 Task: Open Card Board Meeting Performance Review in Board Customer Service Feedback Loop Implementation and Management to Workspace Information Technology Consulting and add a team member Softage.1@softage.net, a label Orange, a checklist Nutrition, an attachment from your computer, a color Orange and finally, add a card description 'Research and develop new product features' and a comment 'This task requires us to be proactive and take ownership of our work, ensuring that we are making progress towards our goals.'. Add a start date 'Jan 09, 1900' with a due date 'Jan 16, 1900'
Action: Mouse moved to (80, 345)
Screenshot: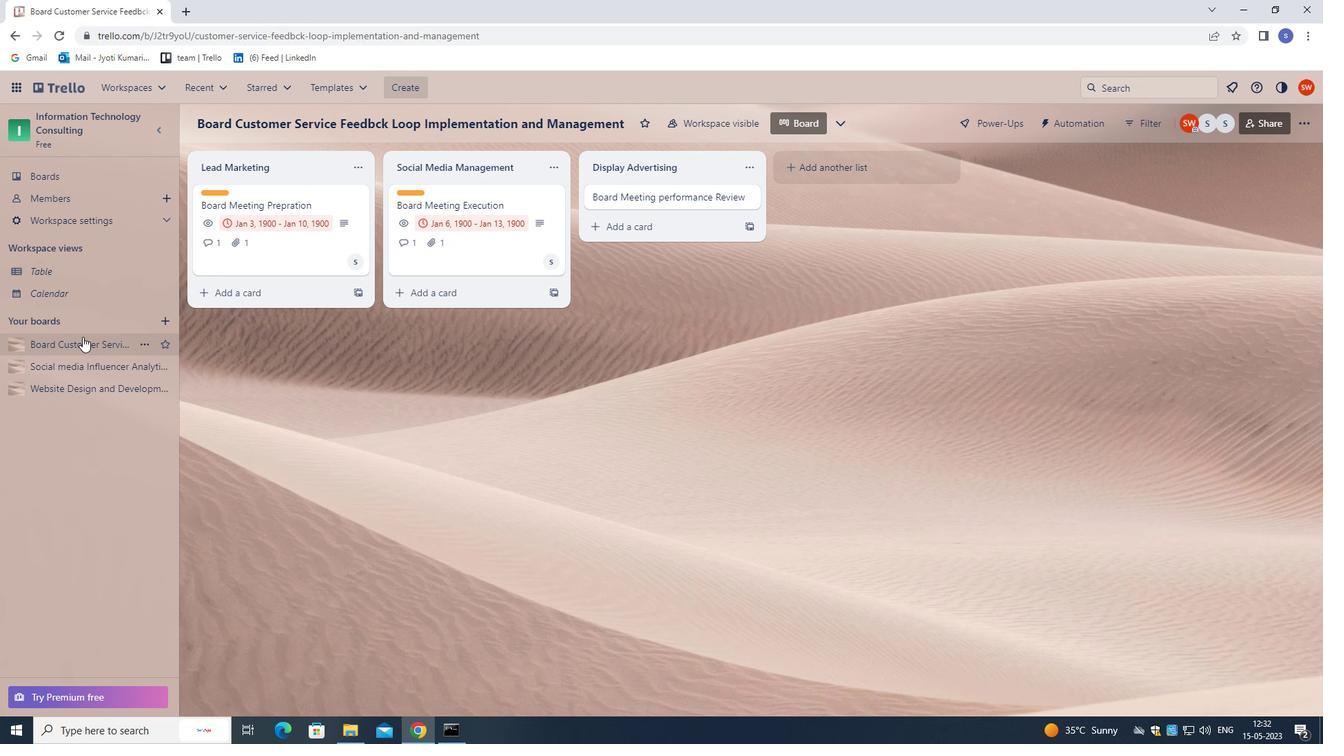 
Action: Mouse pressed left at (80, 345)
Screenshot: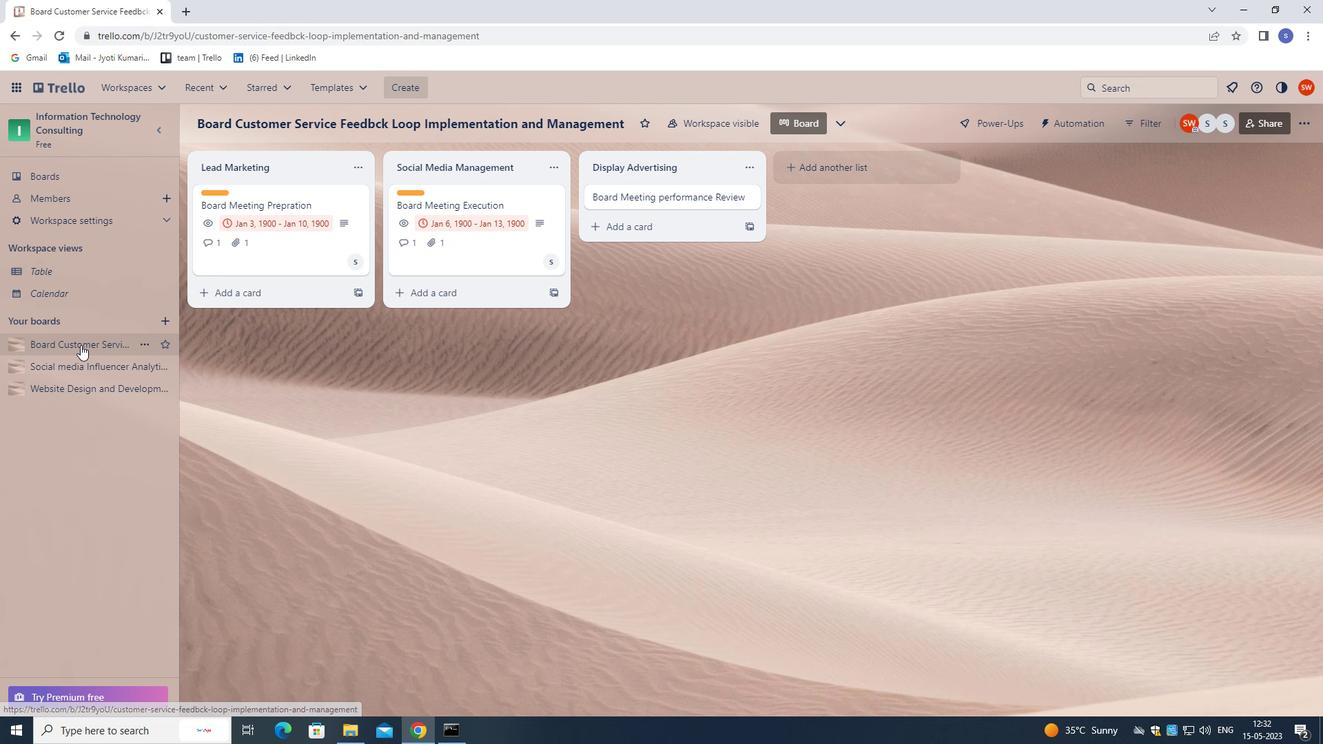 
Action: Mouse moved to (643, 197)
Screenshot: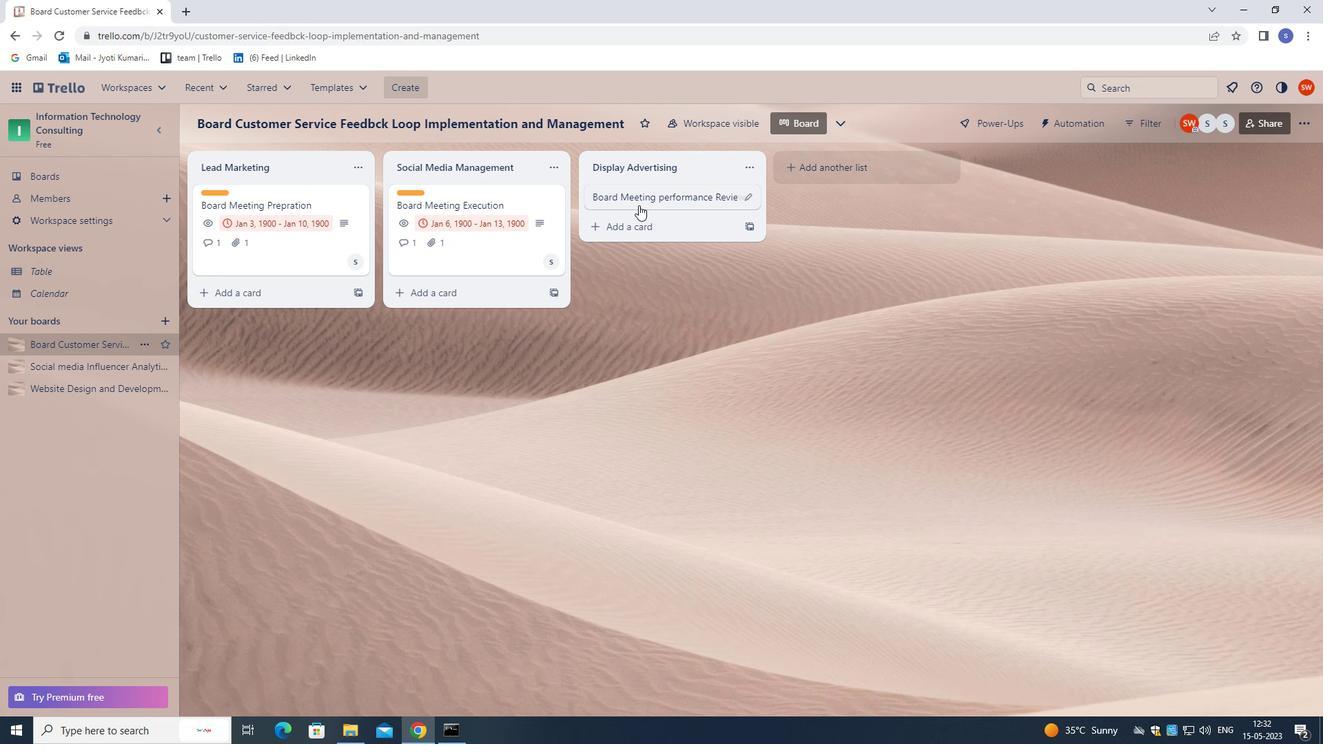 
Action: Mouse pressed left at (643, 197)
Screenshot: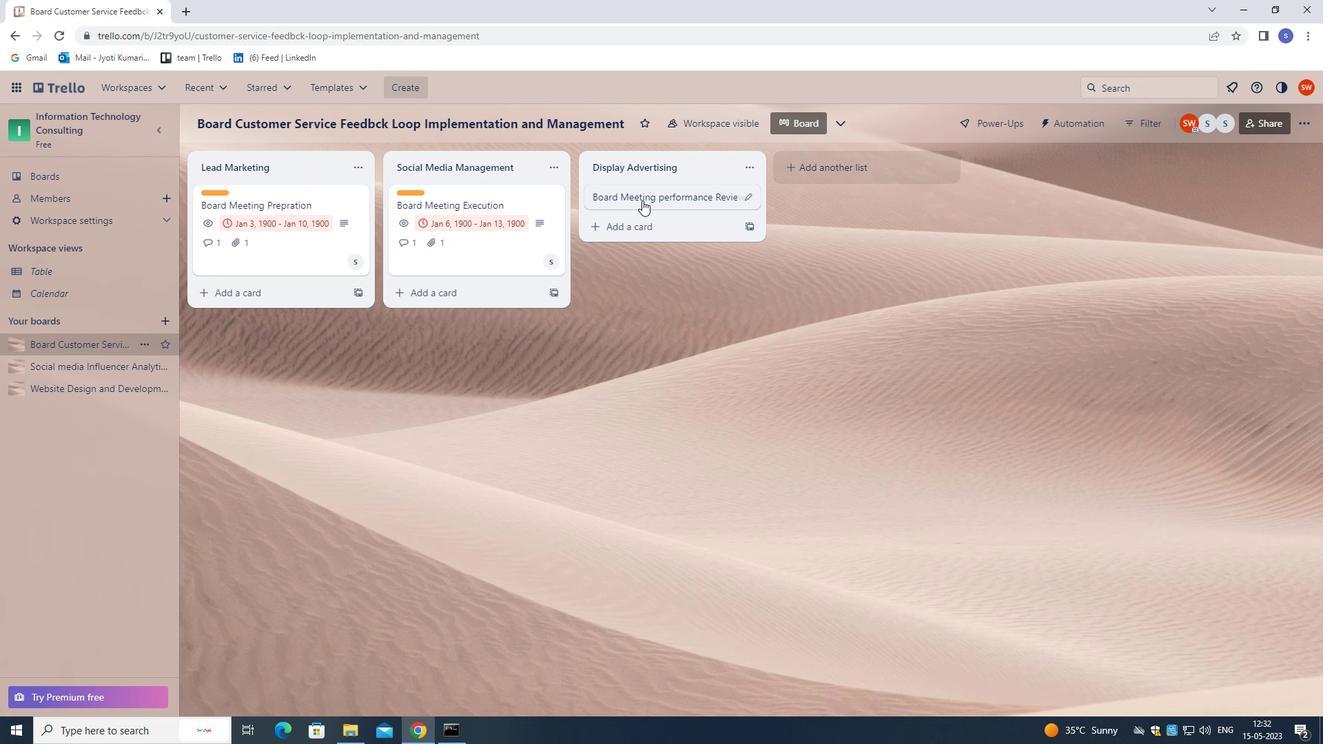 
Action: Mouse moved to (831, 242)
Screenshot: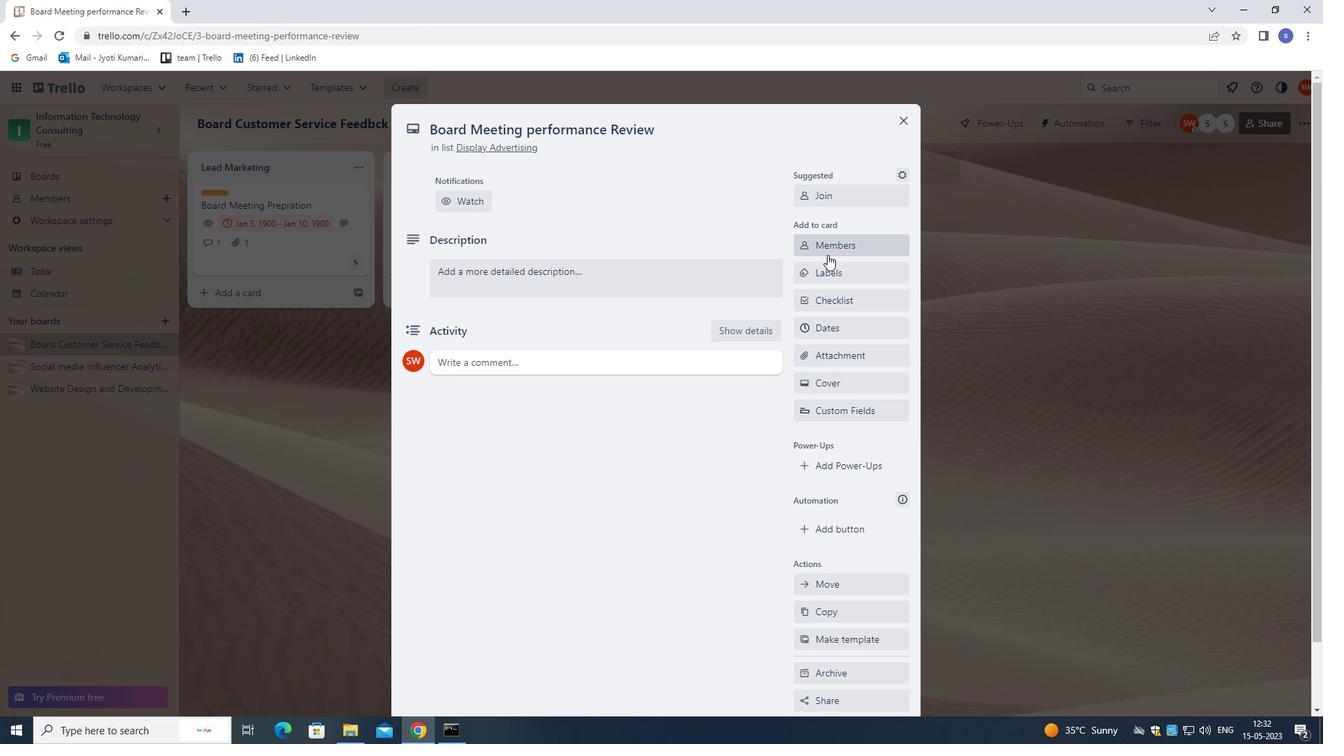 
Action: Mouse pressed left at (831, 242)
Screenshot: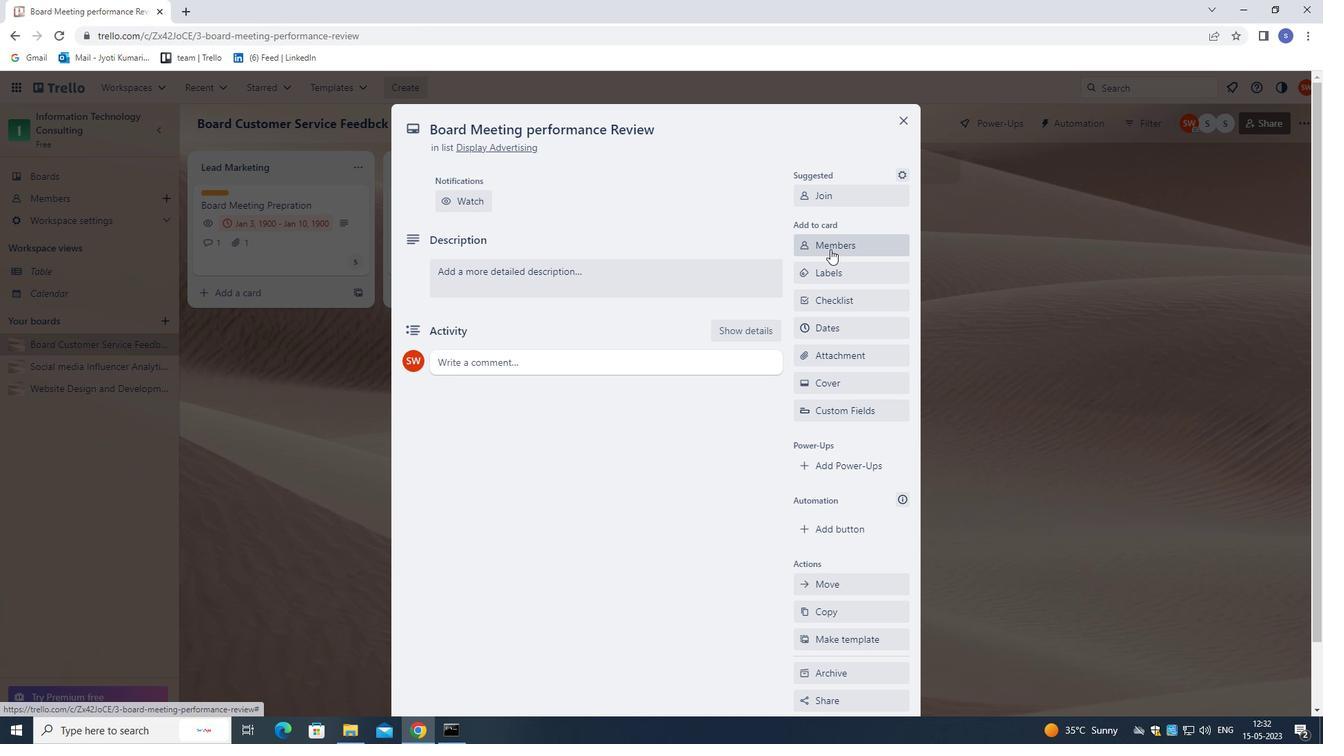 
Action: Mouse moved to (575, 372)
Screenshot: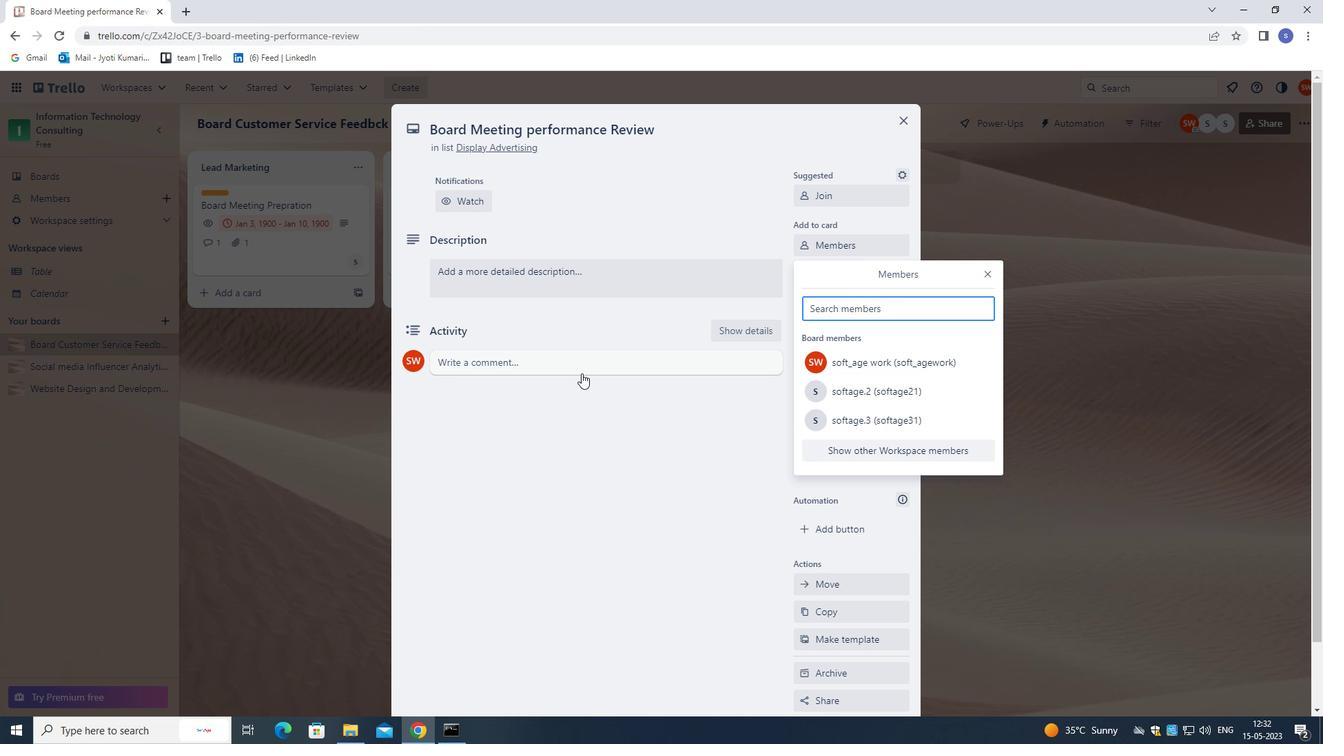 
Action: Key pressed softage.
Screenshot: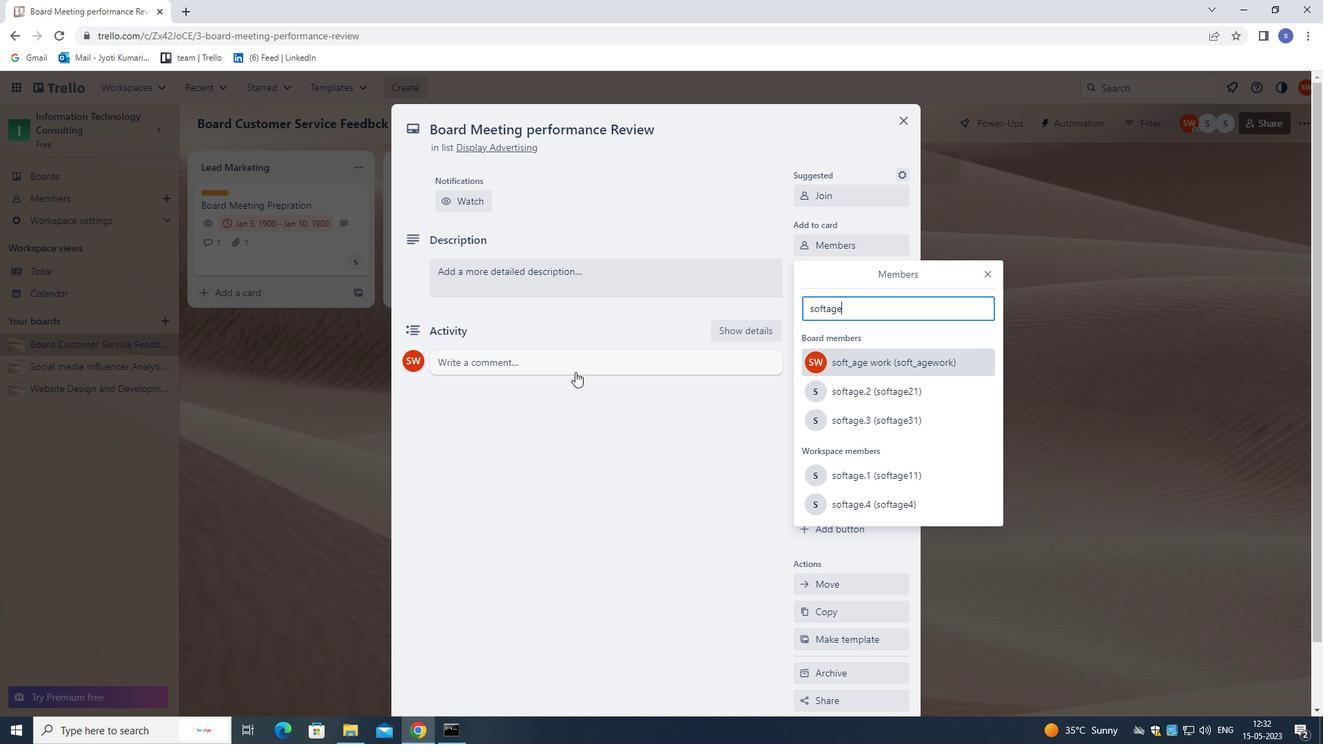 
Action: Mouse moved to (575, 371)
Screenshot: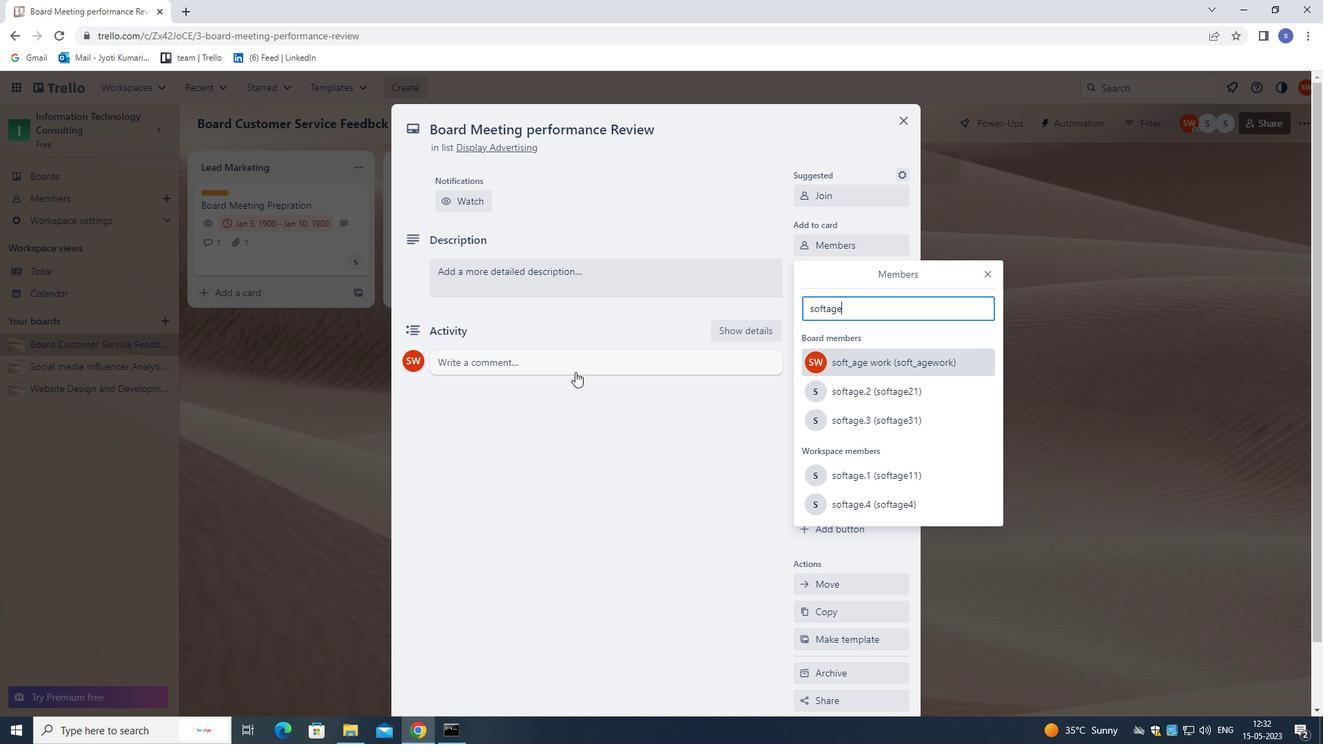
Action: Key pressed 1<Key.shift>@SOFTAGE.NET
Screenshot: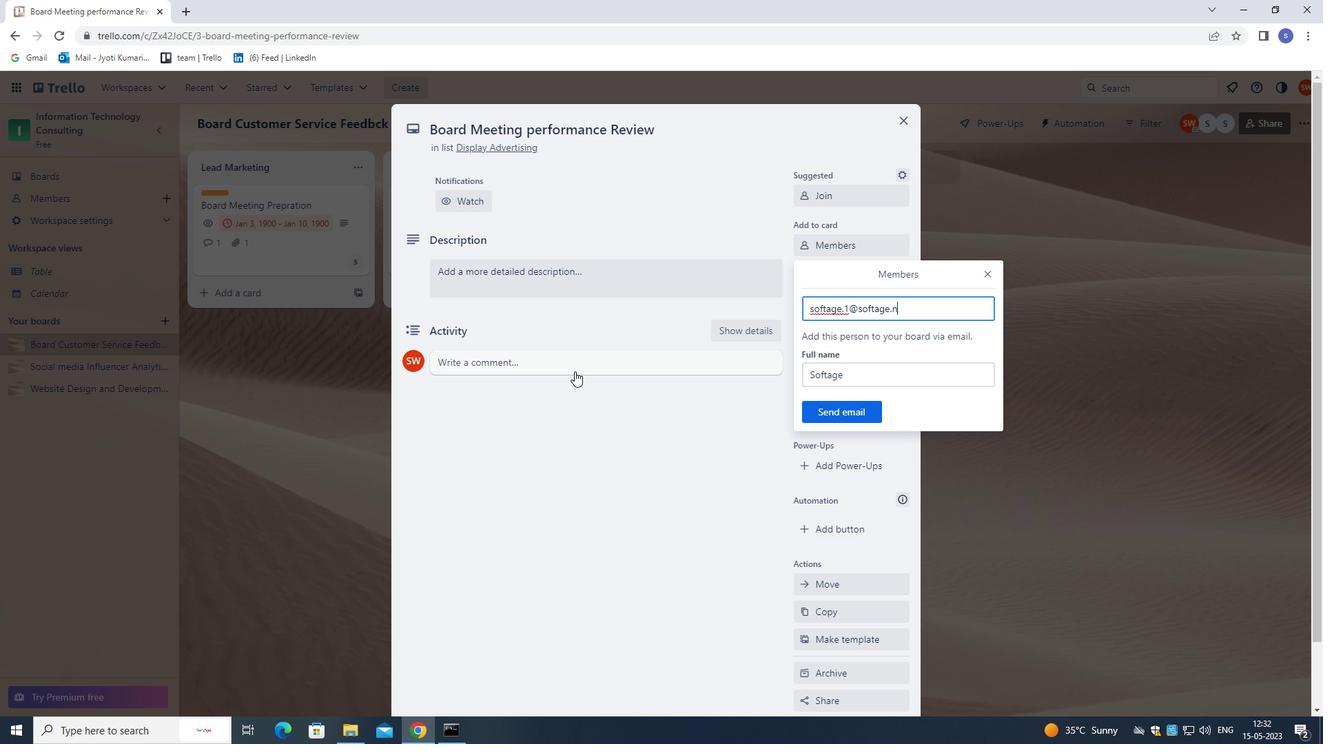 
Action: Mouse moved to (818, 407)
Screenshot: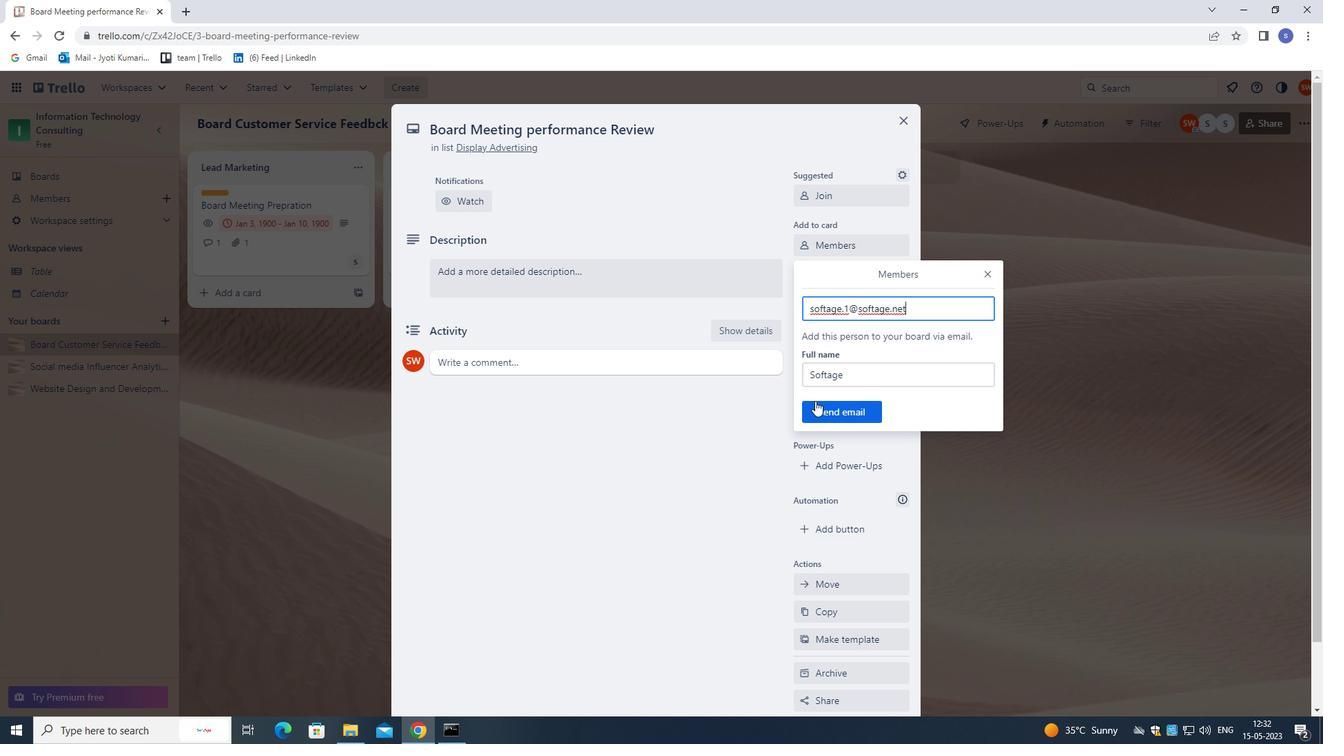 
Action: Mouse pressed left at (818, 407)
Screenshot: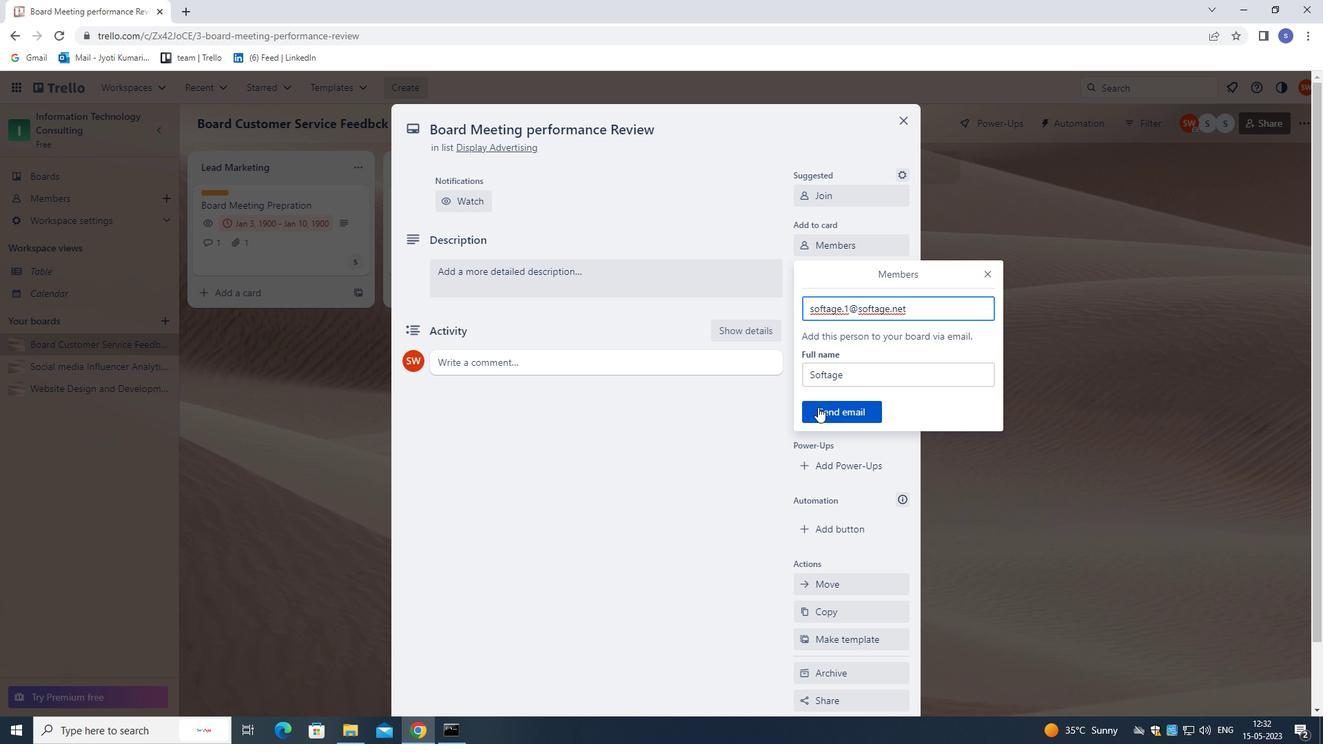 
Action: Mouse moved to (821, 279)
Screenshot: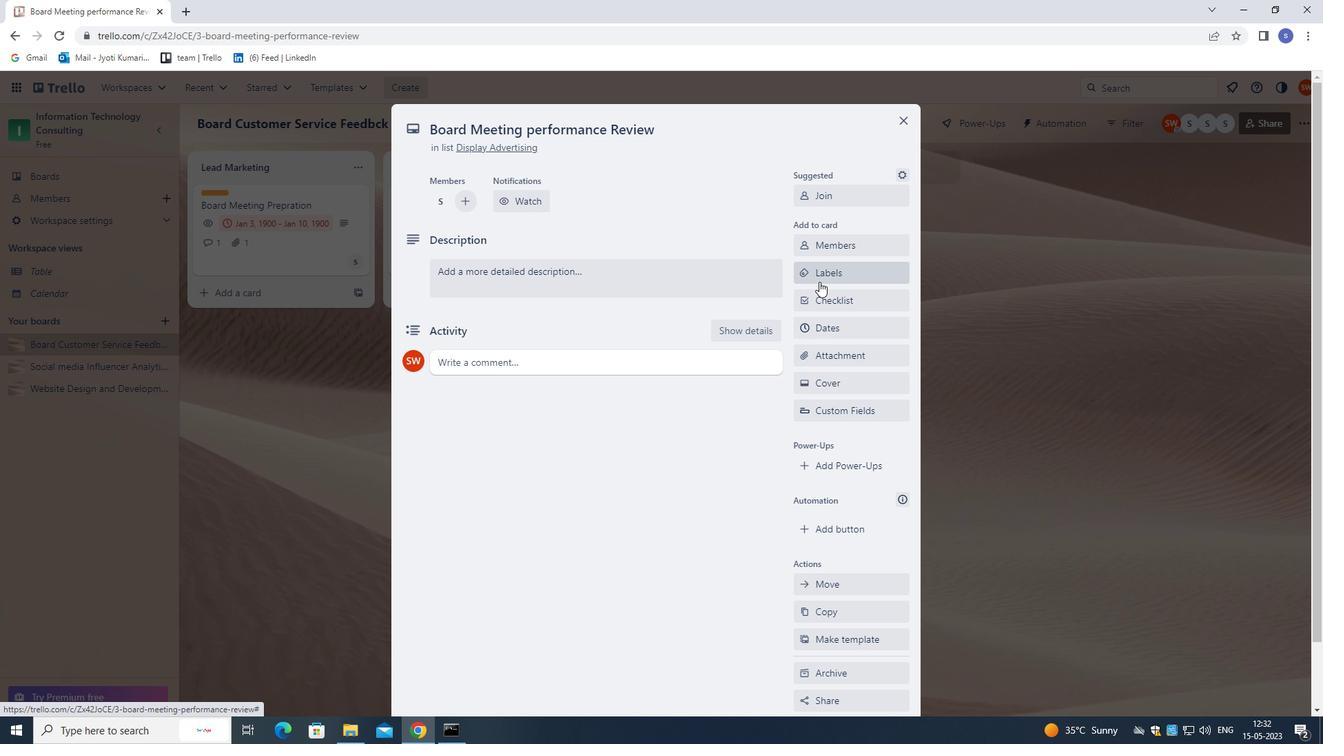 
Action: Mouse pressed left at (821, 279)
Screenshot: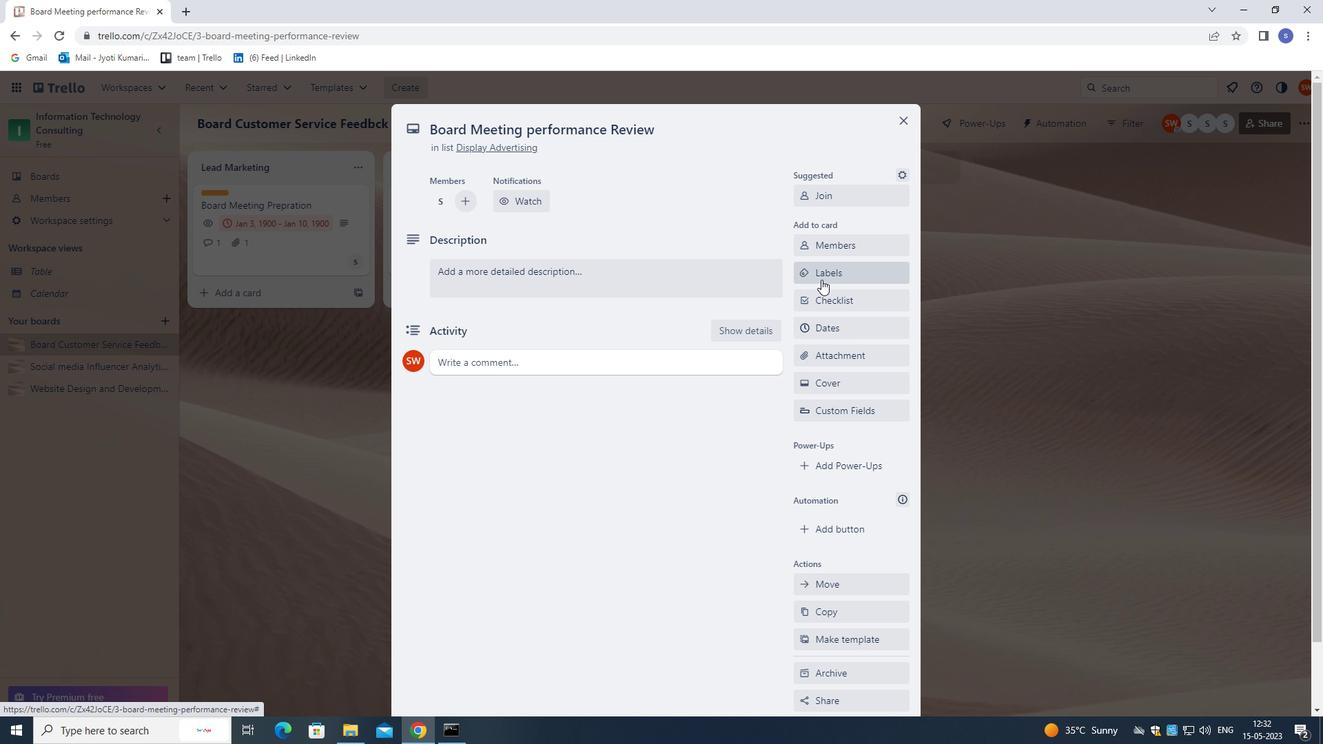 
Action: Key pressed O
Screenshot: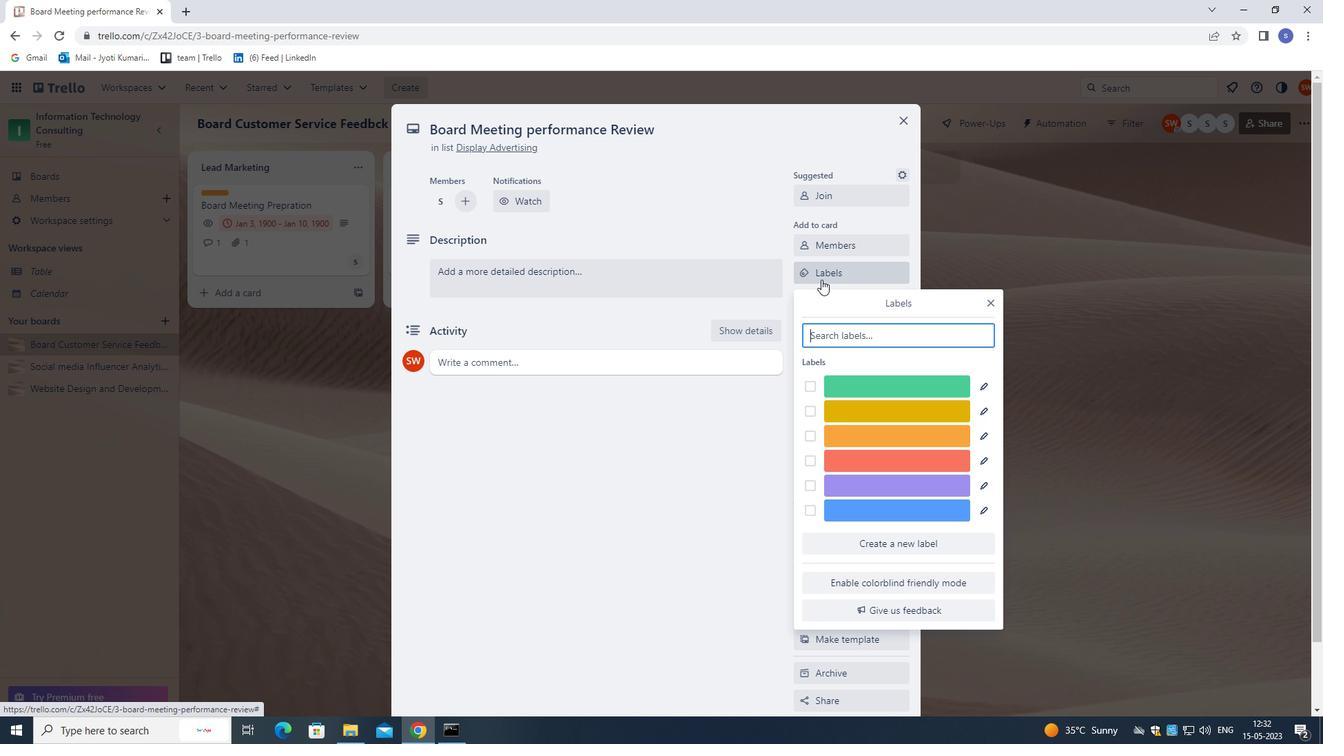 
Action: Mouse moved to (885, 381)
Screenshot: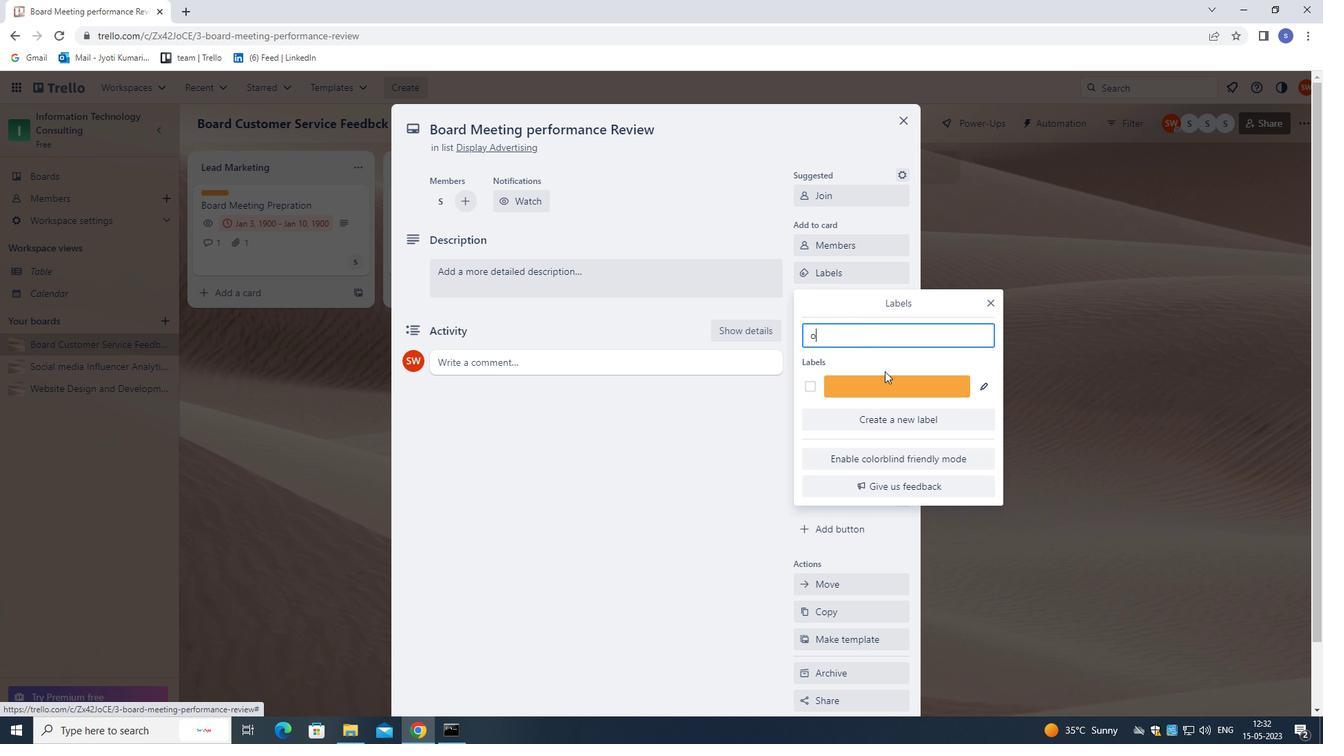 
Action: Mouse pressed left at (885, 381)
Screenshot: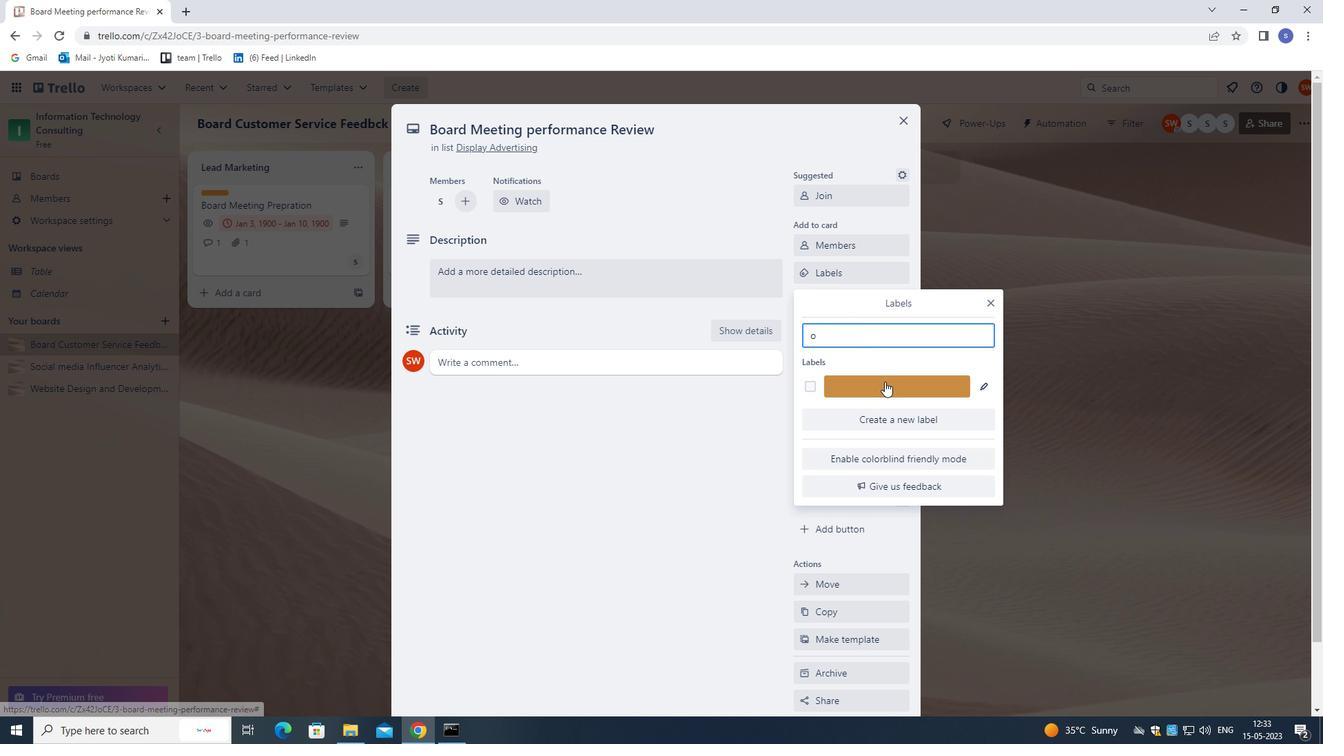 
Action: Mouse moved to (992, 301)
Screenshot: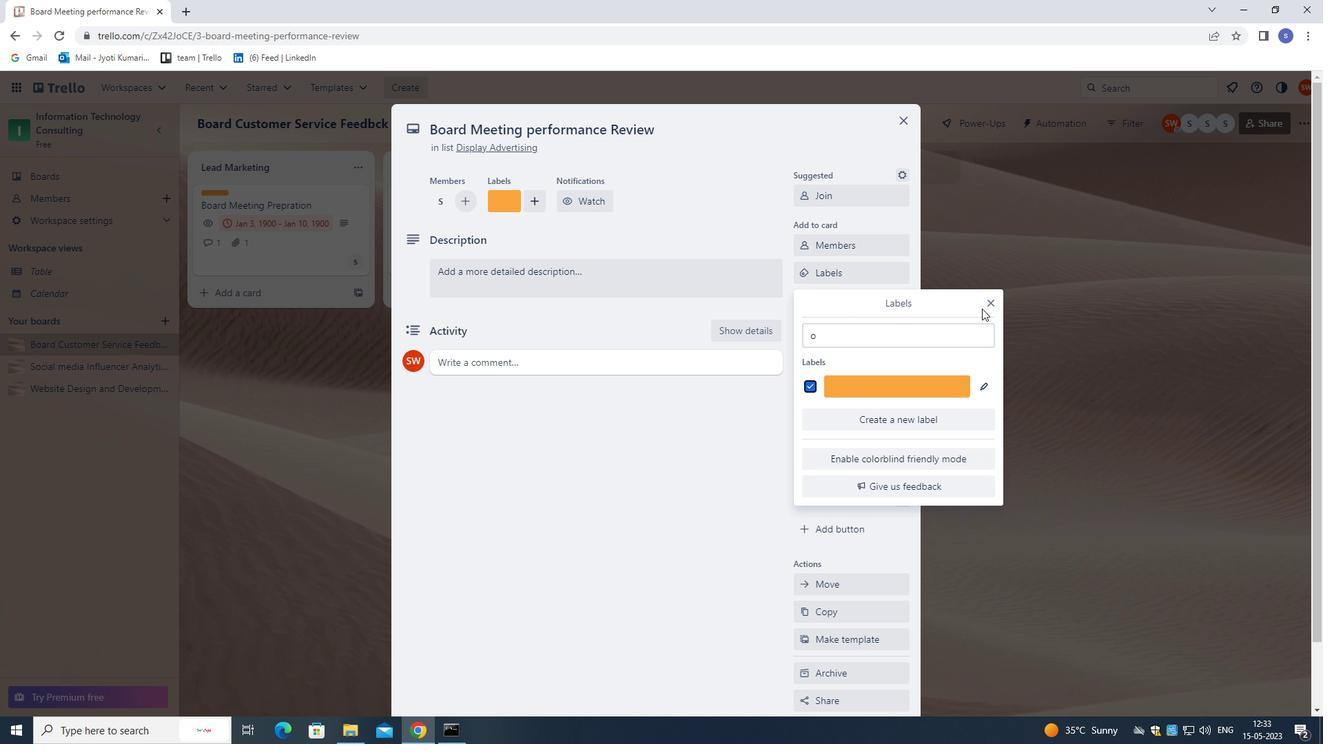 
Action: Mouse pressed left at (992, 301)
Screenshot: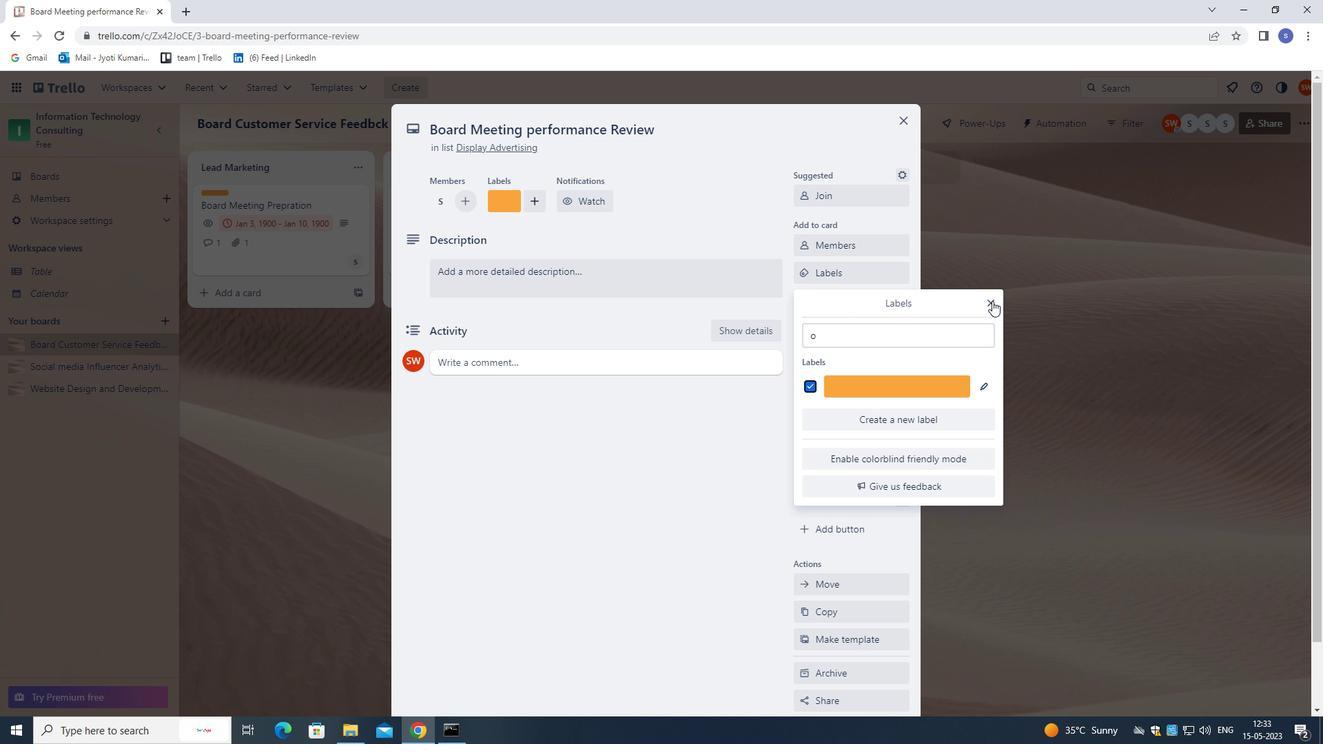 
Action: Mouse moved to (880, 306)
Screenshot: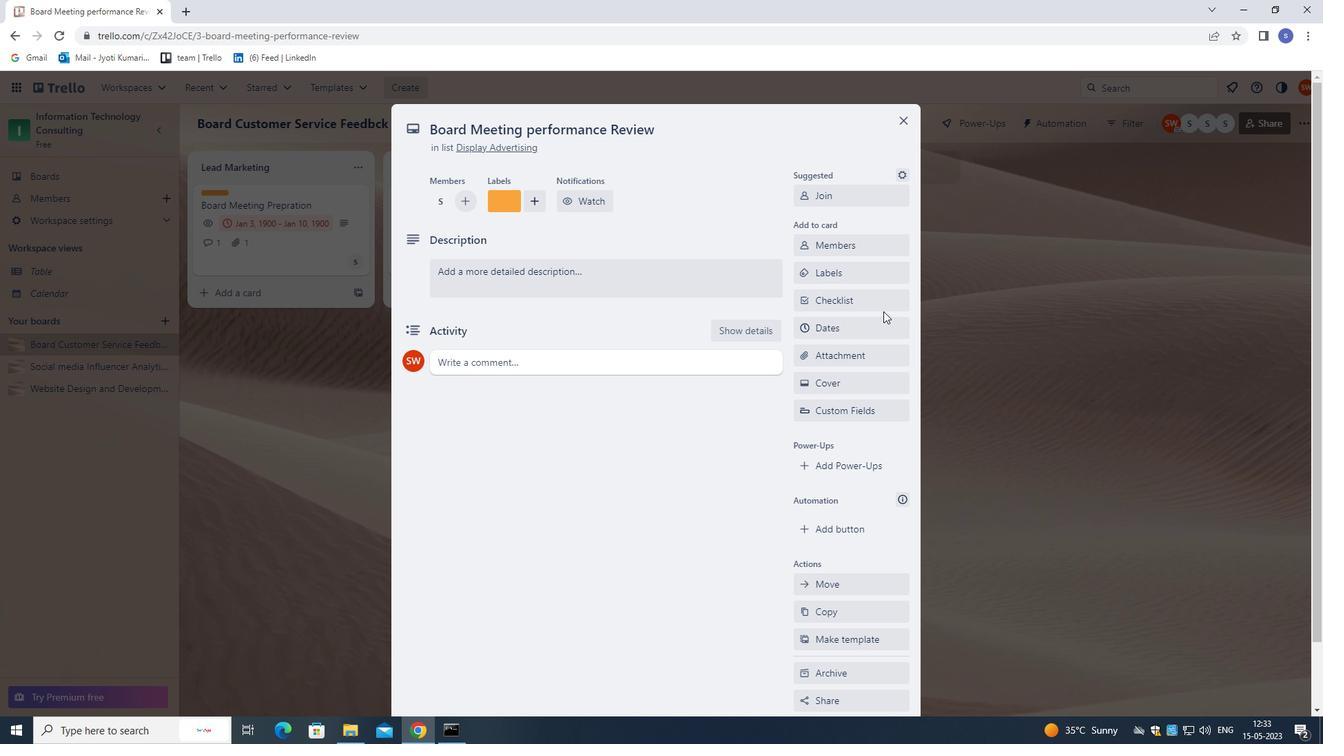 
Action: Mouse pressed left at (880, 306)
Screenshot: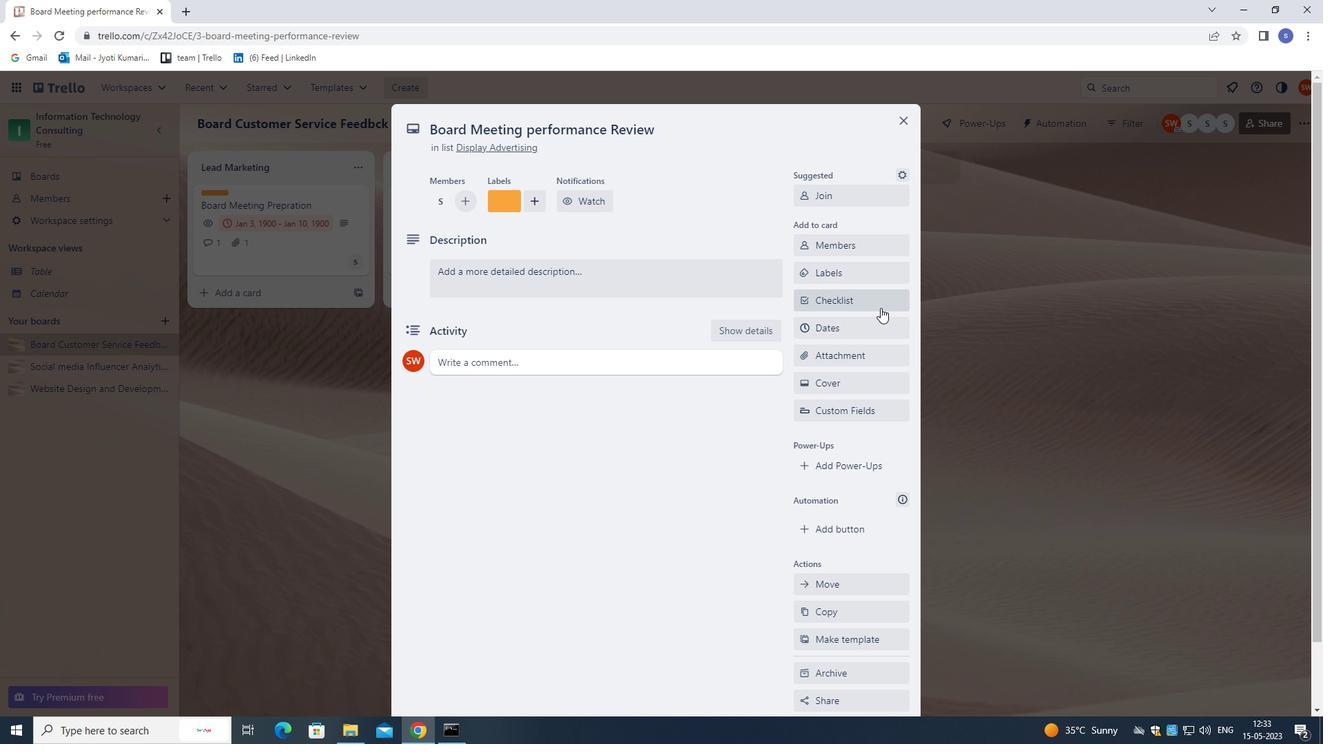 
Action: Mouse moved to (706, 368)
Screenshot: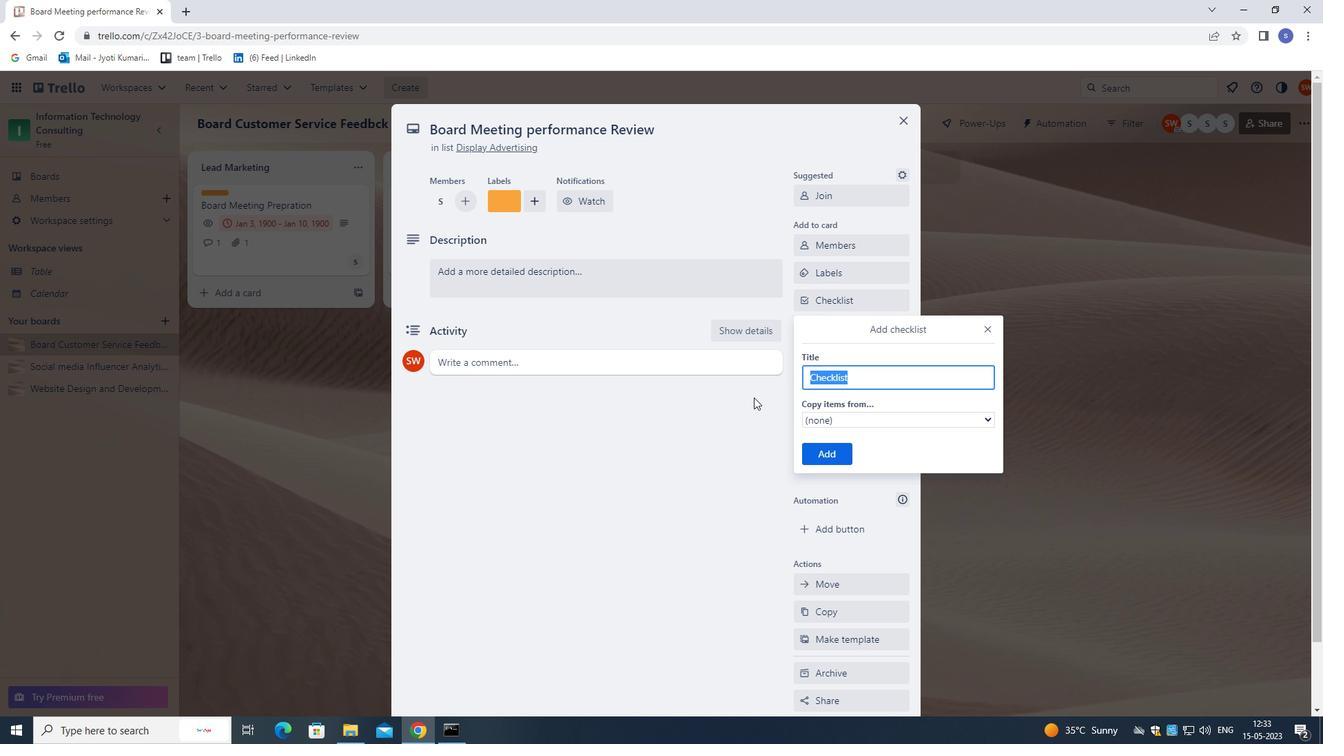 
Action: Key pressed <Key.shift>NUTRITION
Screenshot: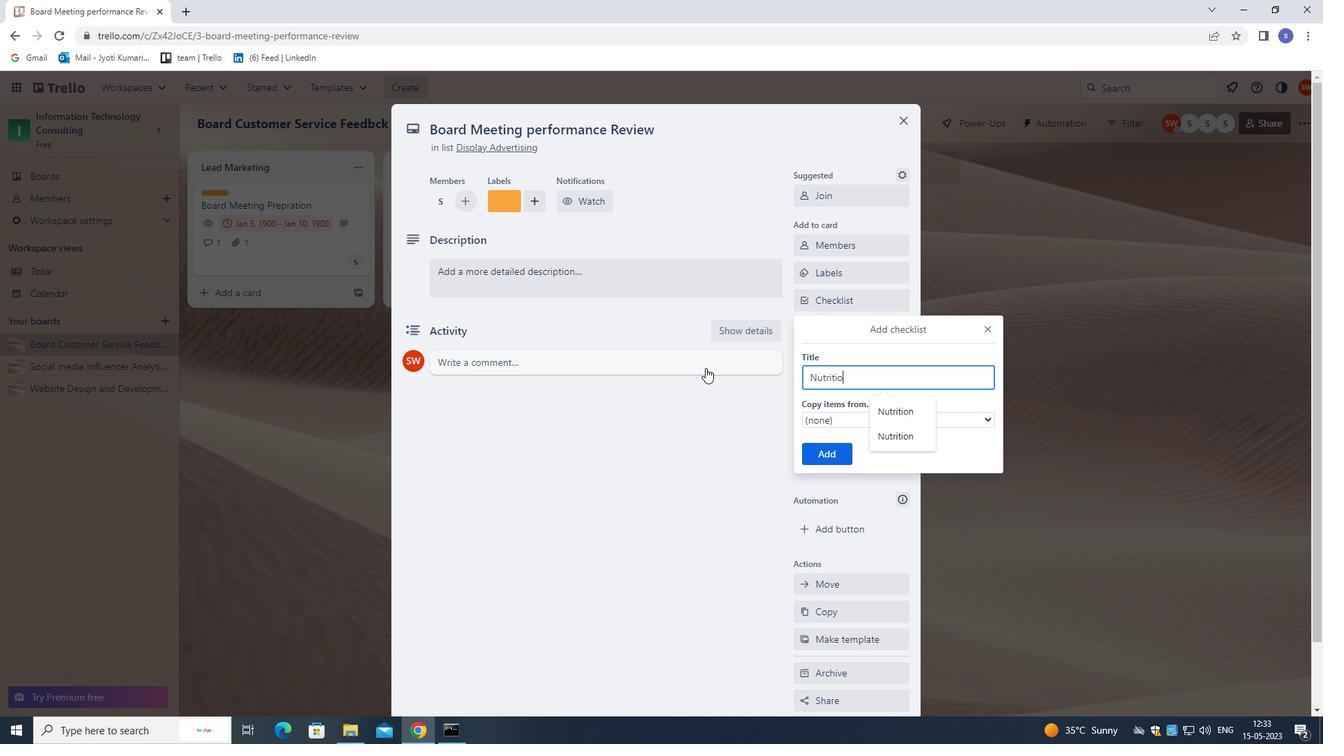 
Action: Mouse moved to (820, 450)
Screenshot: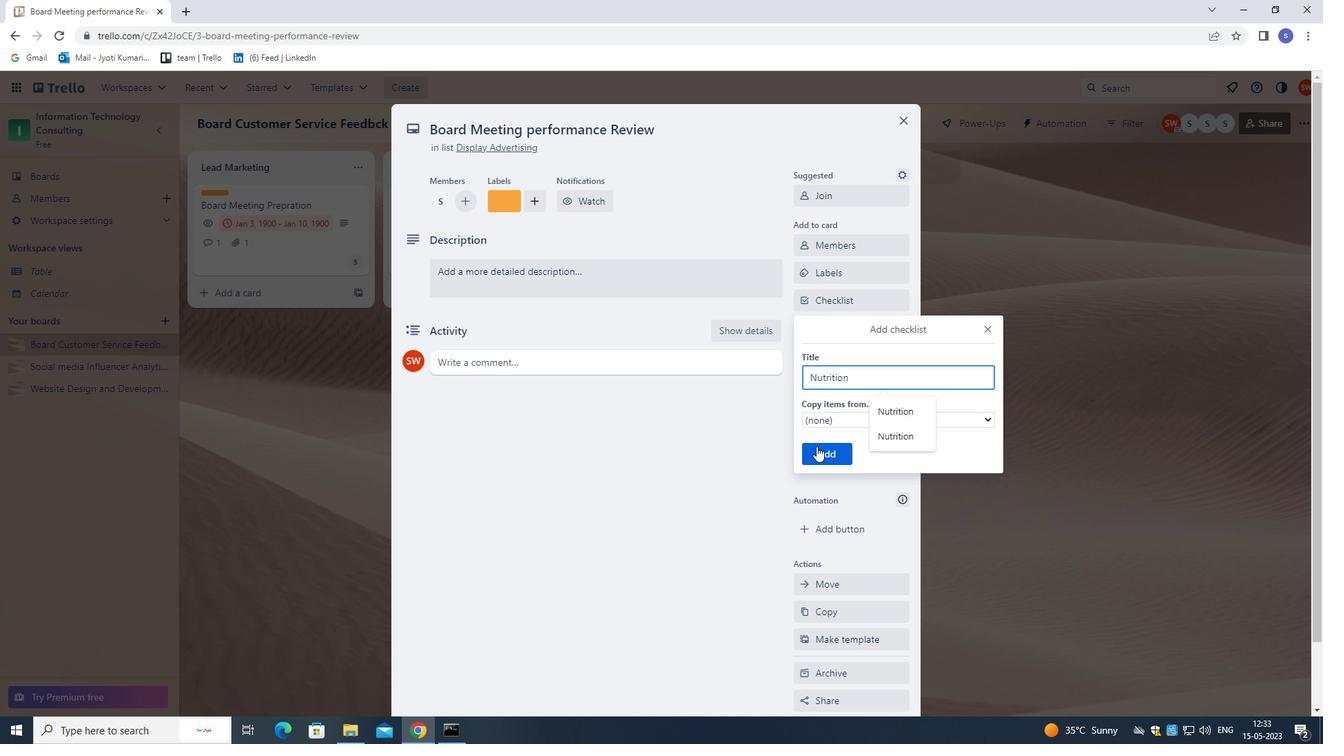 
Action: Mouse pressed left at (820, 450)
Screenshot: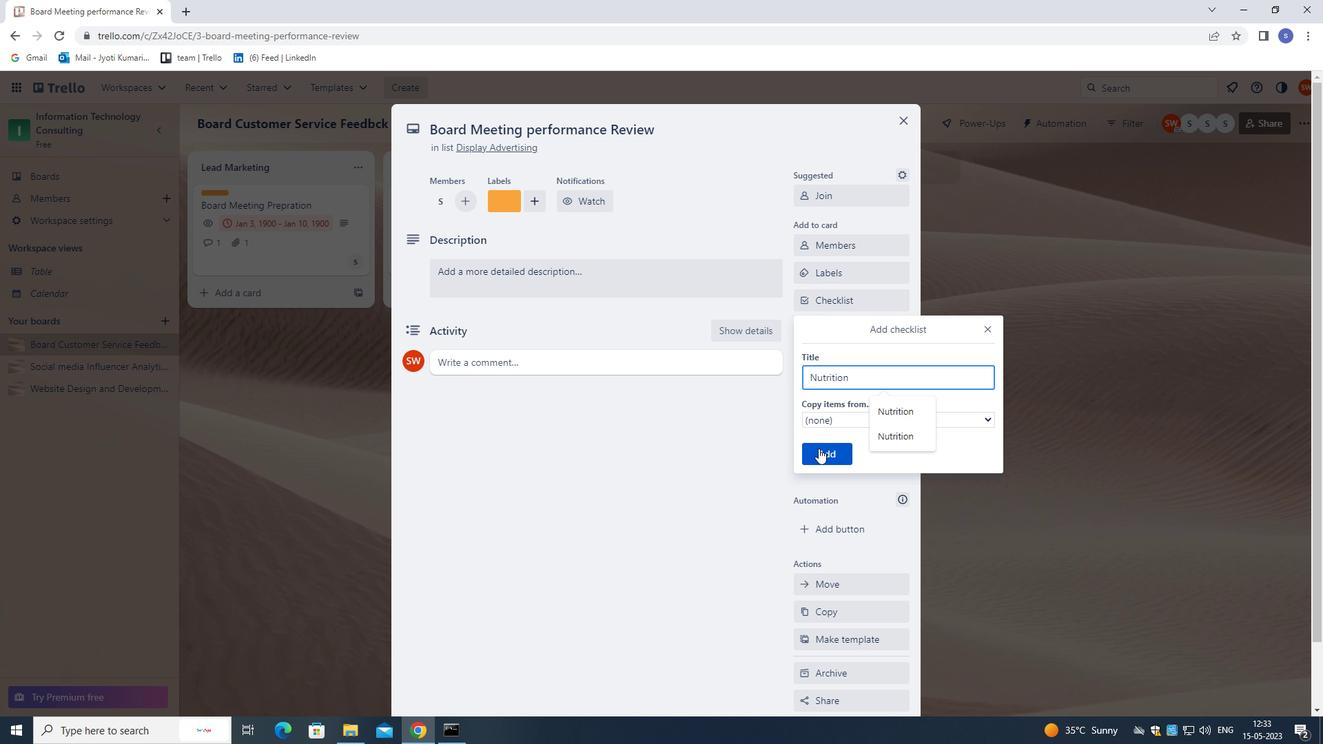 
Action: Mouse moved to (843, 331)
Screenshot: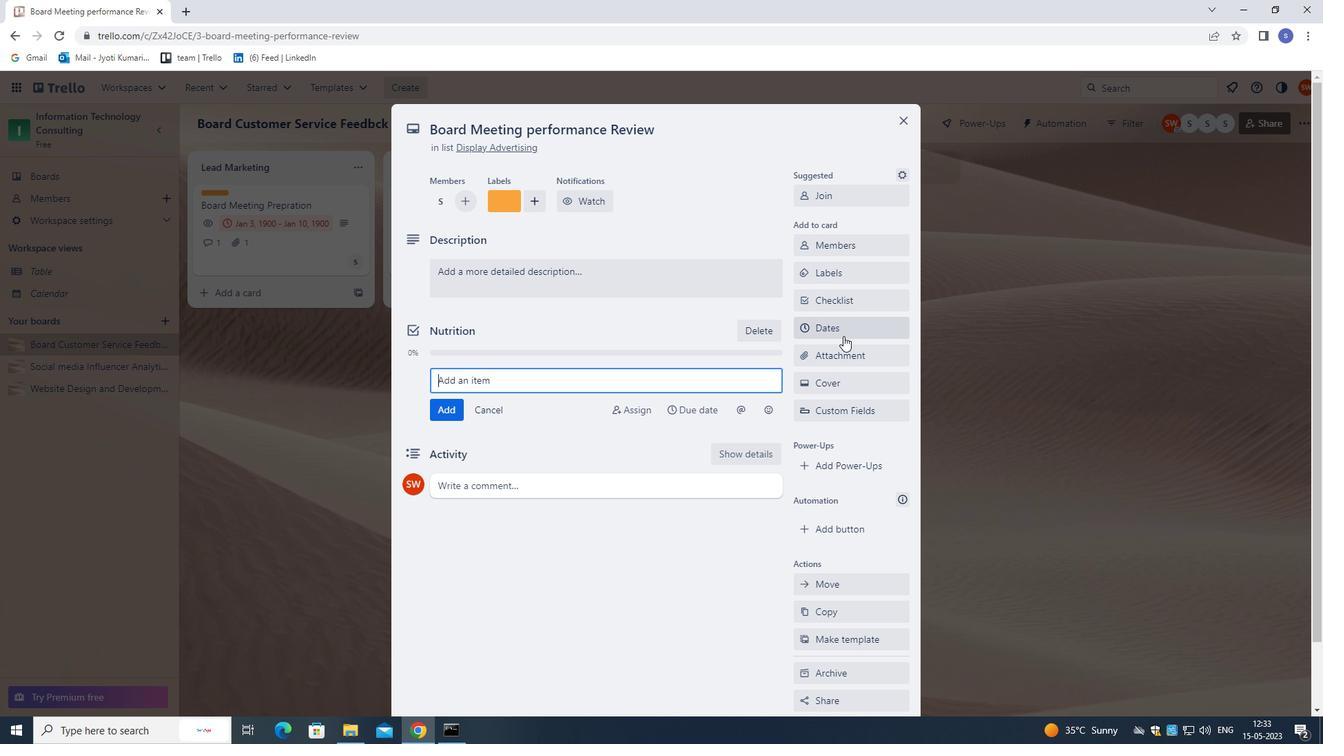 
Action: Mouse pressed left at (843, 331)
Screenshot: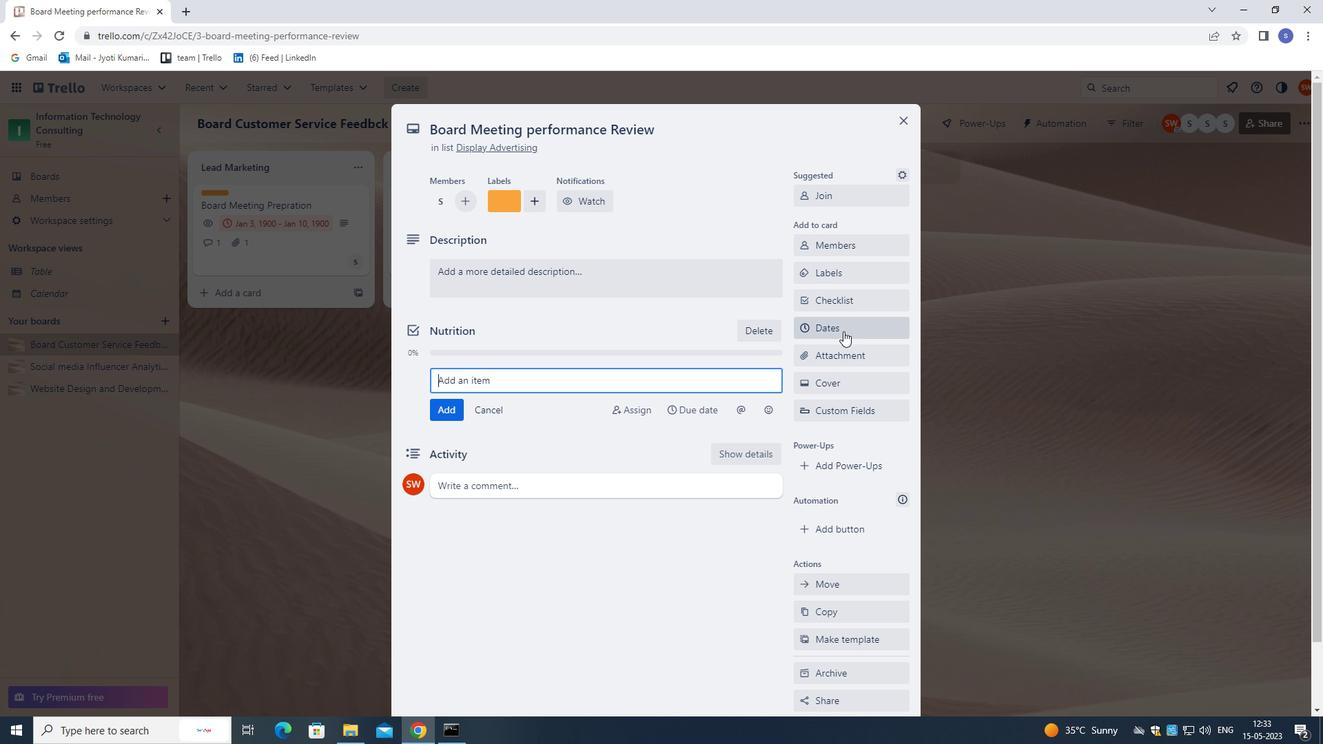 
Action: Mouse moved to (810, 370)
Screenshot: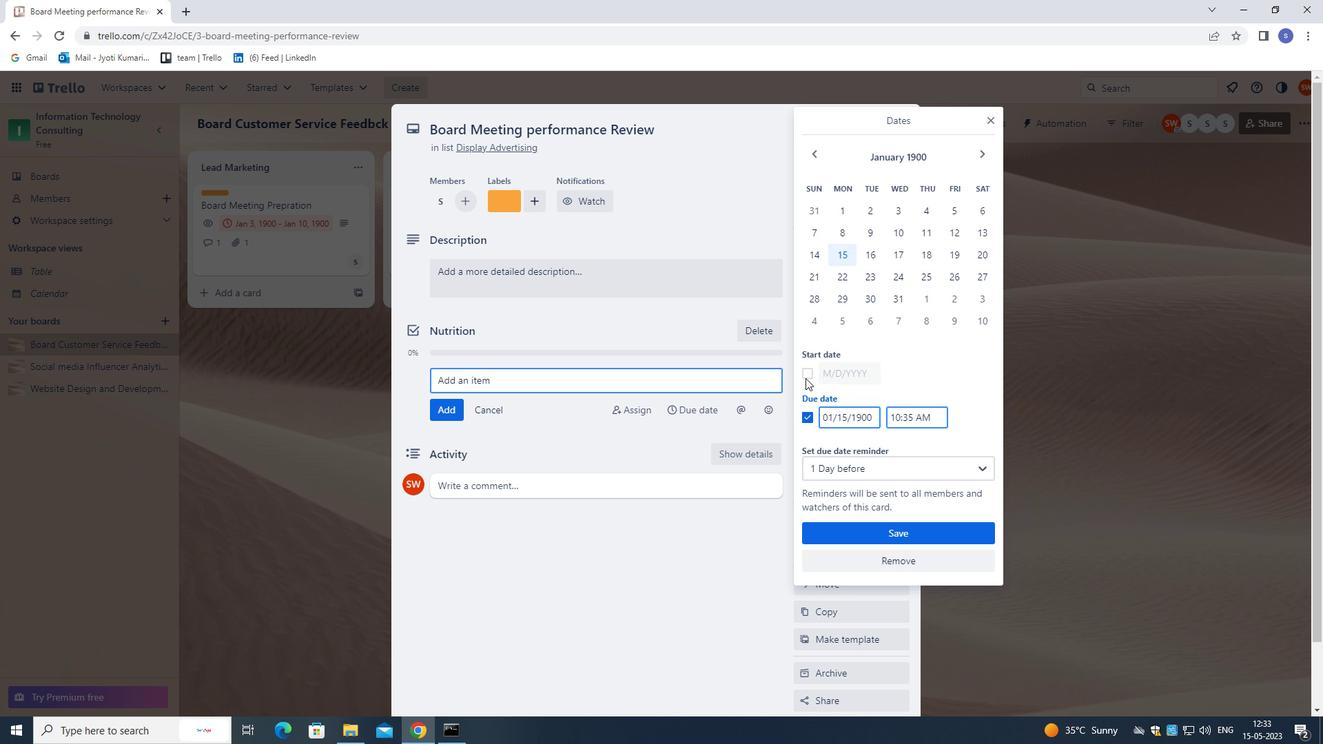 
Action: Mouse pressed left at (810, 370)
Screenshot: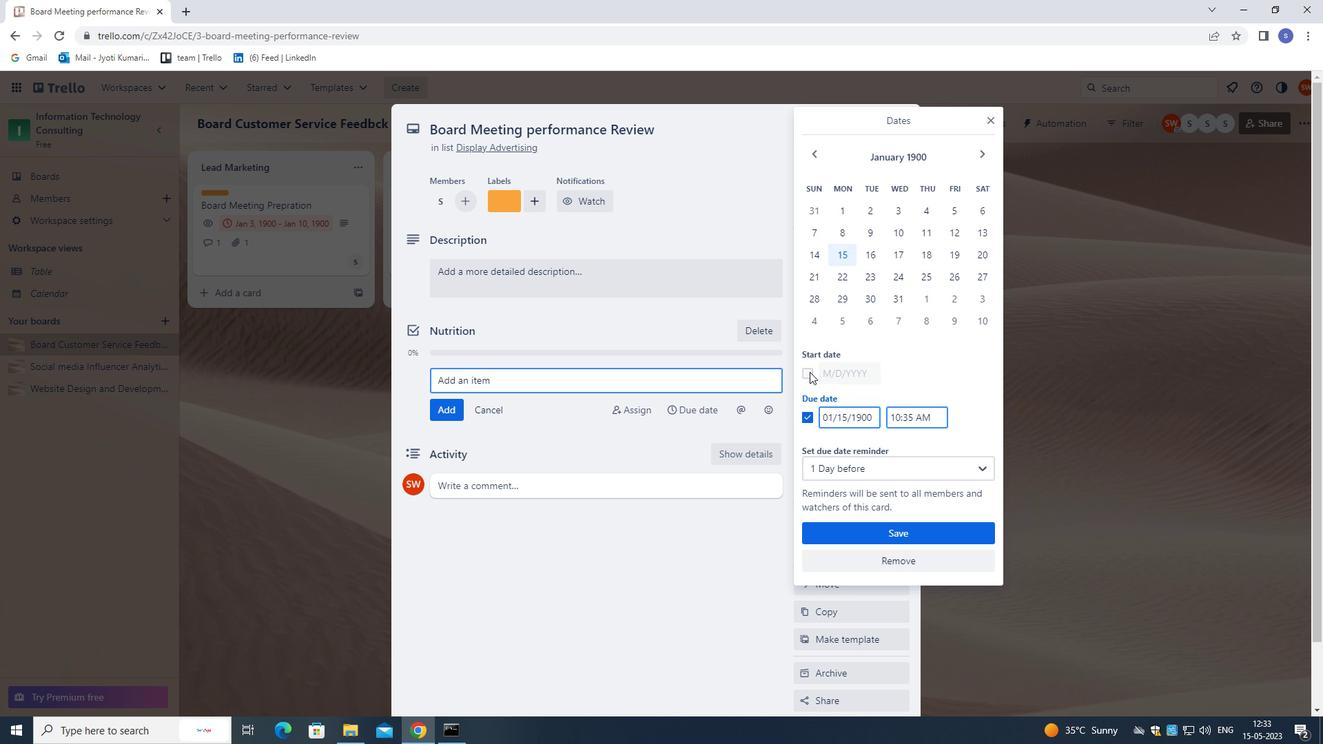 
Action: Mouse moved to (877, 231)
Screenshot: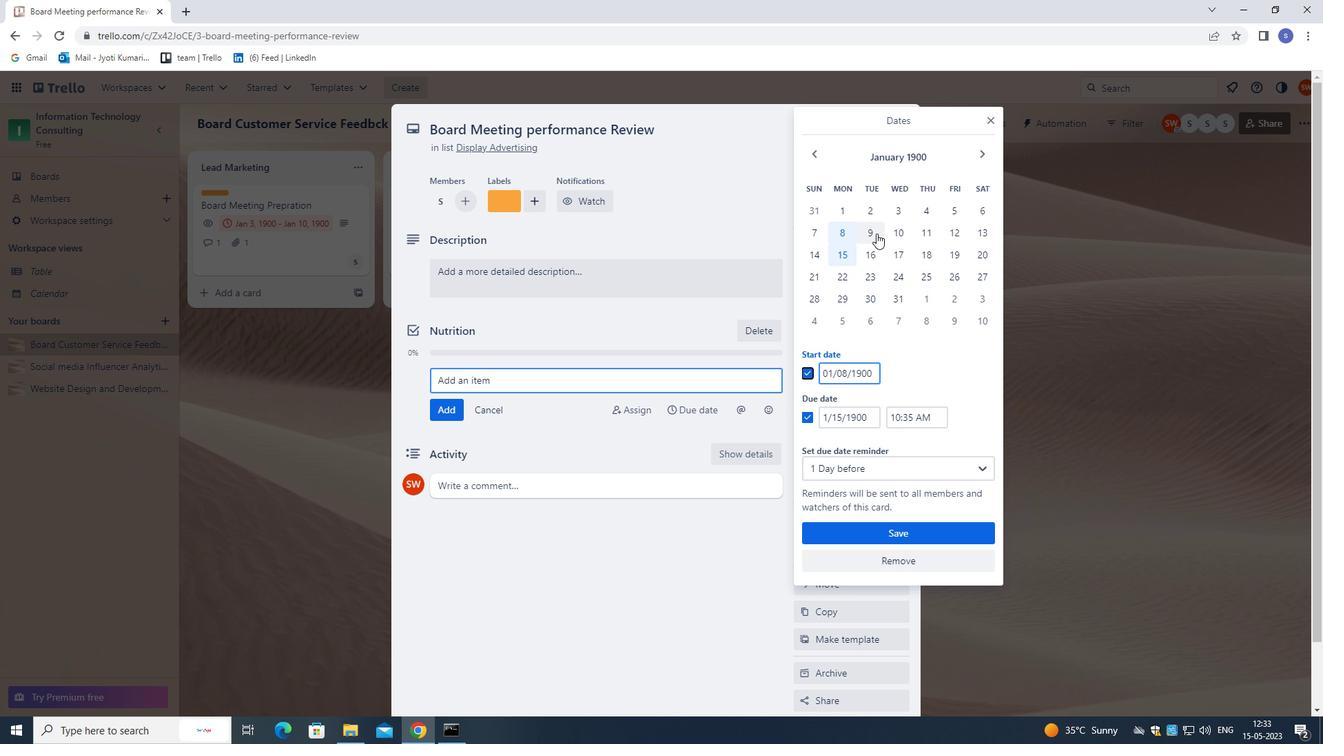 
Action: Mouse pressed left at (877, 231)
Screenshot: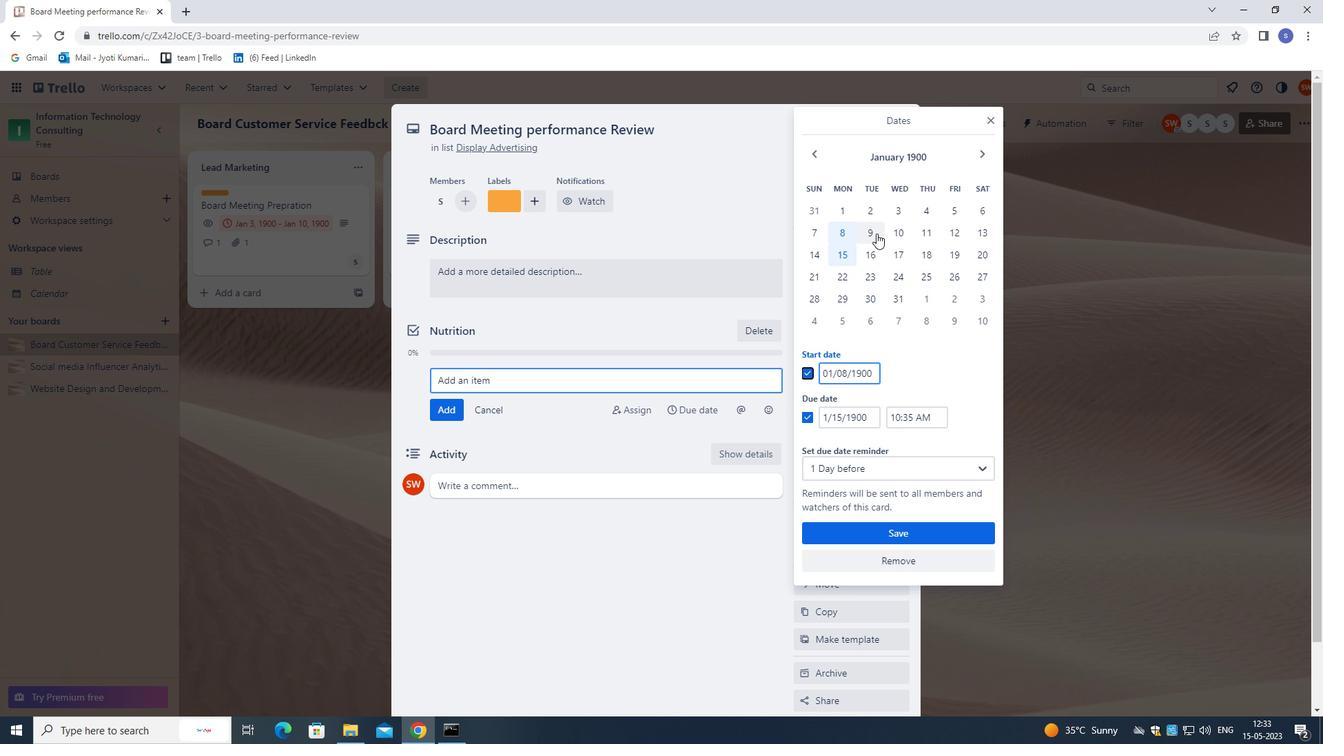 
Action: Mouse moved to (877, 246)
Screenshot: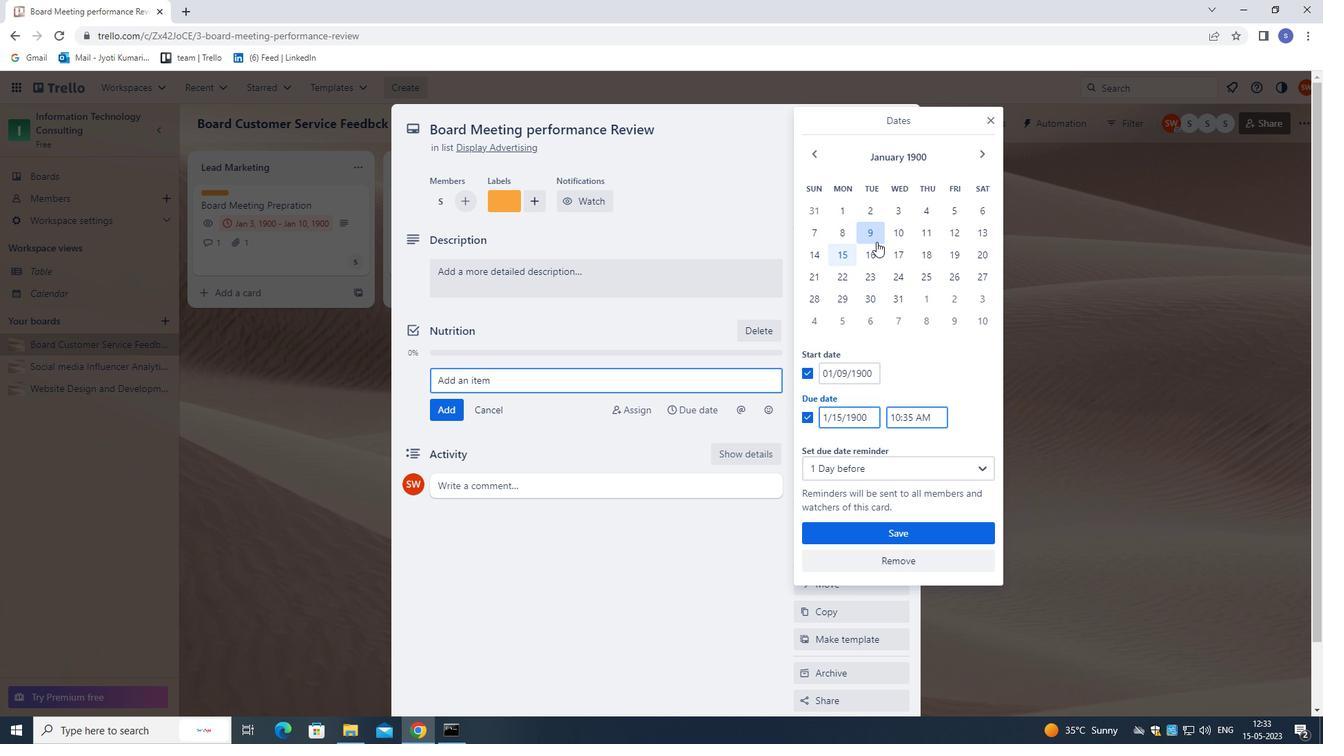 
Action: Mouse pressed left at (877, 246)
Screenshot: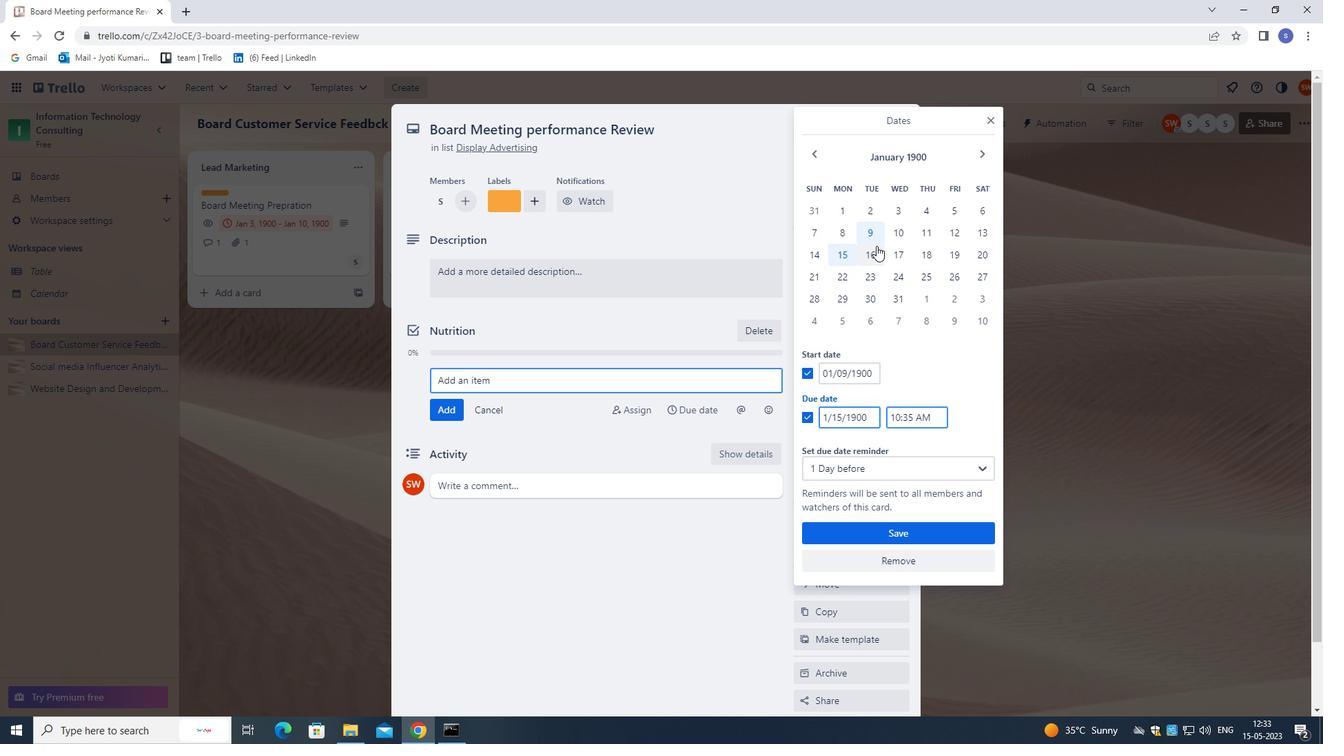 
Action: Mouse moved to (873, 532)
Screenshot: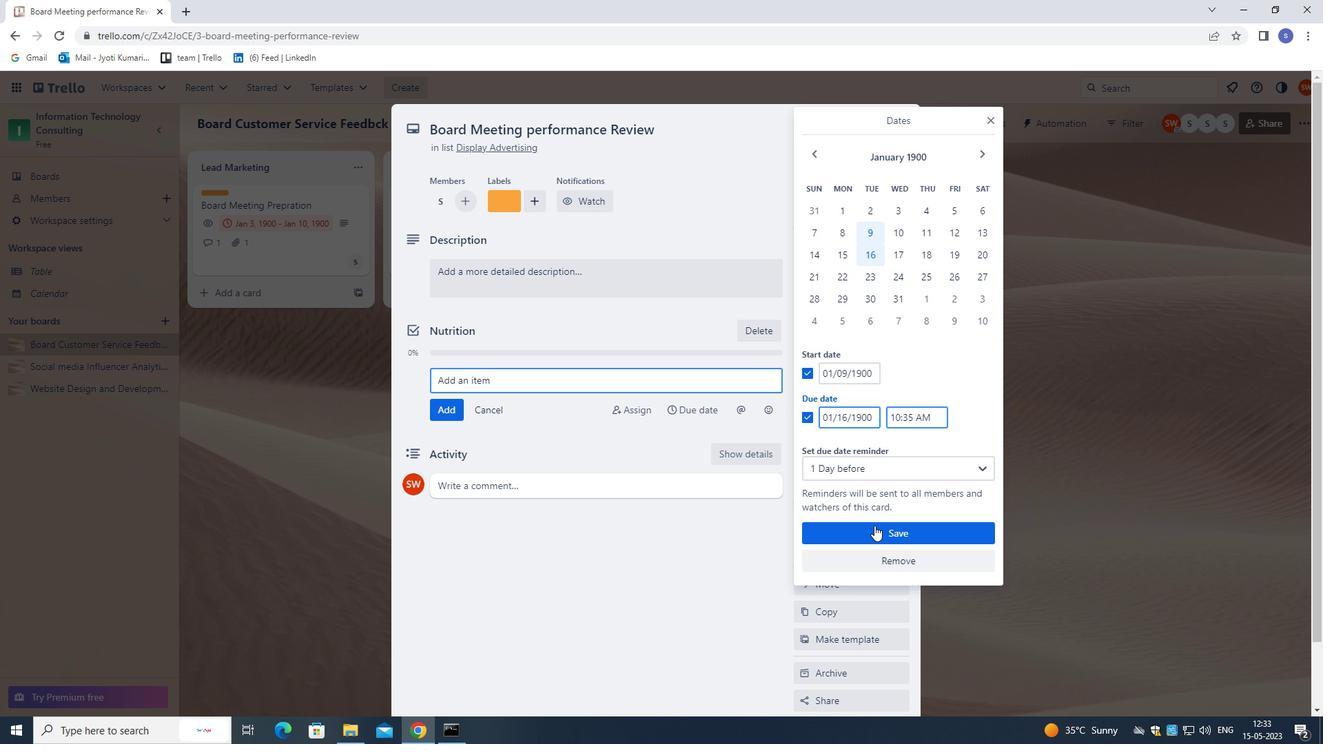 
Action: Mouse pressed left at (873, 532)
Screenshot: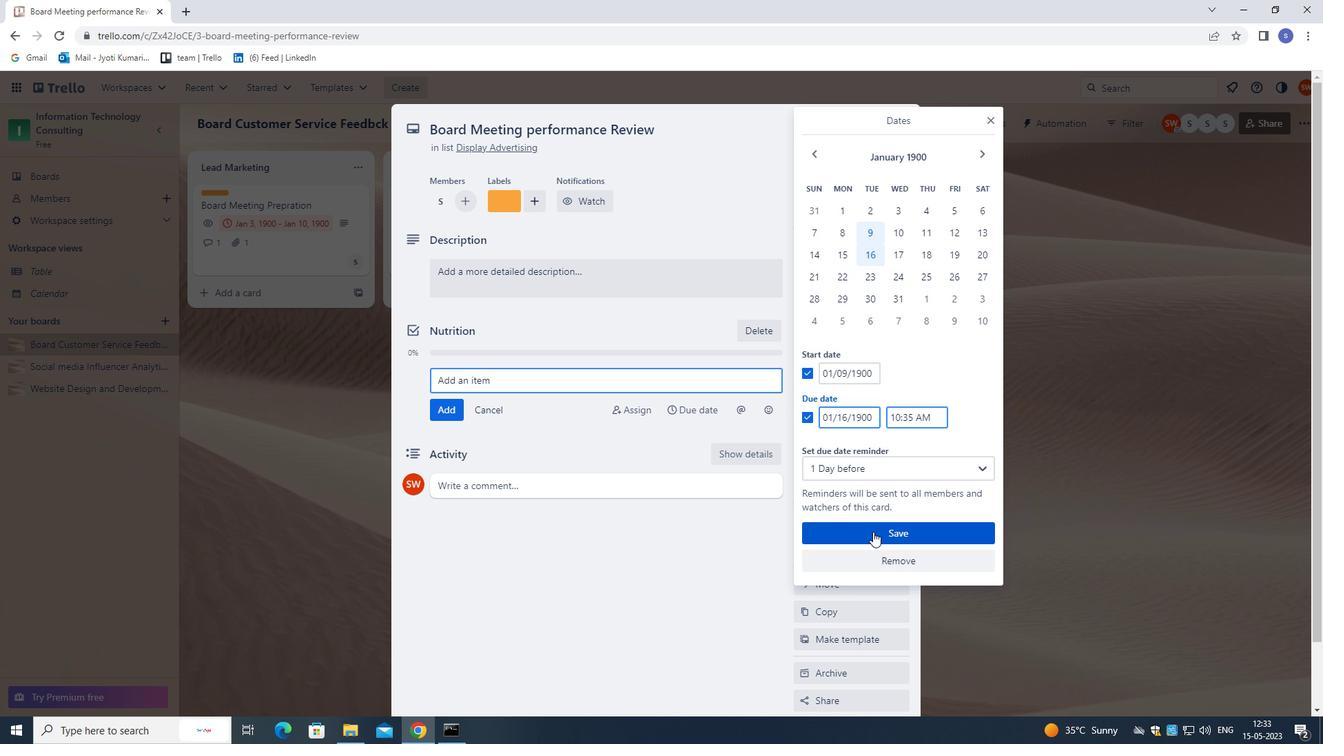 
Action: Mouse moved to (841, 357)
Screenshot: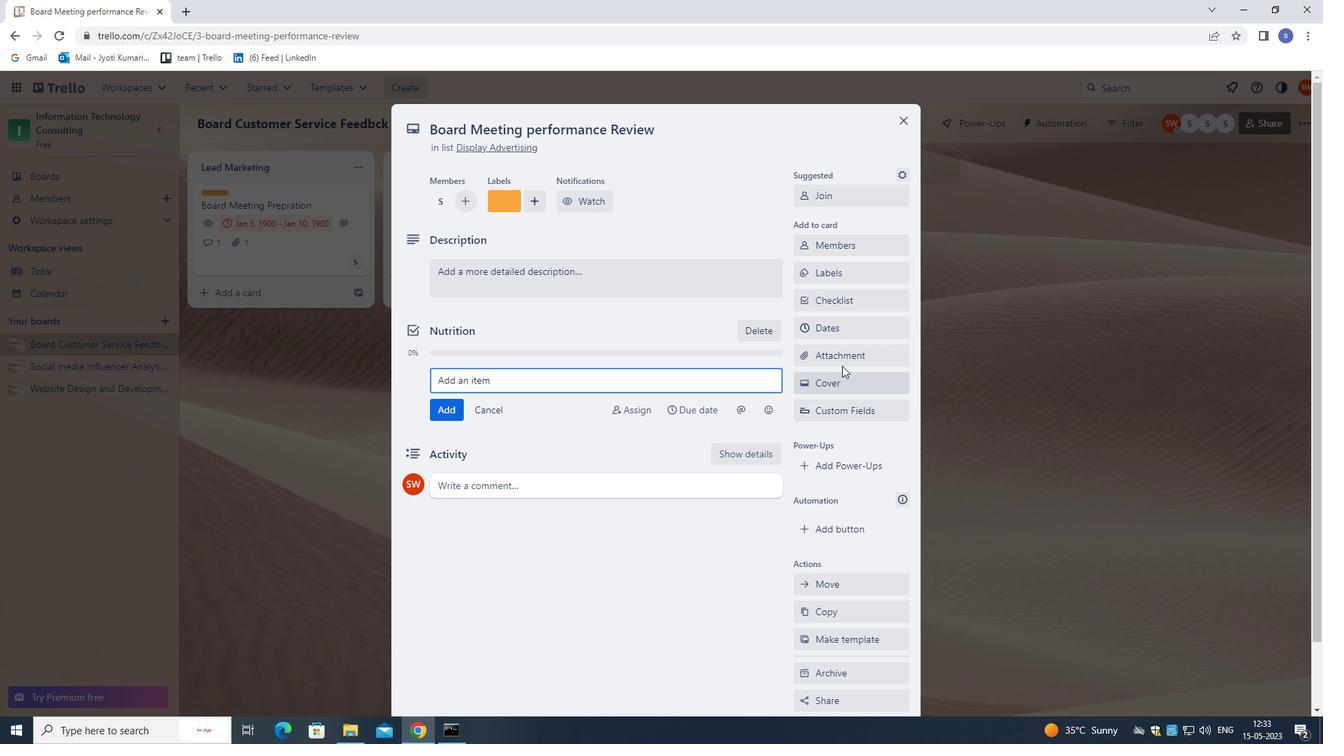 
Action: Mouse pressed left at (841, 357)
Screenshot: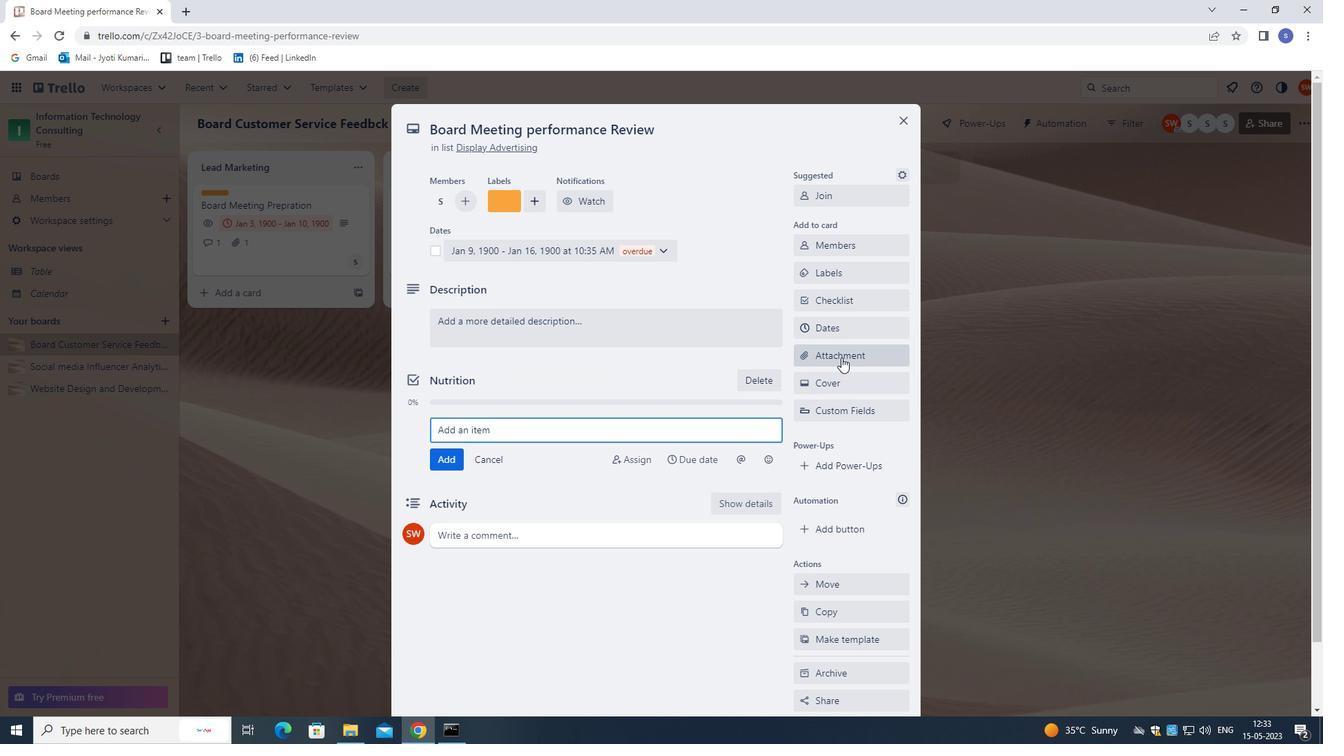 
Action: Mouse moved to (828, 419)
Screenshot: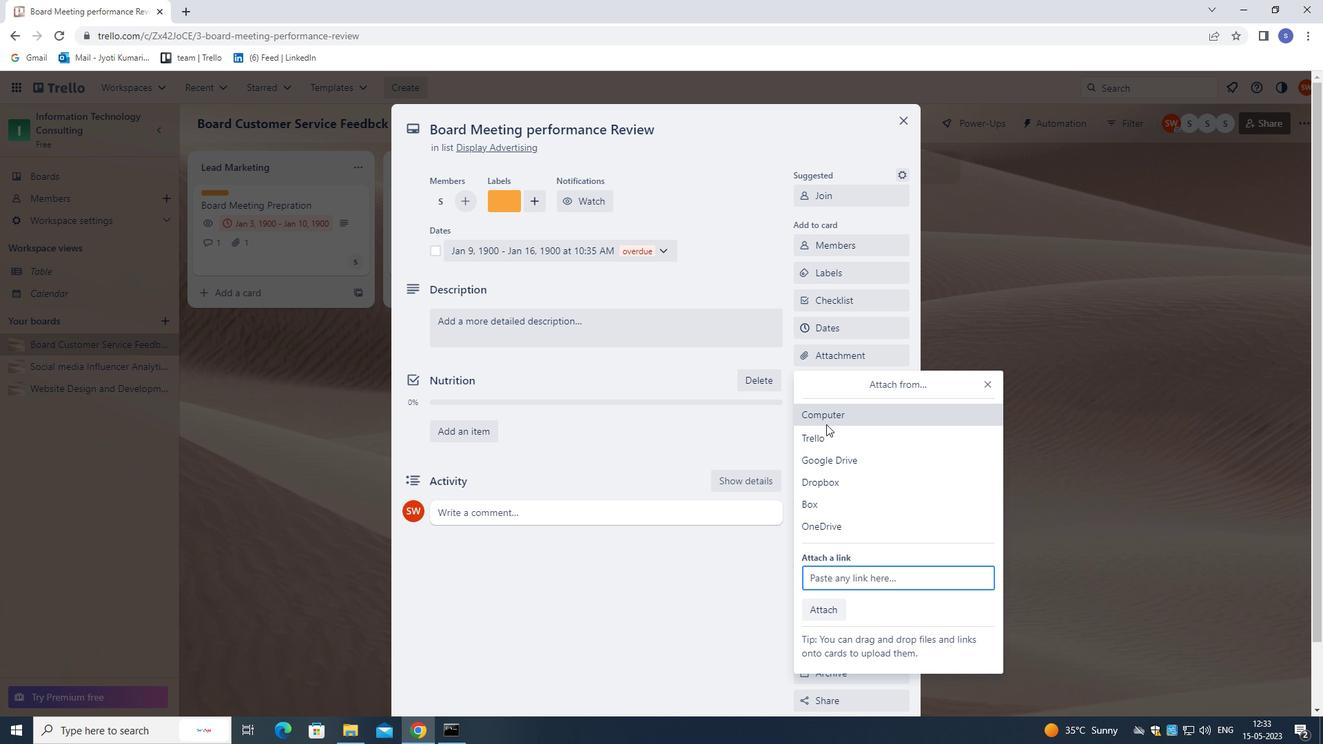 
Action: Mouse pressed left at (828, 419)
Screenshot: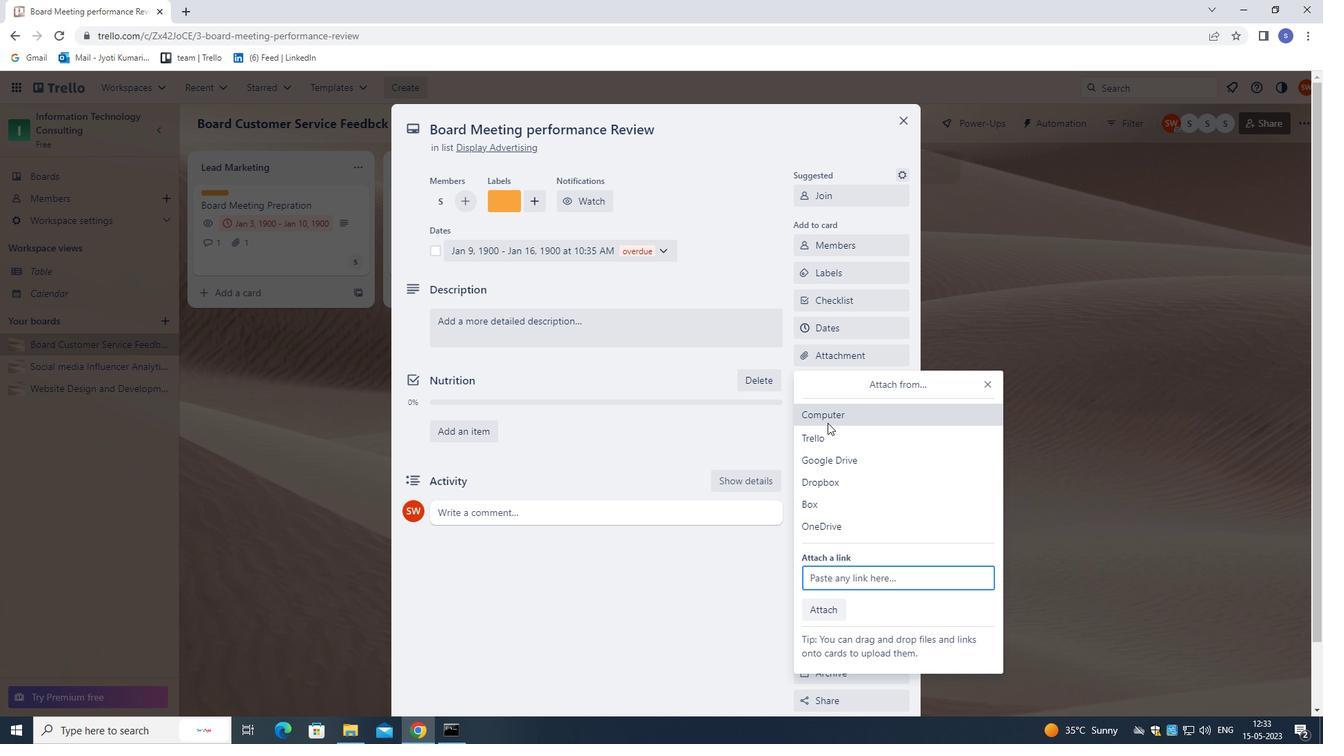 
Action: Mouse moved to (488, 224)
Screenshot: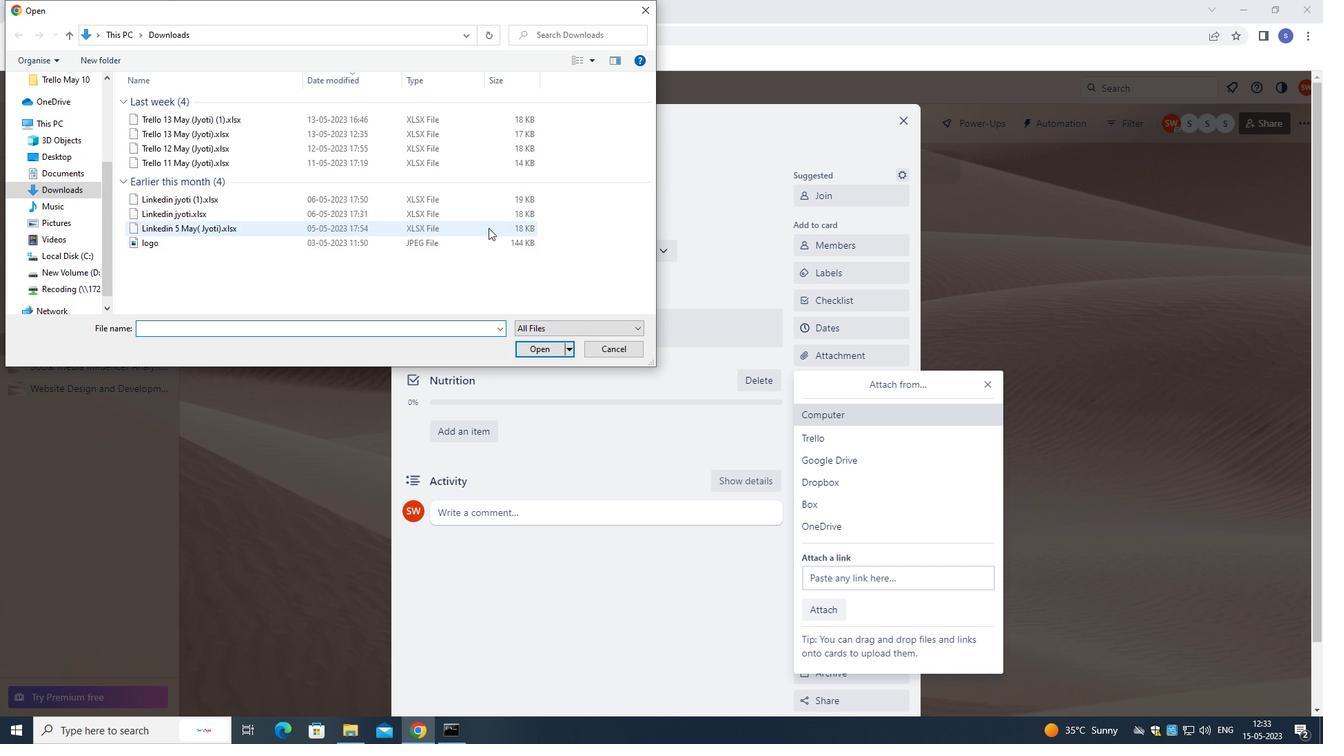
Action: Mouse pressed left at (488, 224)
Screenshot: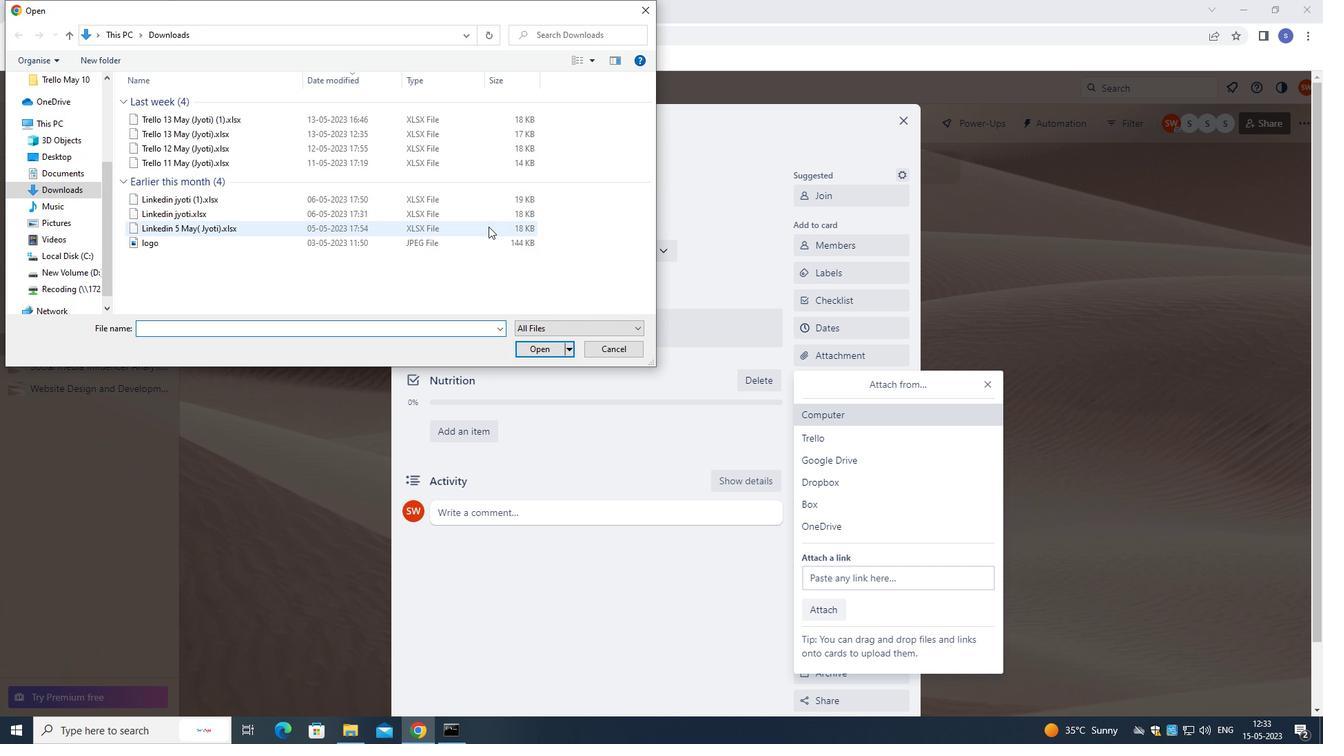 
Action: Mouse moved to (535, 340)
Screenshot: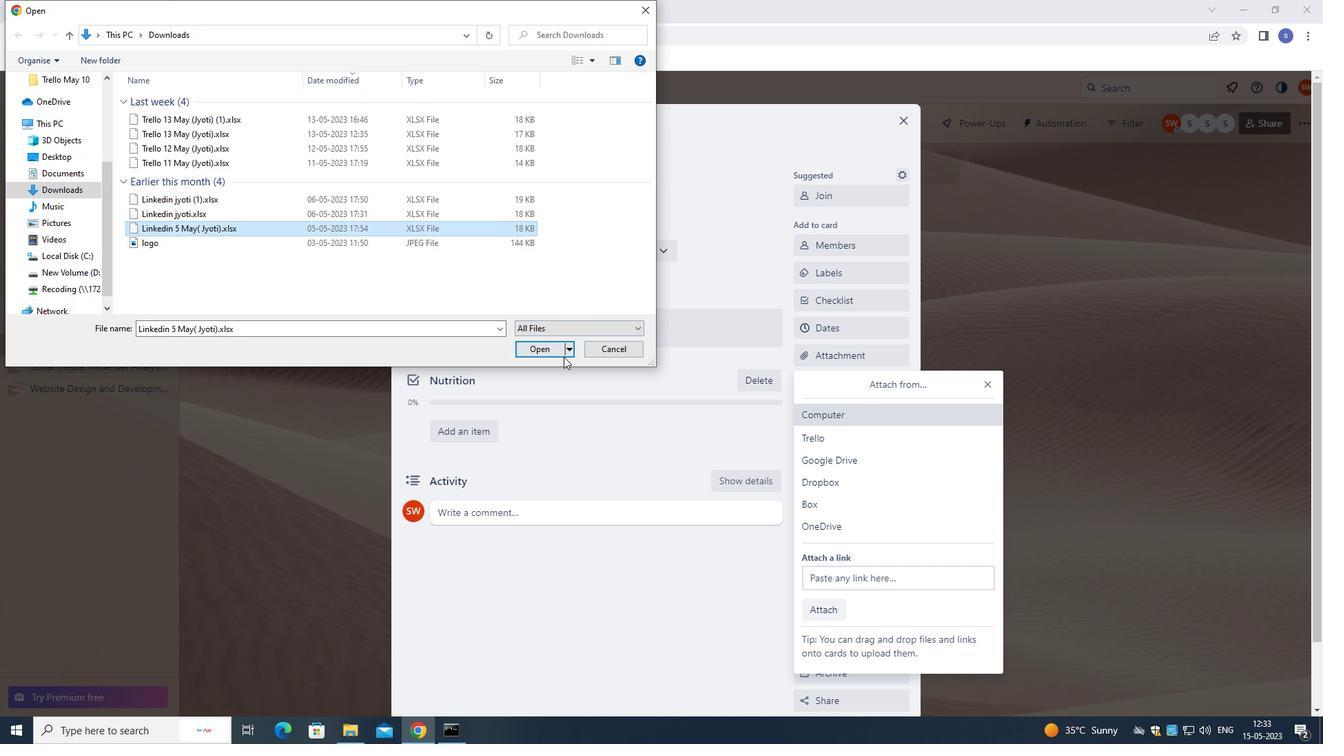 
Action: Mouse pressed left at (535, 340)
Screenshot: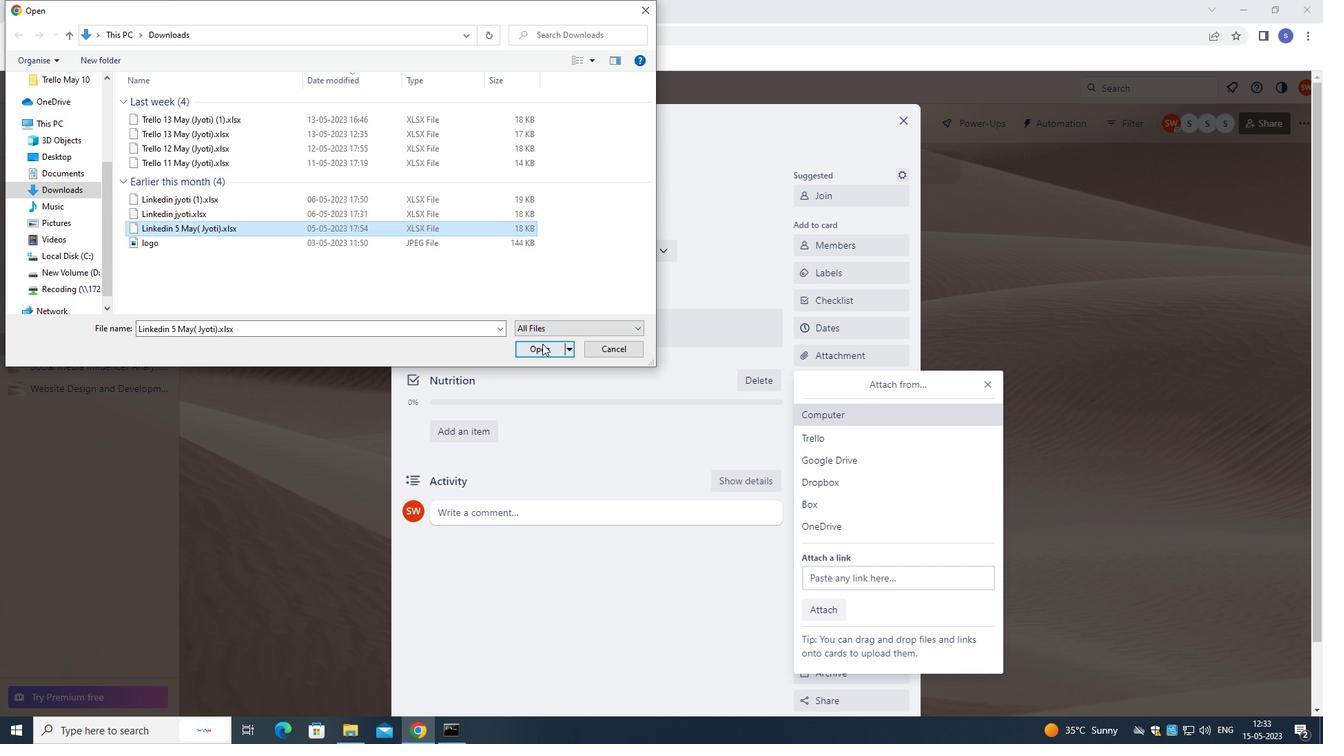 
Action: Mouse moved to (565, 332)
Screenshot: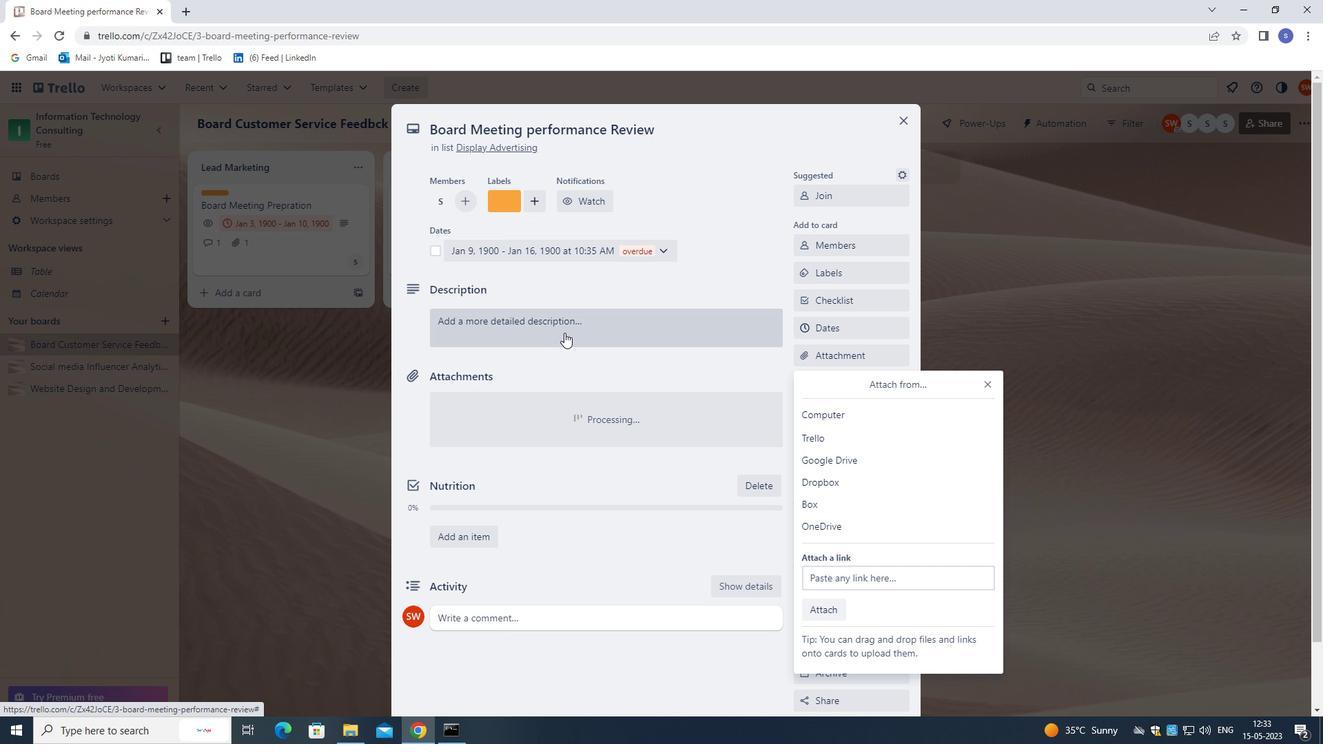 
Action: Mouse pressed left at (565, 332)
Screenshot: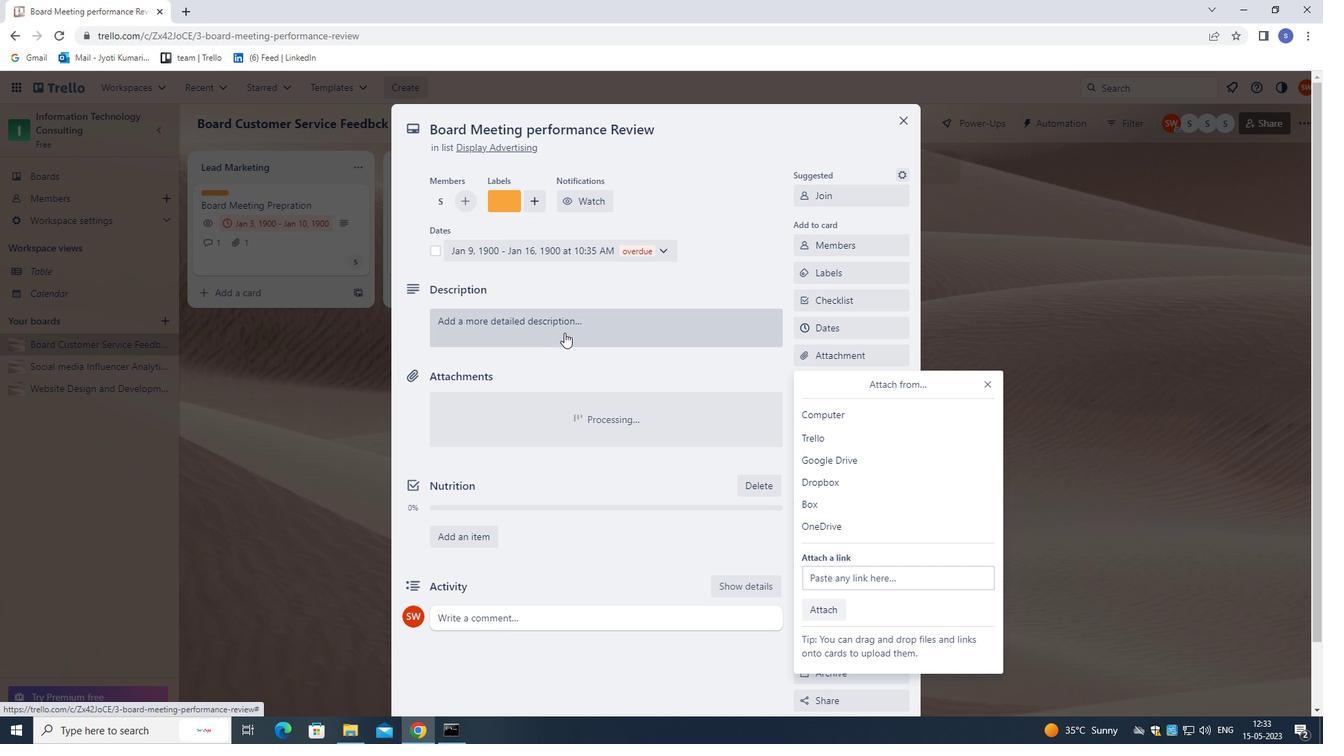 
Action: Mouse moved to (582, 353)
Screenshot: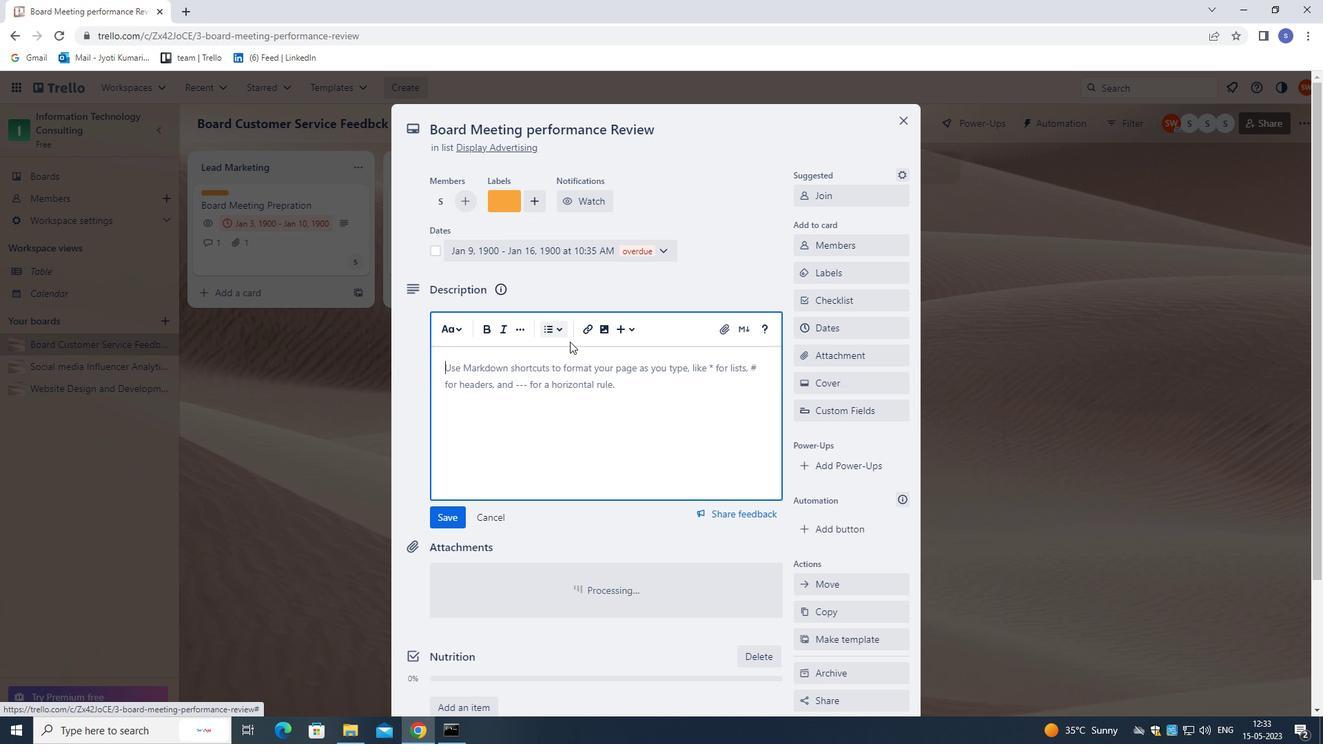
Action: Key pressed <Key.shift>RESEARCH<Key.space>AND<Key.space>DEVELOP<Key.space>NEW<Key.space>PRODUCT<Key.space>FEATURES.
Screenshot: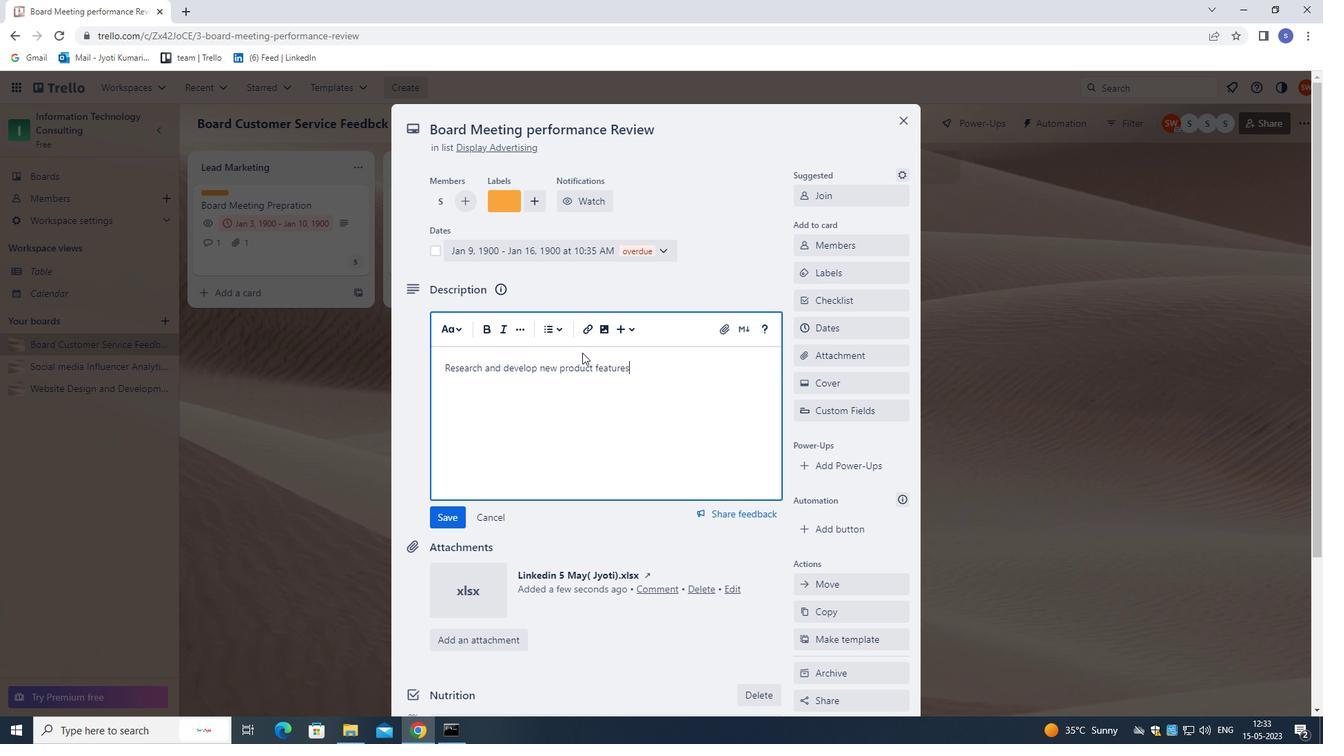 
Action: Mouse moved to (570, 344)
Screenshot: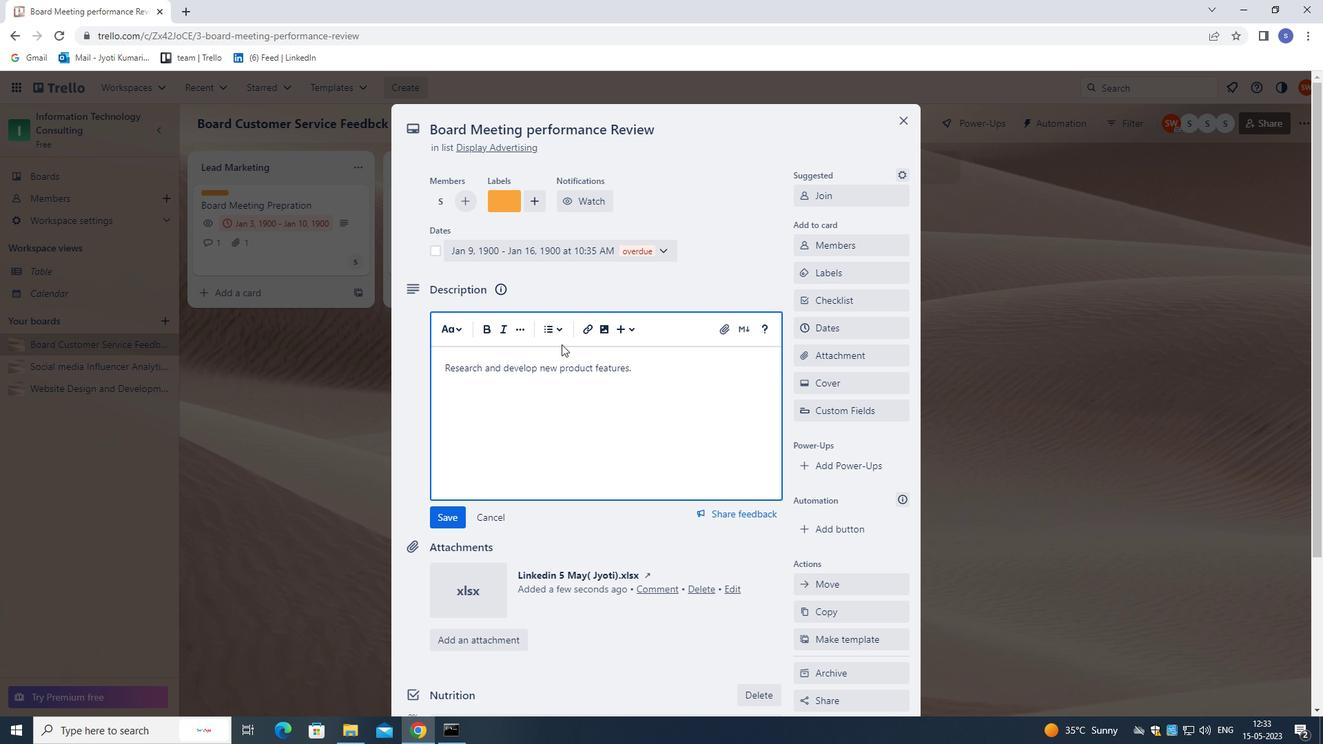 
Action: Mouse scrolled (570, 344) with delta (0, 0)
Screenshot: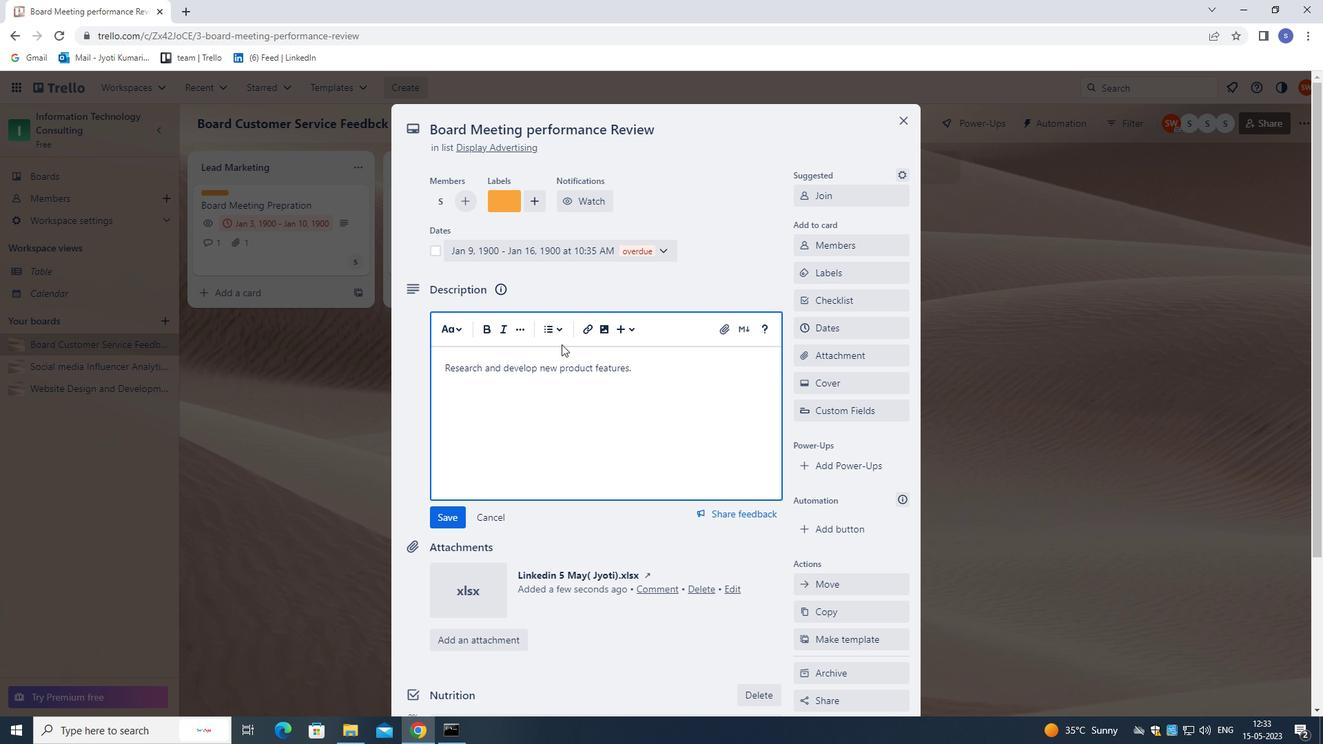 
Action: Mouse moved to (570, 354)
Screenshot: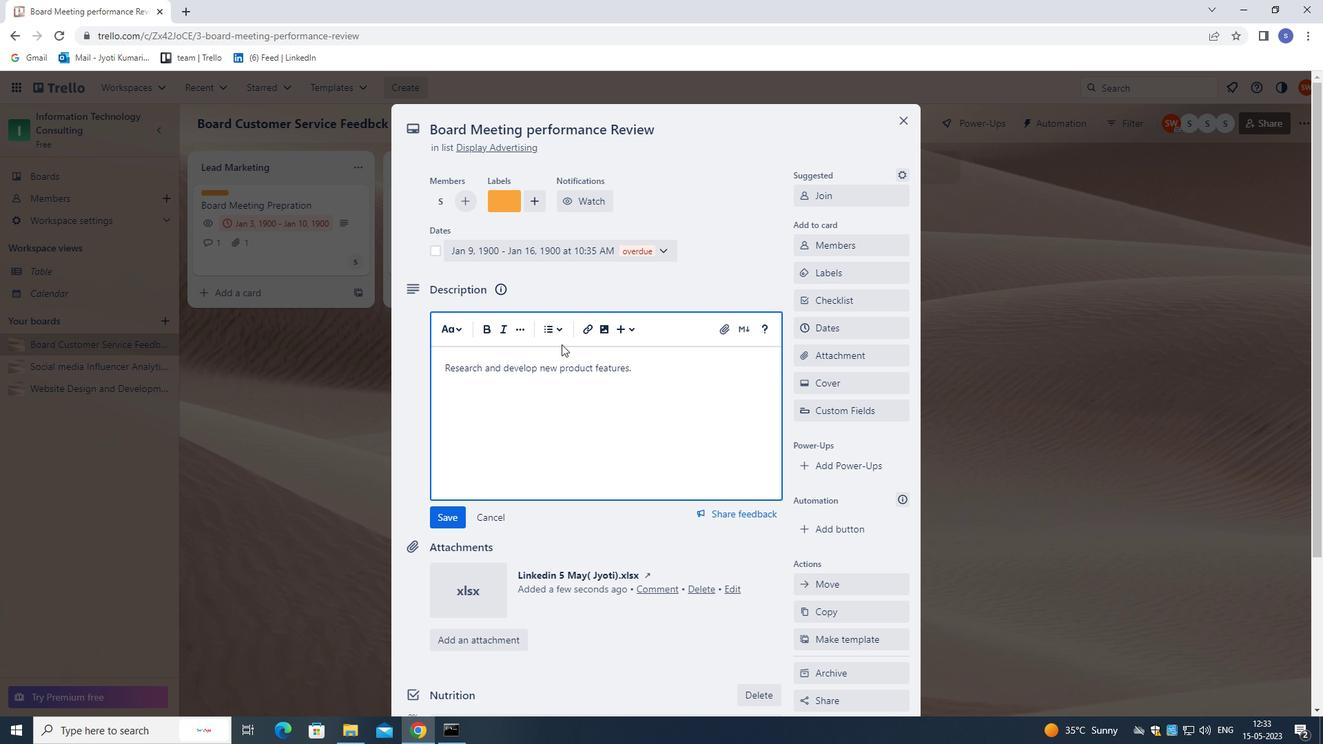 
Action: Mouse scrolled (570, 353) with delta (0, 0)
Screenshot: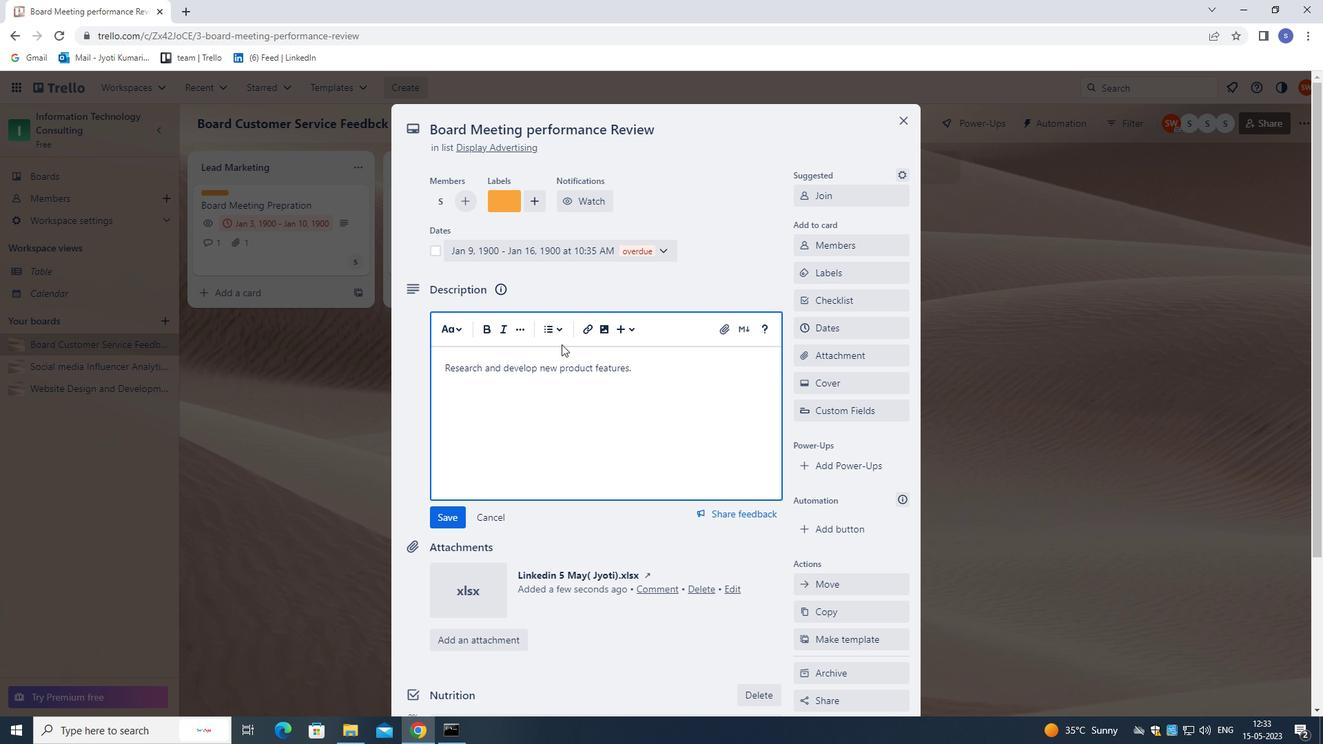 
Action: Mouse moved to (573, 367)
Screenshot: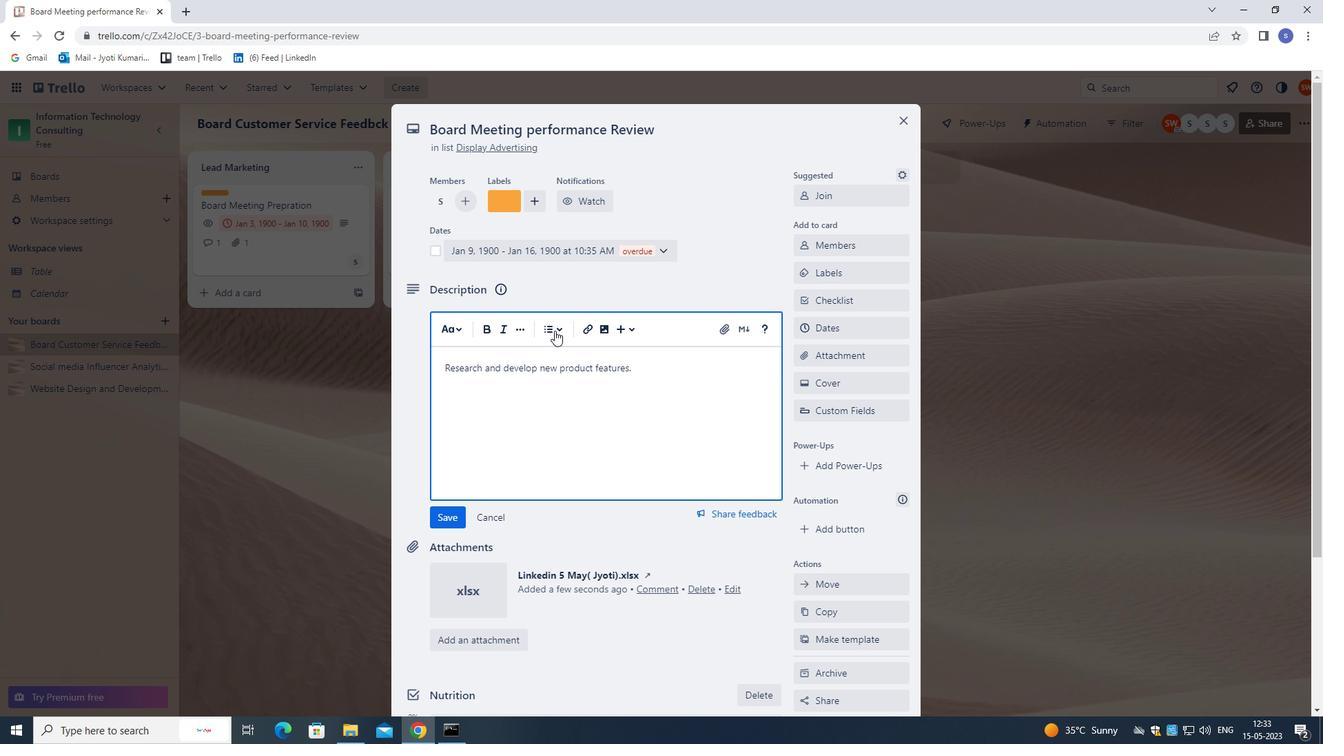 
Action: Mouse scrolled (573, 366) with delta (0, 0)
Screenshot: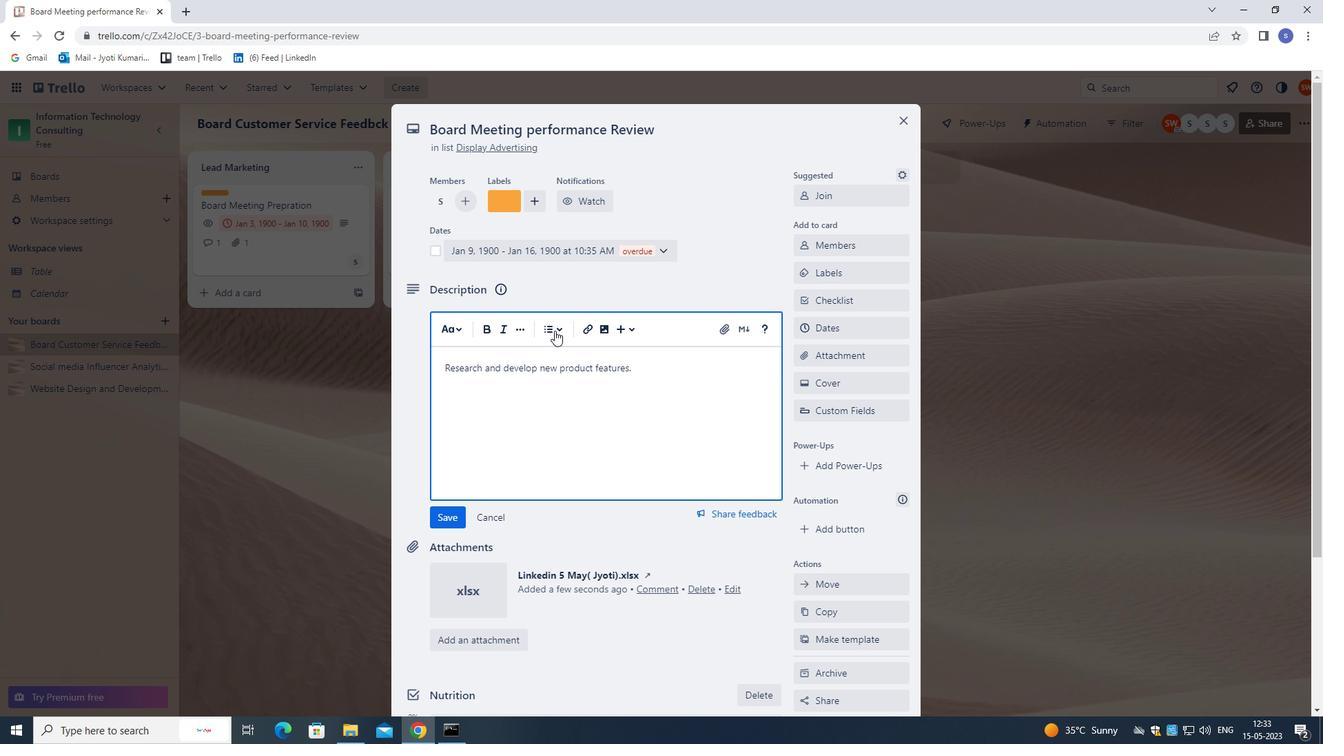 
Action: Mouse moved to (574, 373)
Screenshot: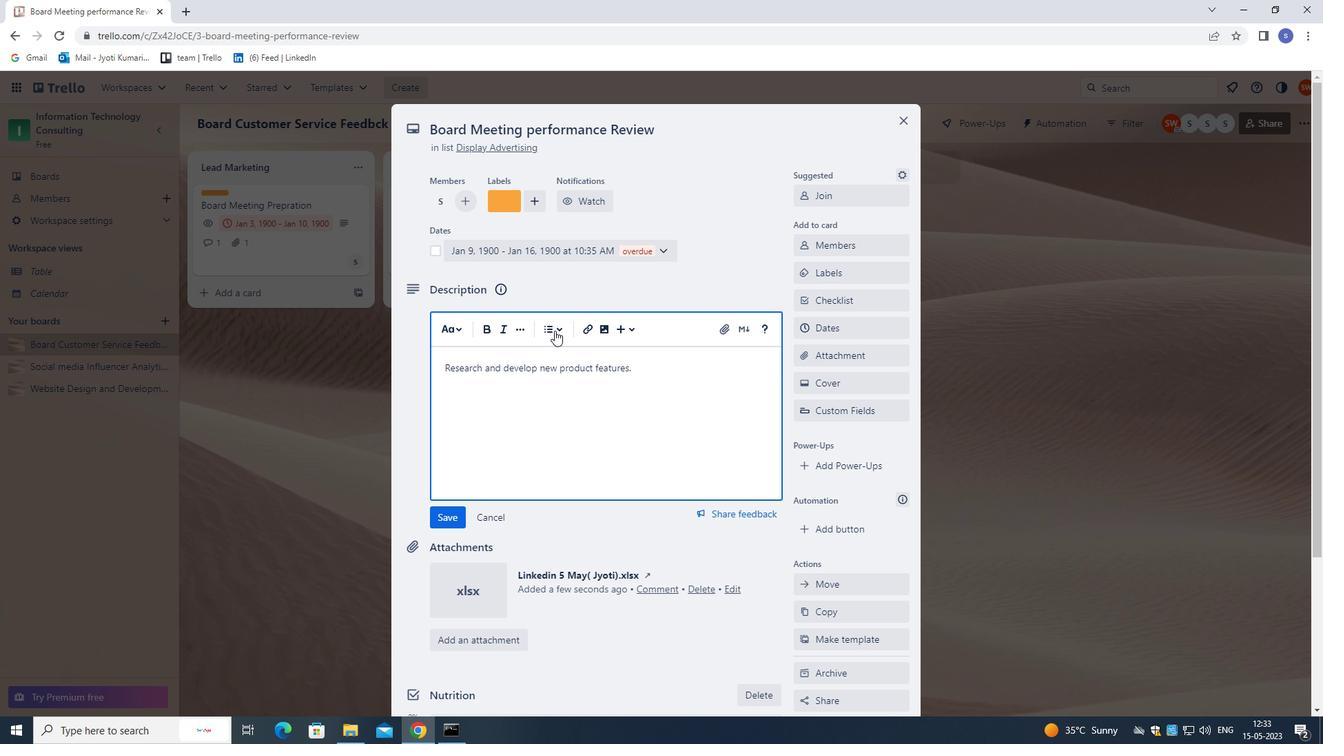 
Action: Mouse scrolled (574, 372) with delta (0, 0)
Screenshot: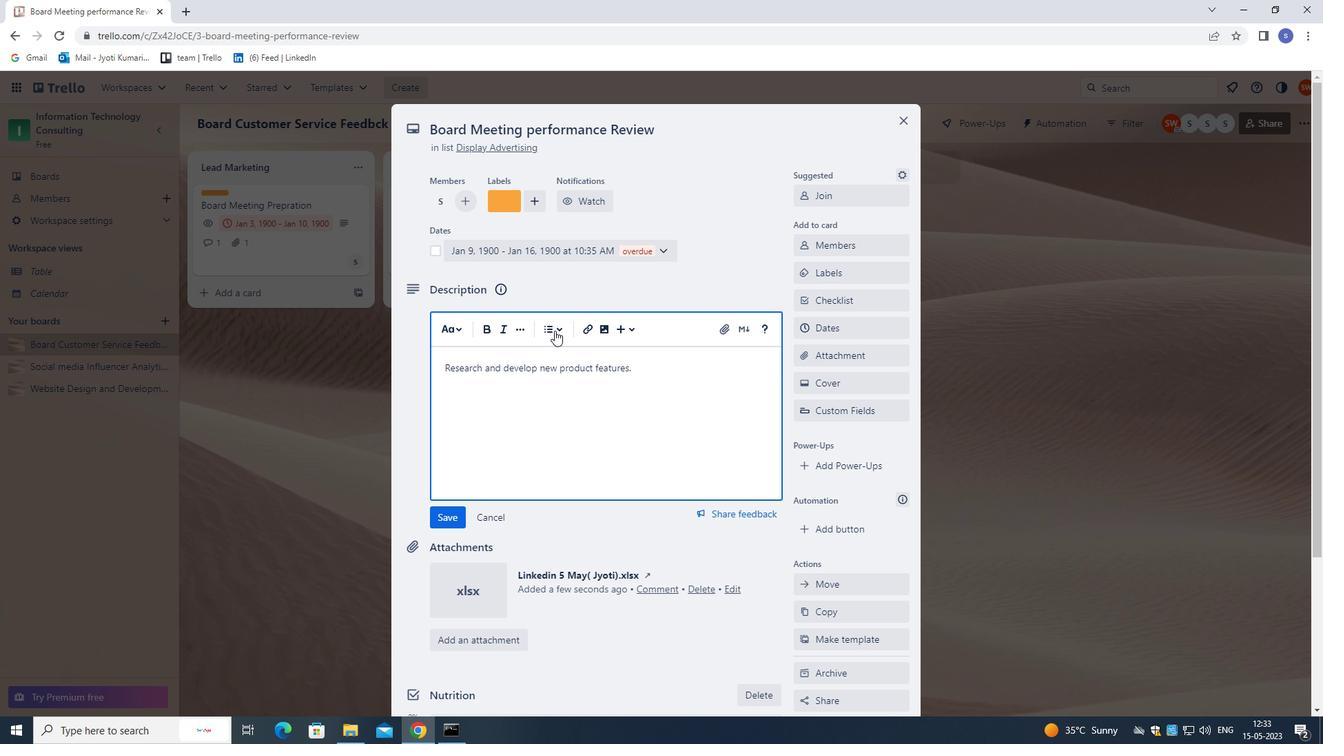 
Action: Mouse moved to (575, 377)
Screenshot: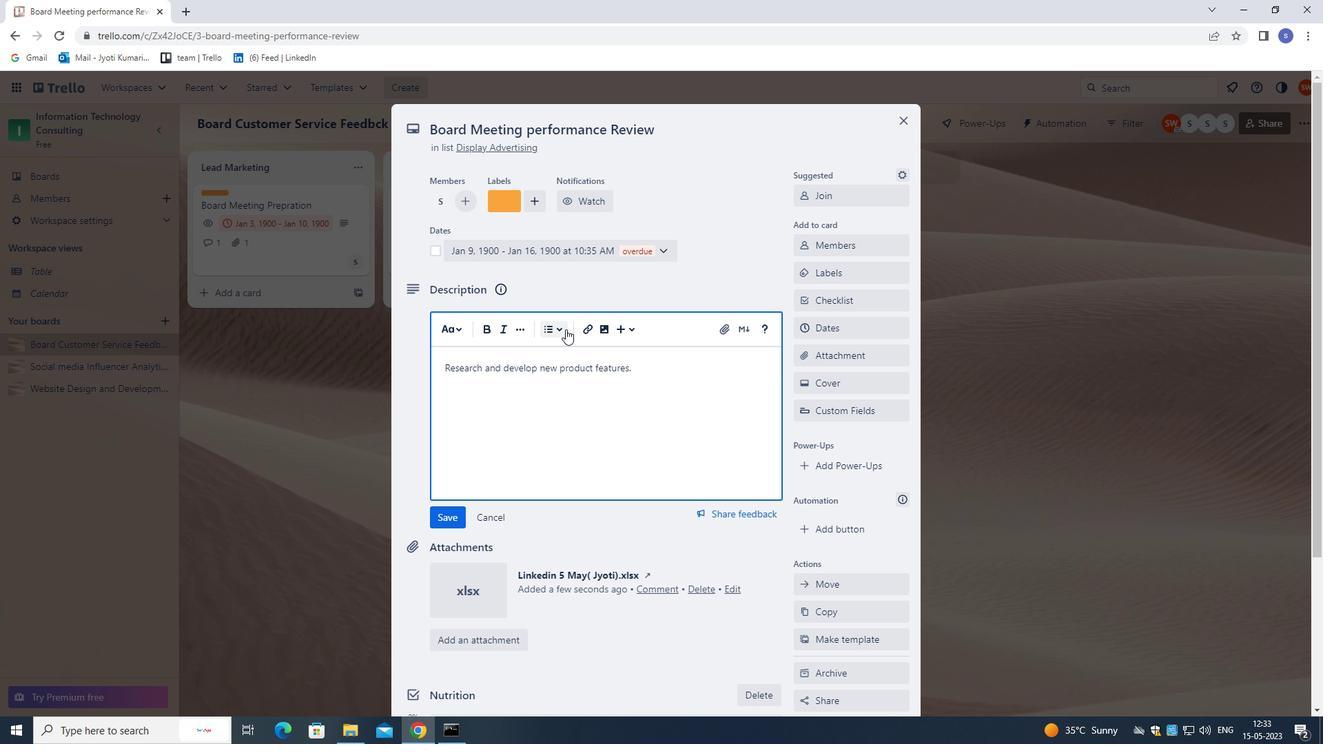 
Action: Mouse scrolled (575, 377) with delta (0, 0)
Screenshot: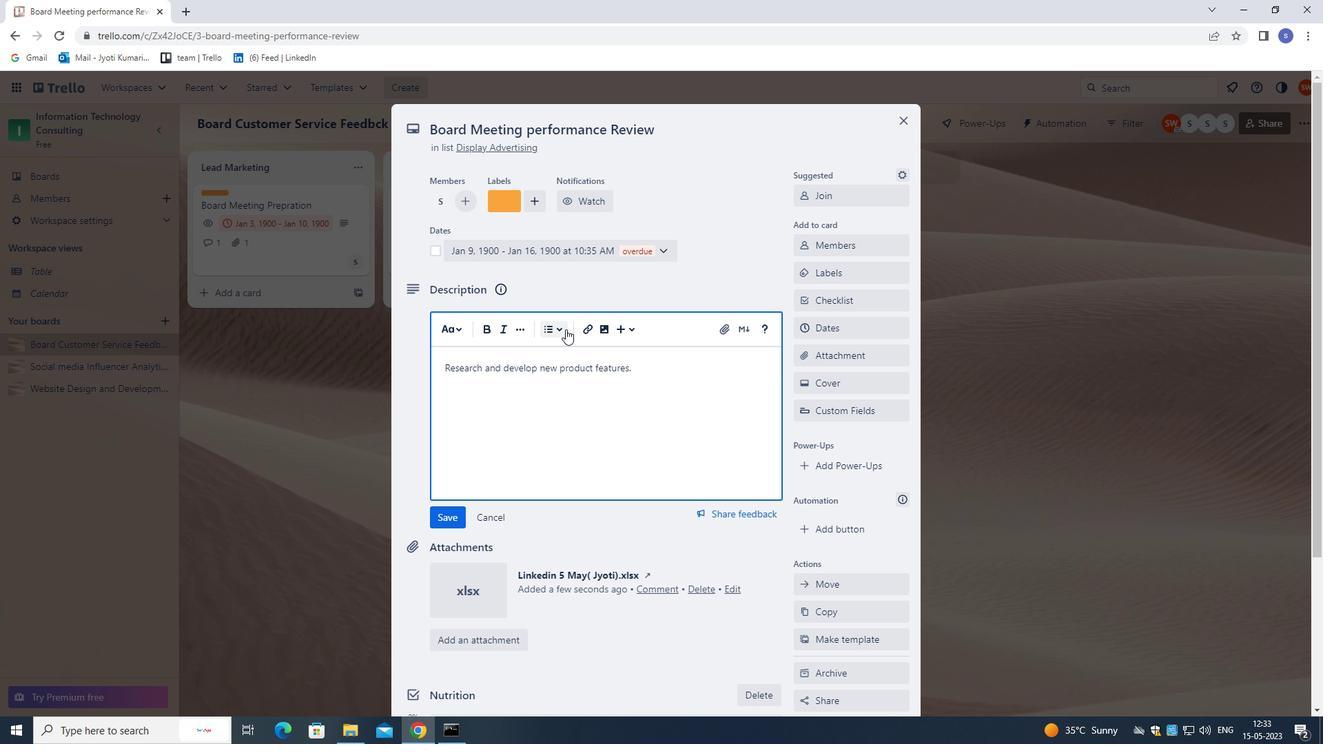 
Action: Mouse moved to (576, 380)
Screenshot: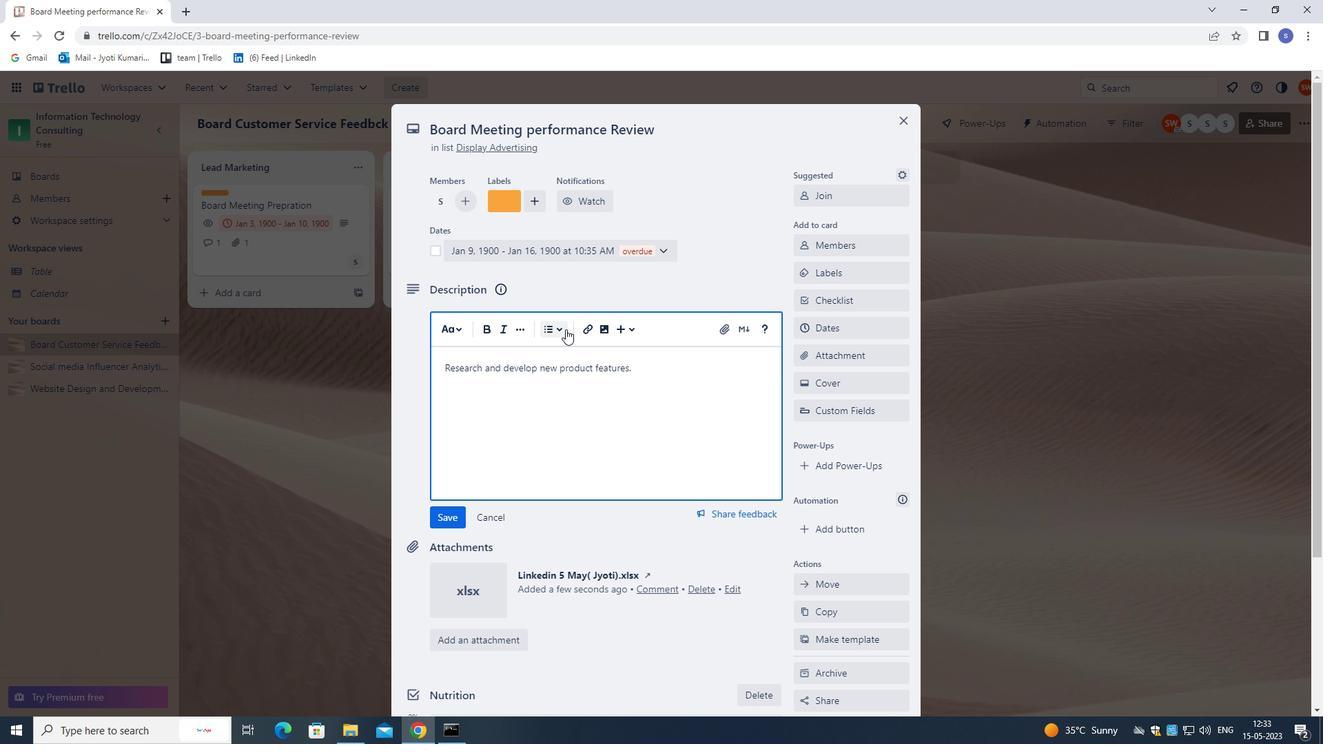 
Action: Mouse scrolled (576, 379) with delta (0, 0)
Screenshot: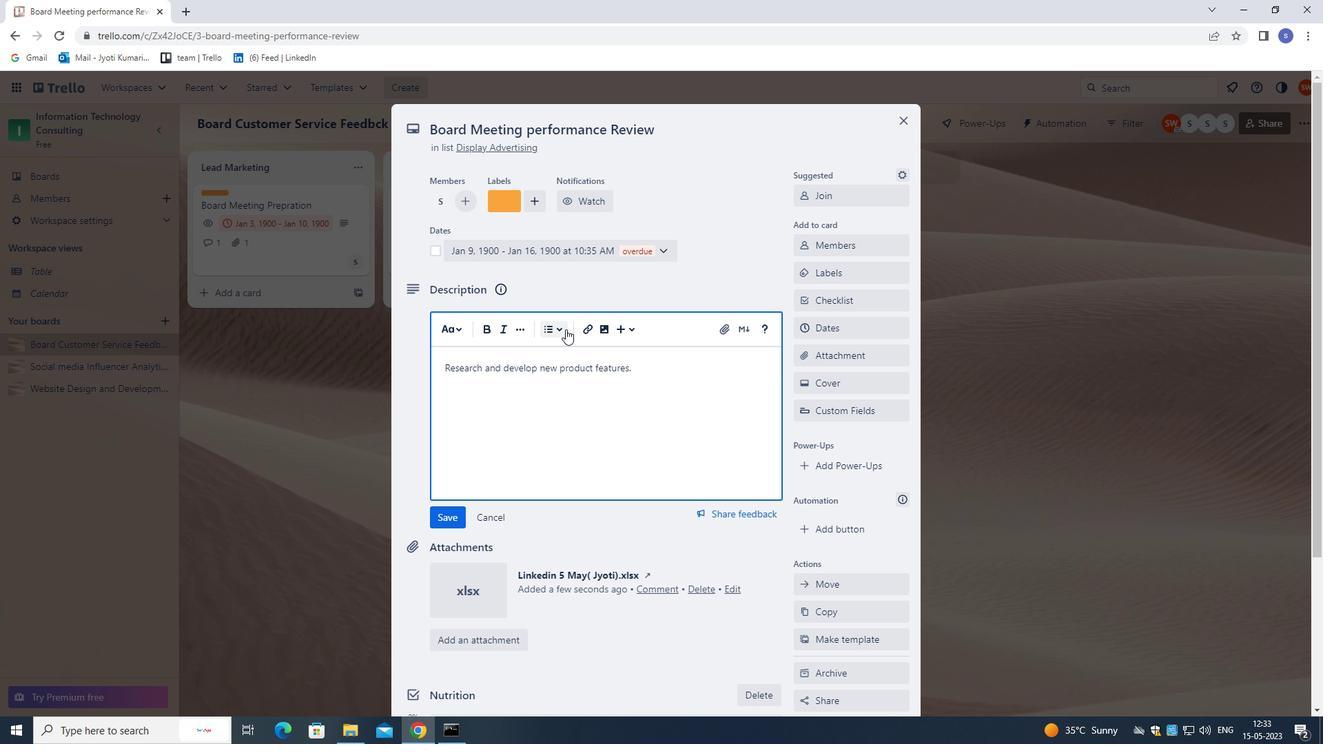 
Action: Mouse moved to (577, 382)
Screenshot: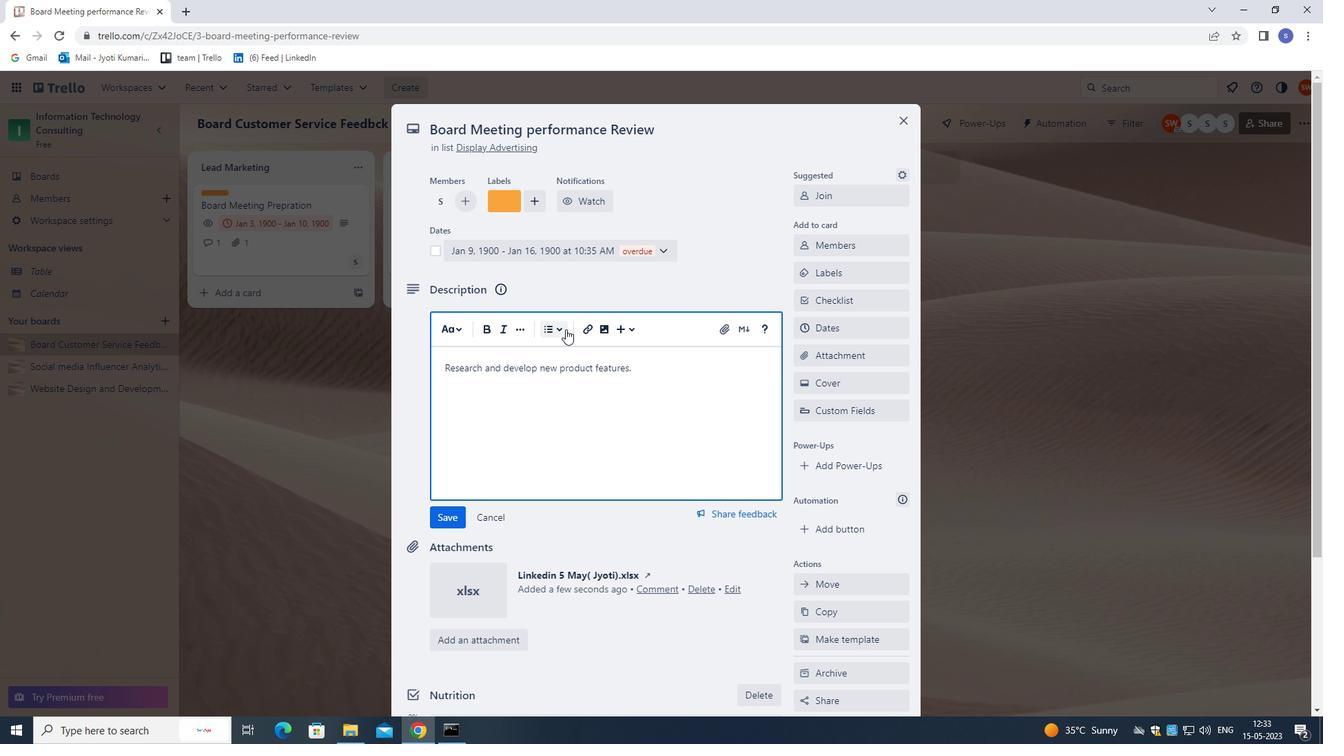 
Action: Mouse scrolled (577, 381) with delta (0, 0)
Screenshot: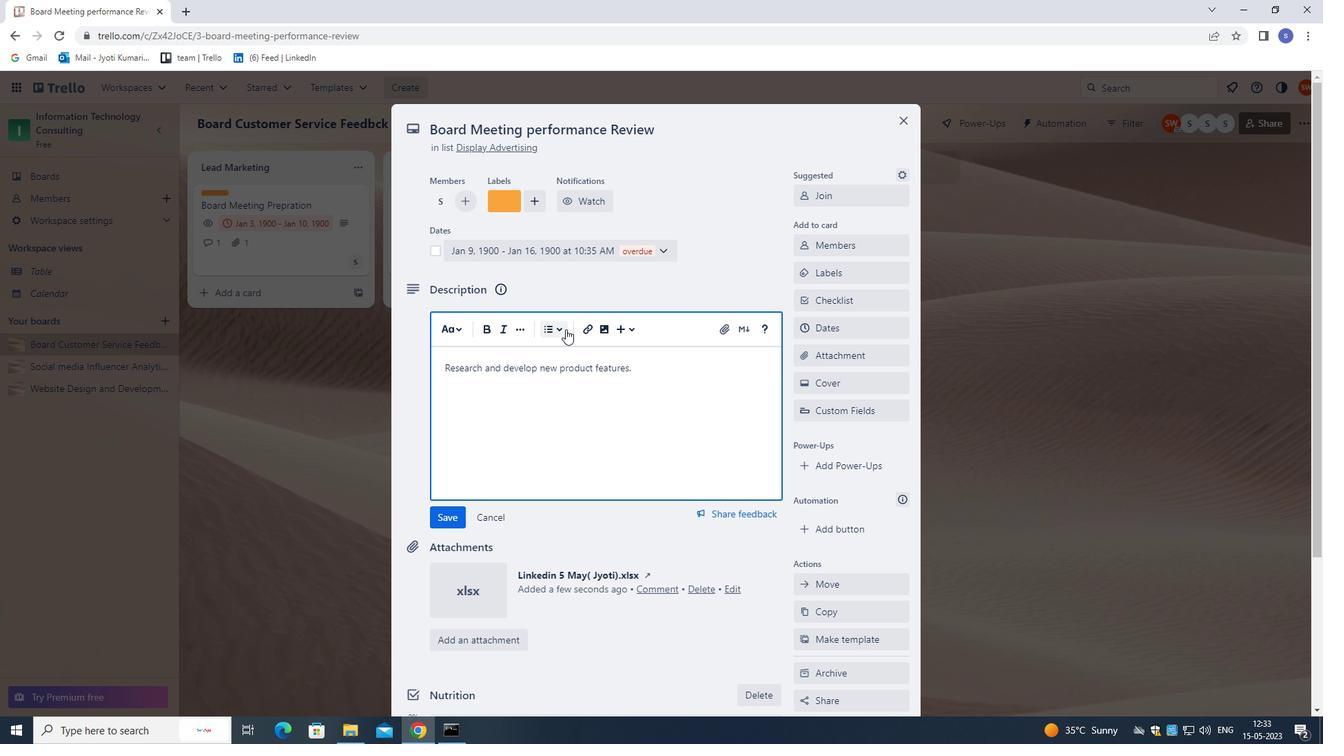 
Action: Mouse moved to (506, 621)
Screenshot: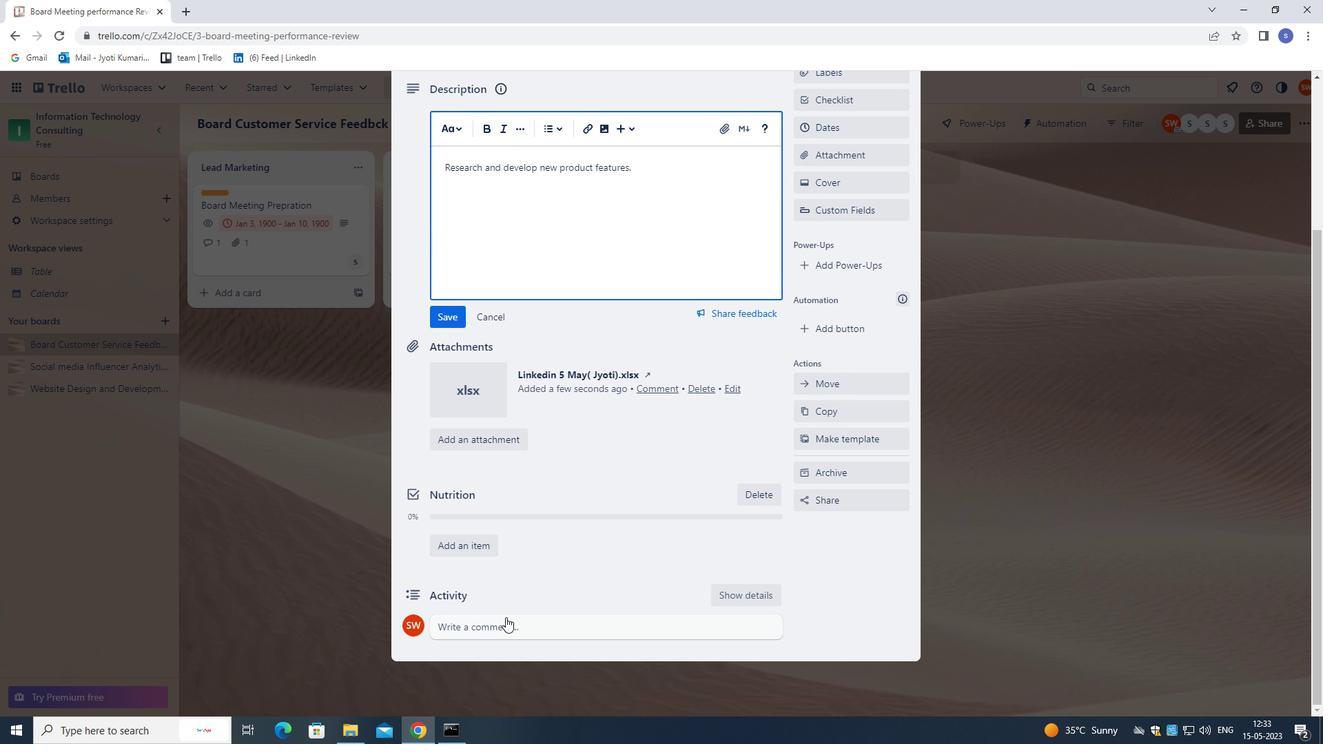 
Action: Mouse pressed left at (506, 621)
Screenshot: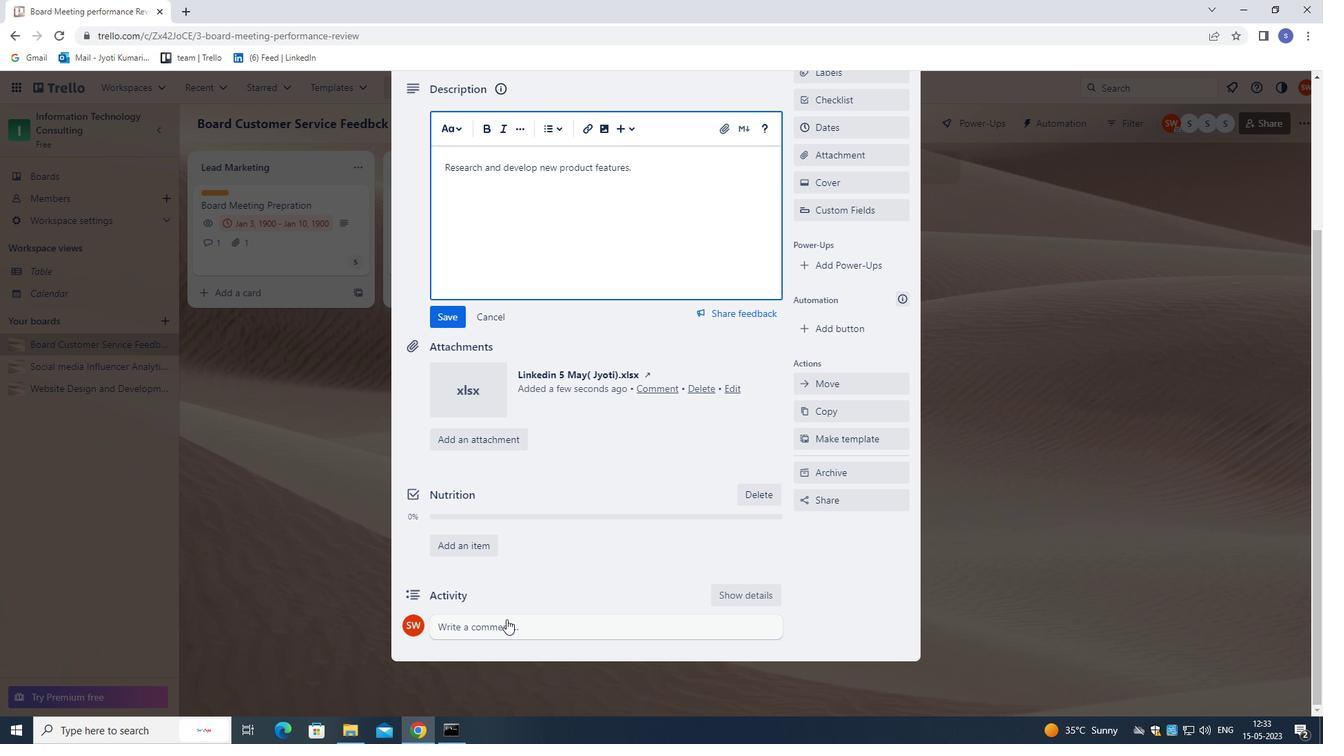 
Action: Mouse moved to (561, 464)
Screenshot: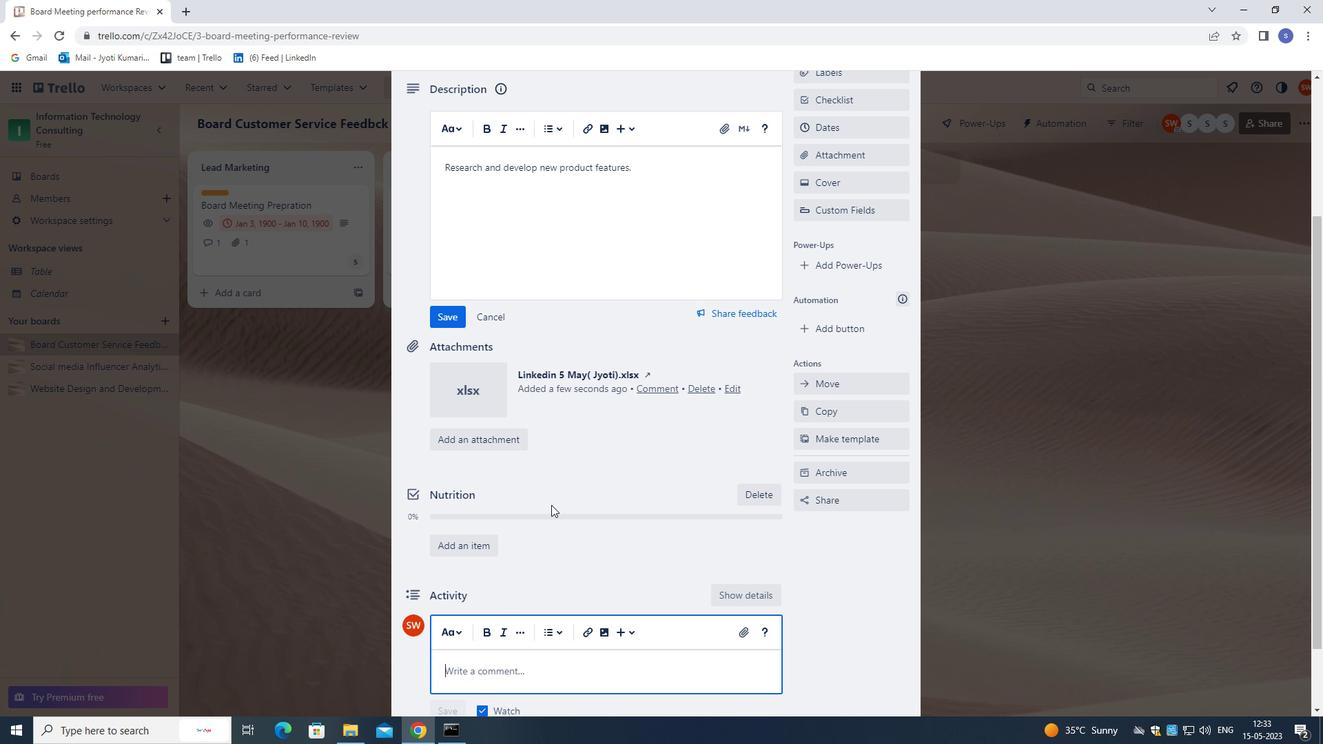 
Action: Key pressed <Key.shift>THIS<Key.space>TASK<Key.space>REQUIRES<Key.space>I<Key.backspace>US<Key.space>TO<Key.space>BE<Key.space>PROACTIB<Key.space><Key.backspace><Key.backspace>VE<Key.space>AND<Key.space>TAKE<Key.space>OWNERSHIP<Key.space>OF<Key.space>OUR<Key.space>WORK,<Key.space>ENSURING<Key.space>THAT<Key.space>WE<Key.space>ARE<Key.space><Key.space><Key.space>MAKING<Key.space>PROGRESS<Key.space>TOWARD<Key.space>OUR<Key.space>GOLA<Key.backspace><Key.backspace>ALS.
Screenshot: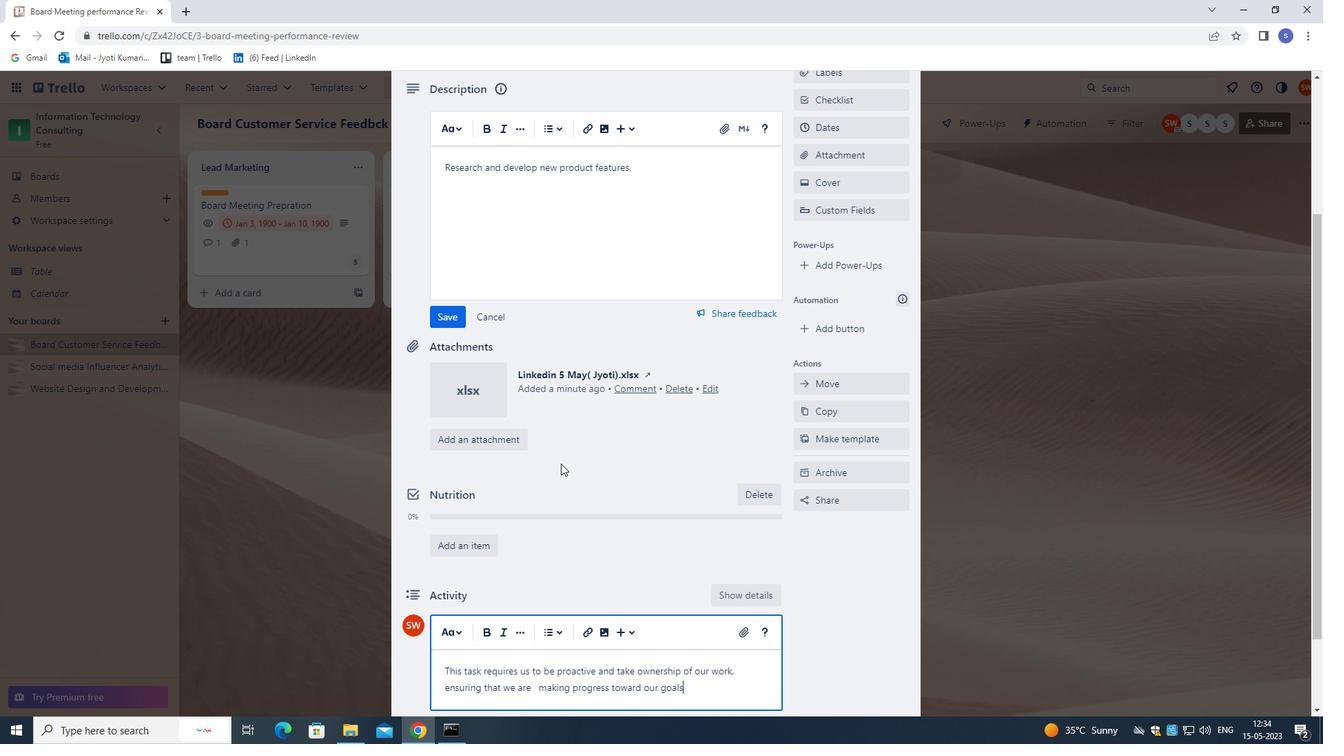 
Action: Mouse moved to (441, 320)
Screenshot: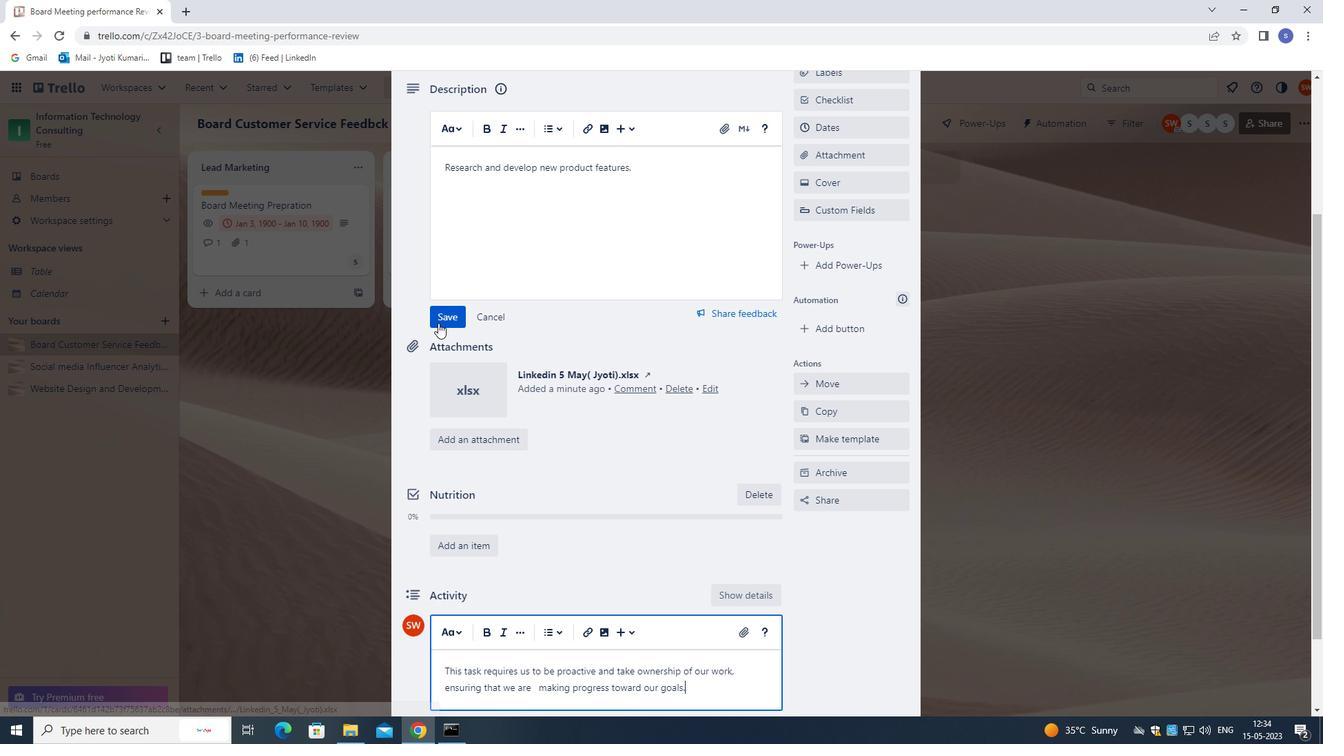 
Action: Mouse pressed left at (441, 320)
Screenshot: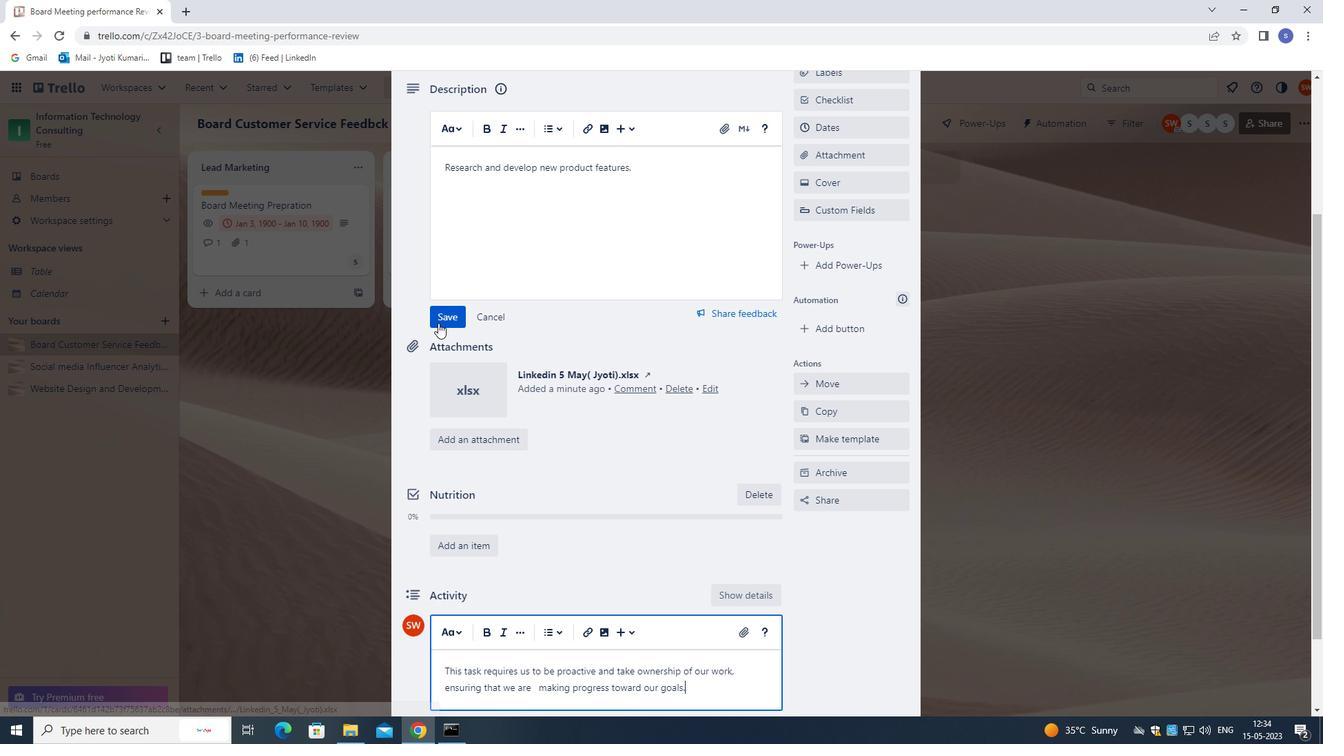 
Action: Mouse moved to (479, 381)
Screenshot: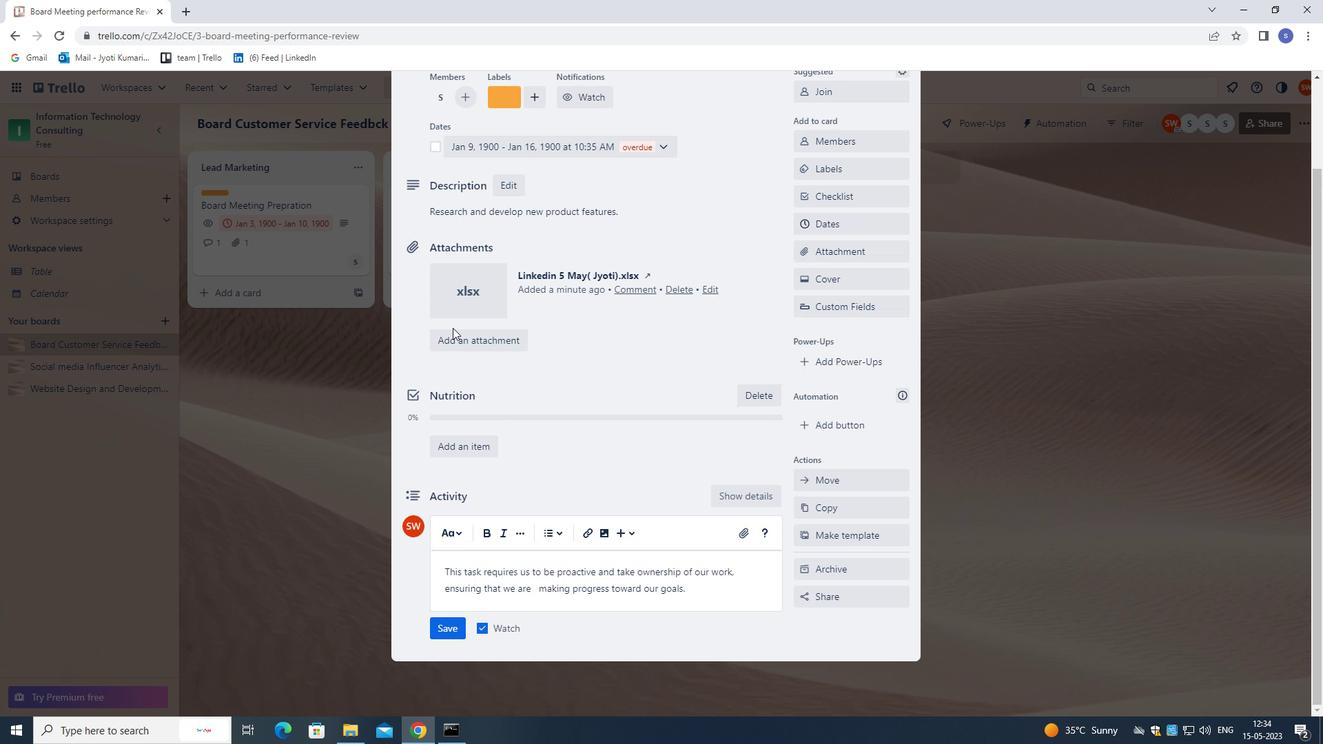 
Action: Mouse scrolled (479, 381) with delta (0, 0)
Screenshot: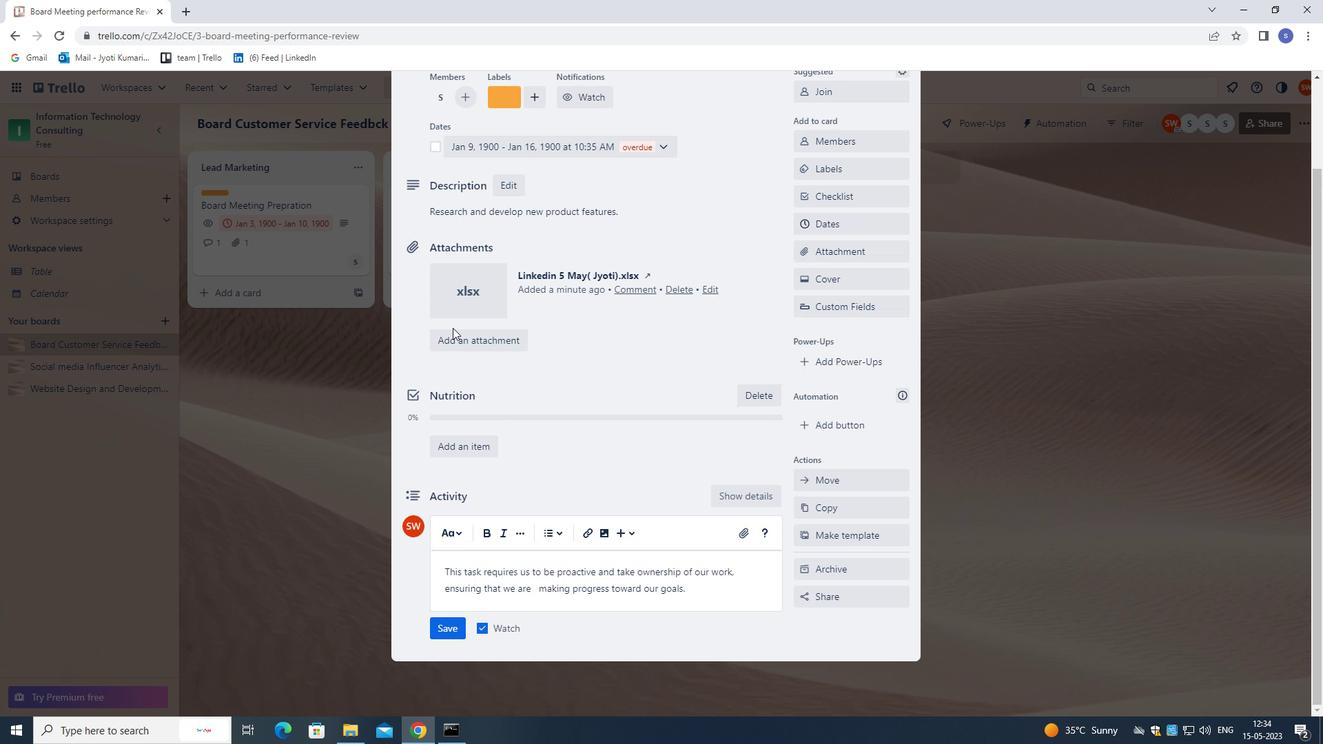 
Action: Mouse moved to (481, 406)
Screenshot: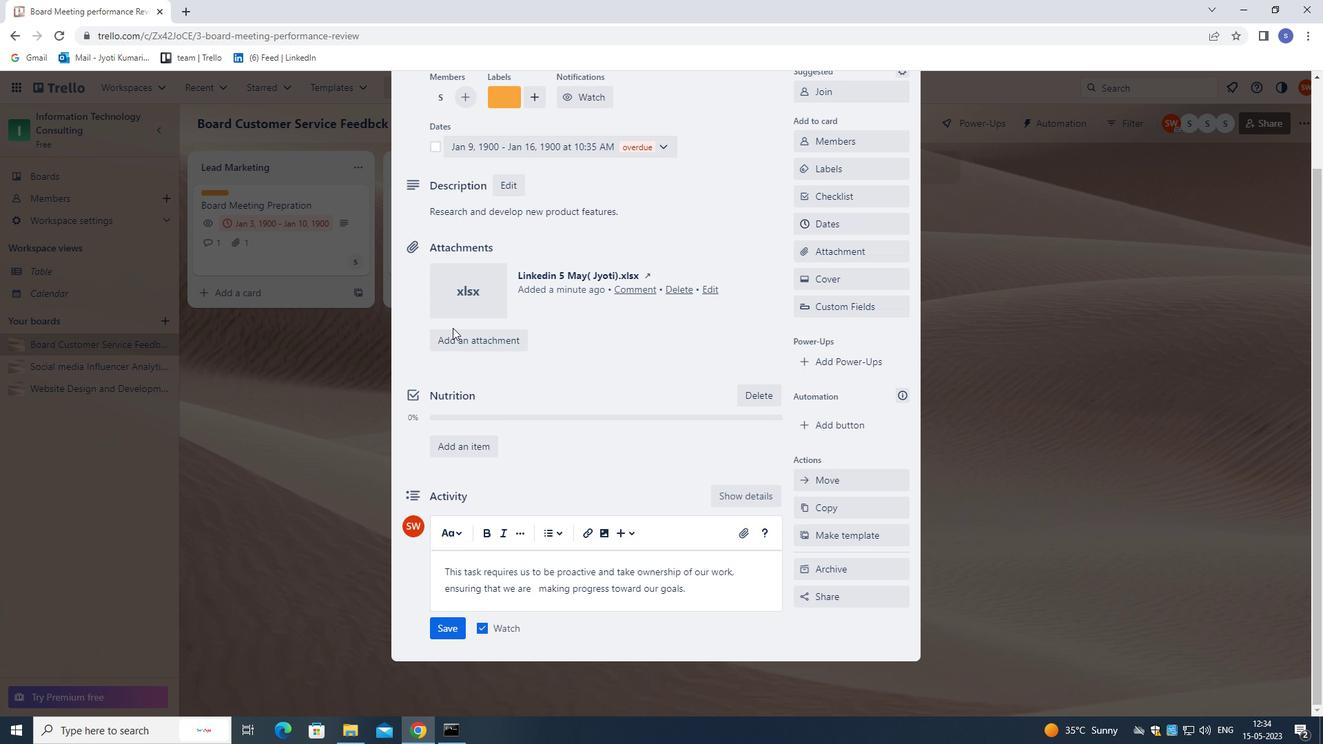 
Action: Mouse scrolled (481, 405) with delta (0, 0)
Screenshot: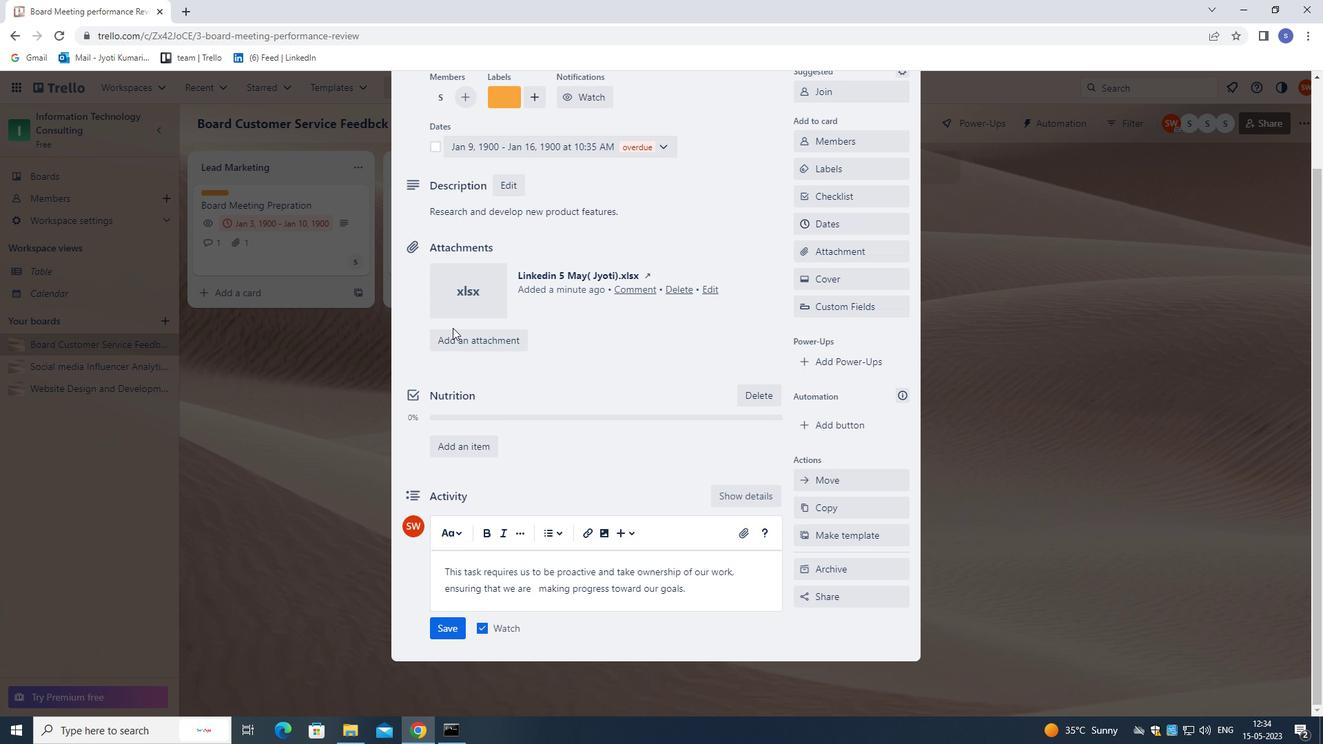 
Action: Mouse moved to (483, 416)
Screenshot: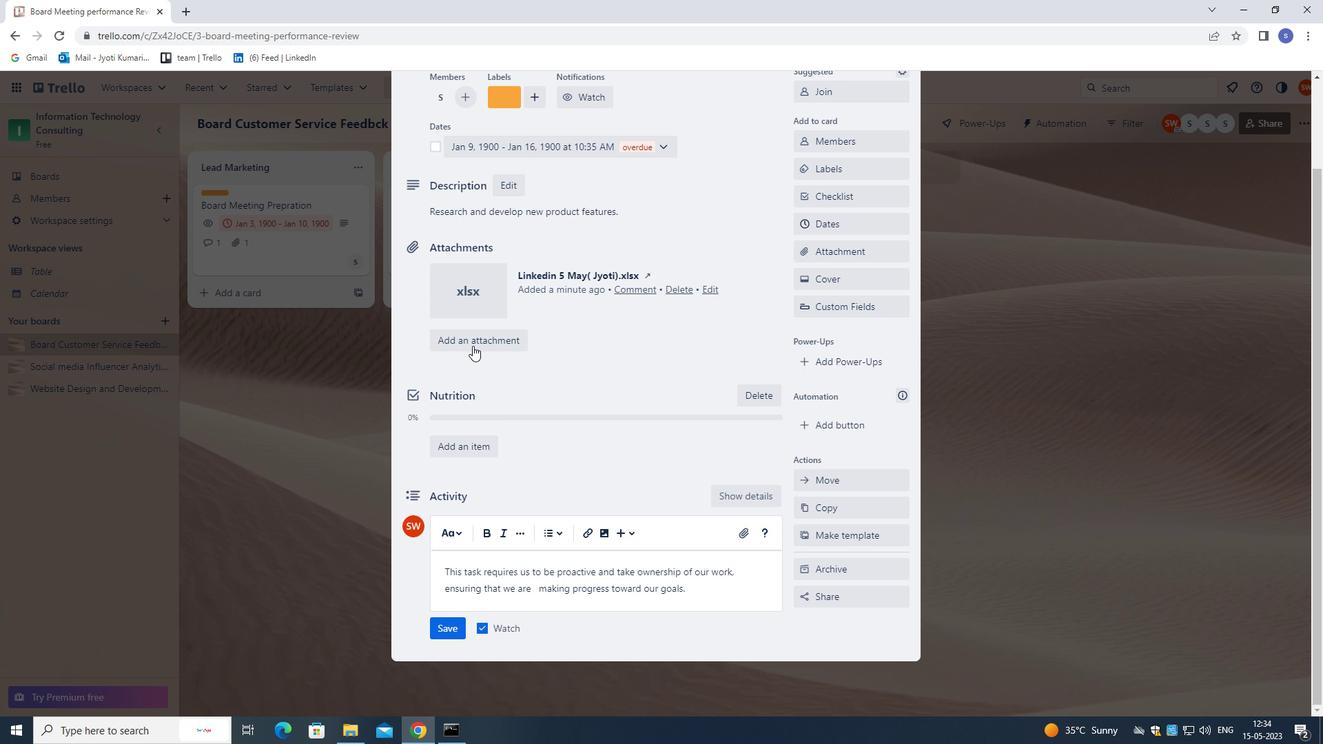 
Action: Mouse scrolled (483, 415) with delta (0, 0)
Screenshot: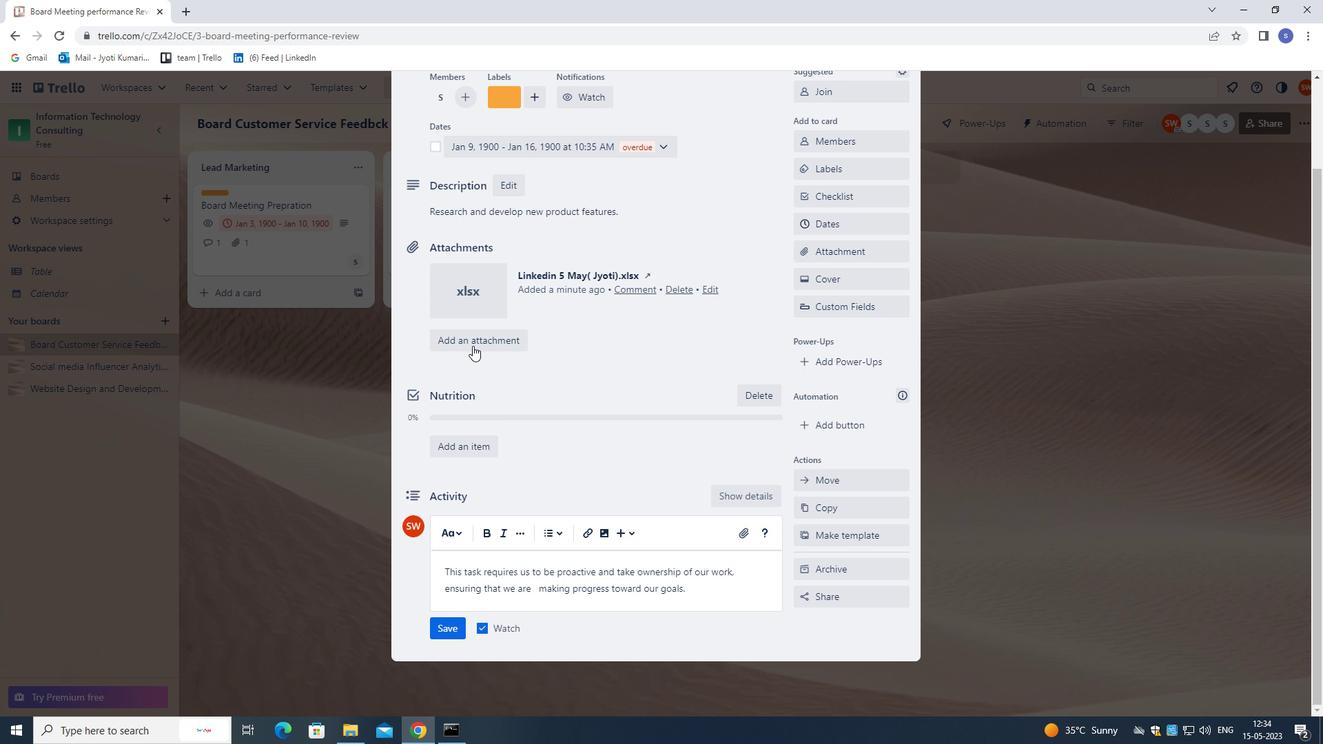 
Action: Mouse moved to (484, 427)
Screenshot: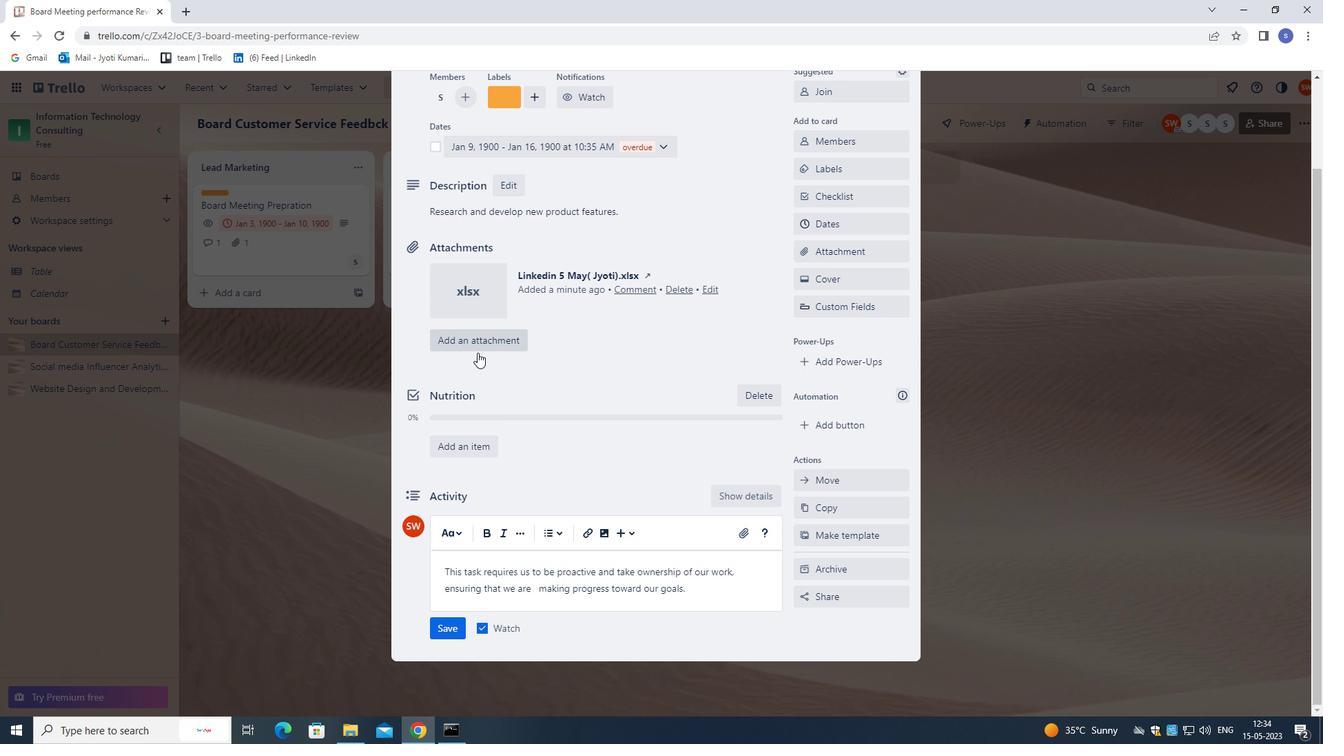 
Action: Mouse scrolled (484, 426) with delta (0, 0)
Screenshot: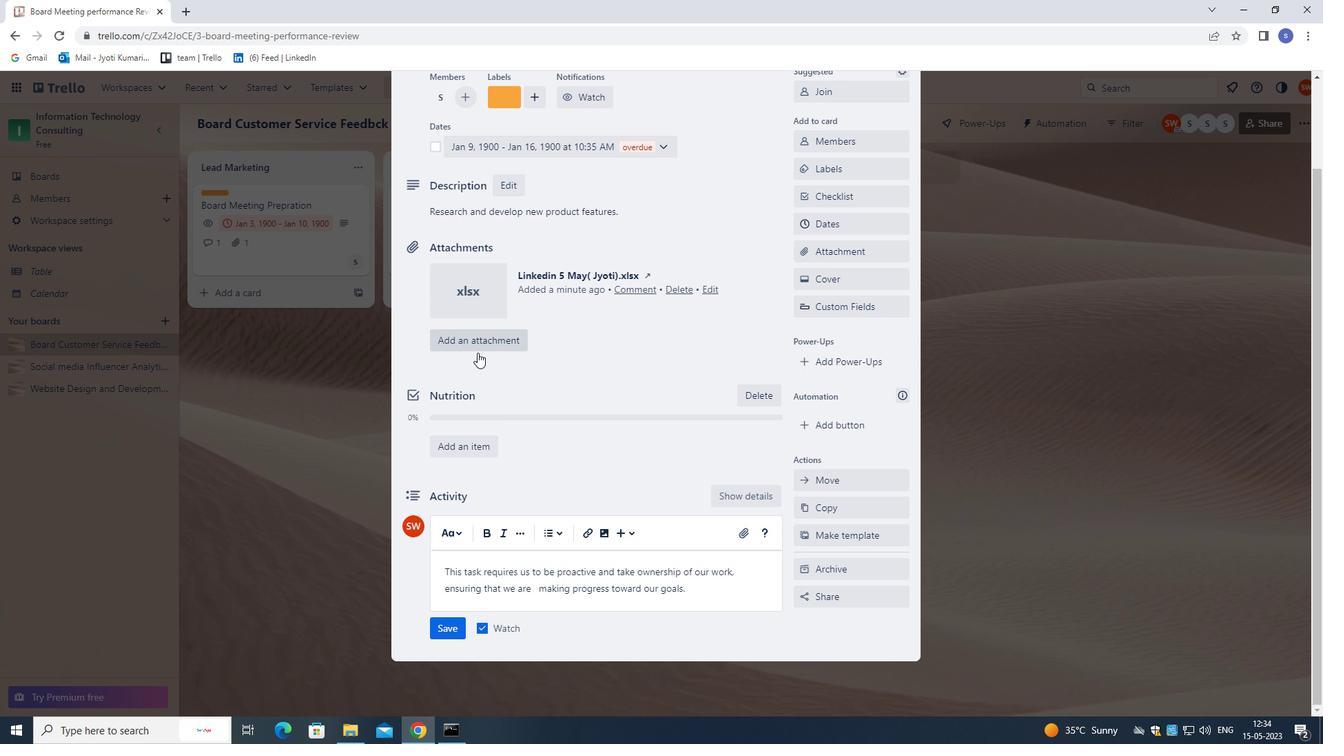 
Action: Mouse moved to (480, 459)
Screenshot: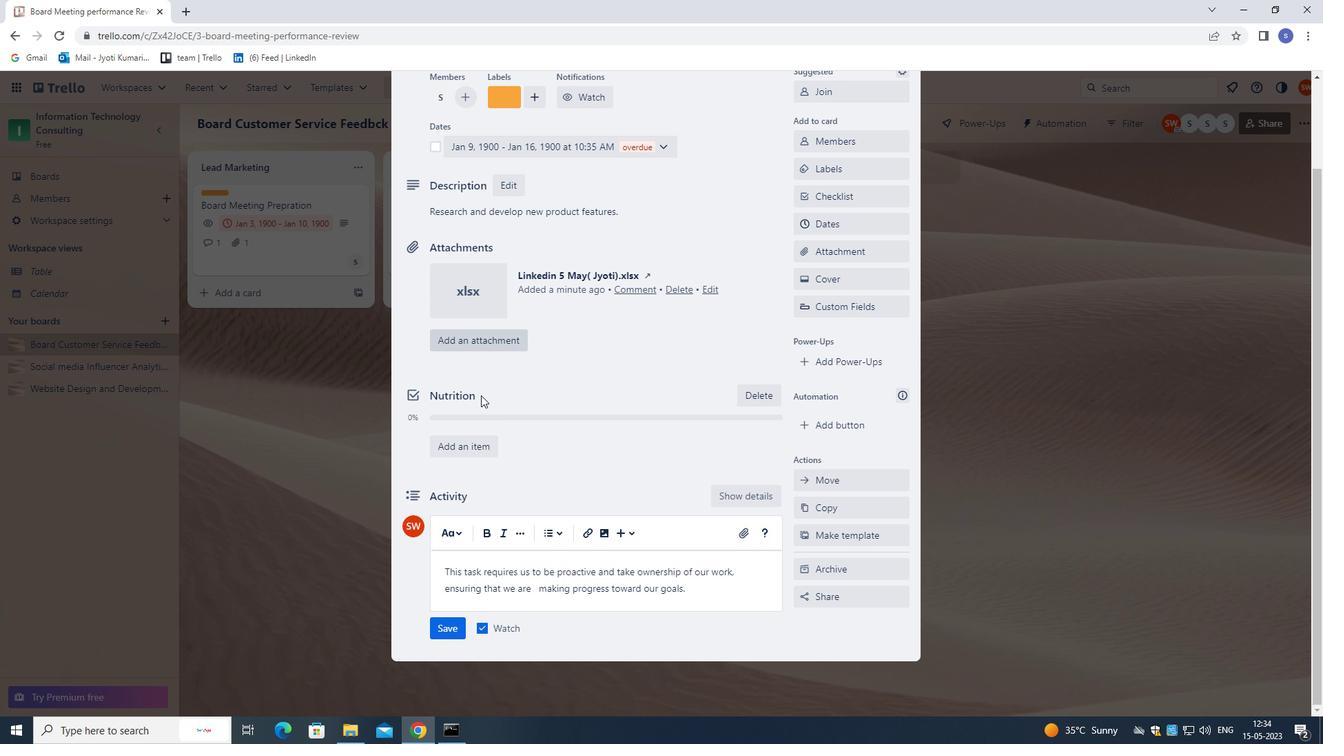 
Action: Mouse scrolled (480, 459) with delta (0, 0)
Screenshot: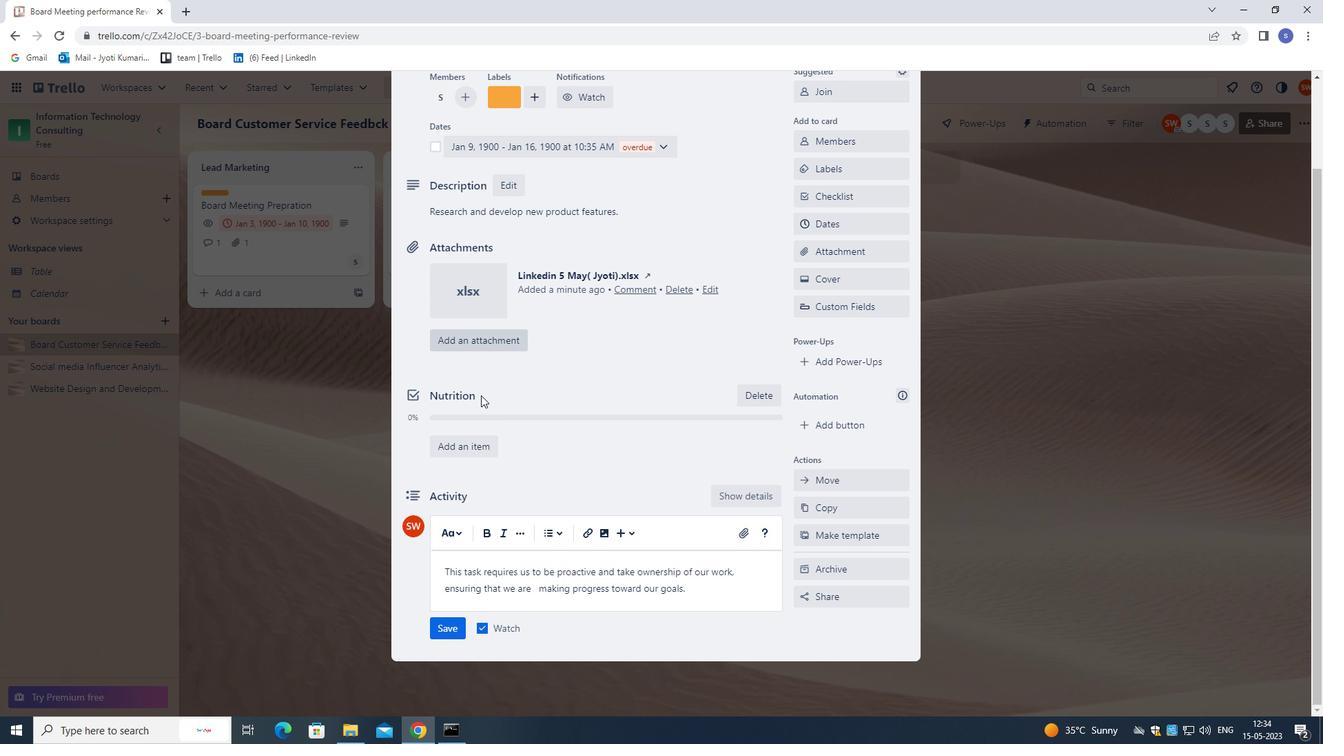 
Action: Mouse moved to (455, 628)
Screenshot: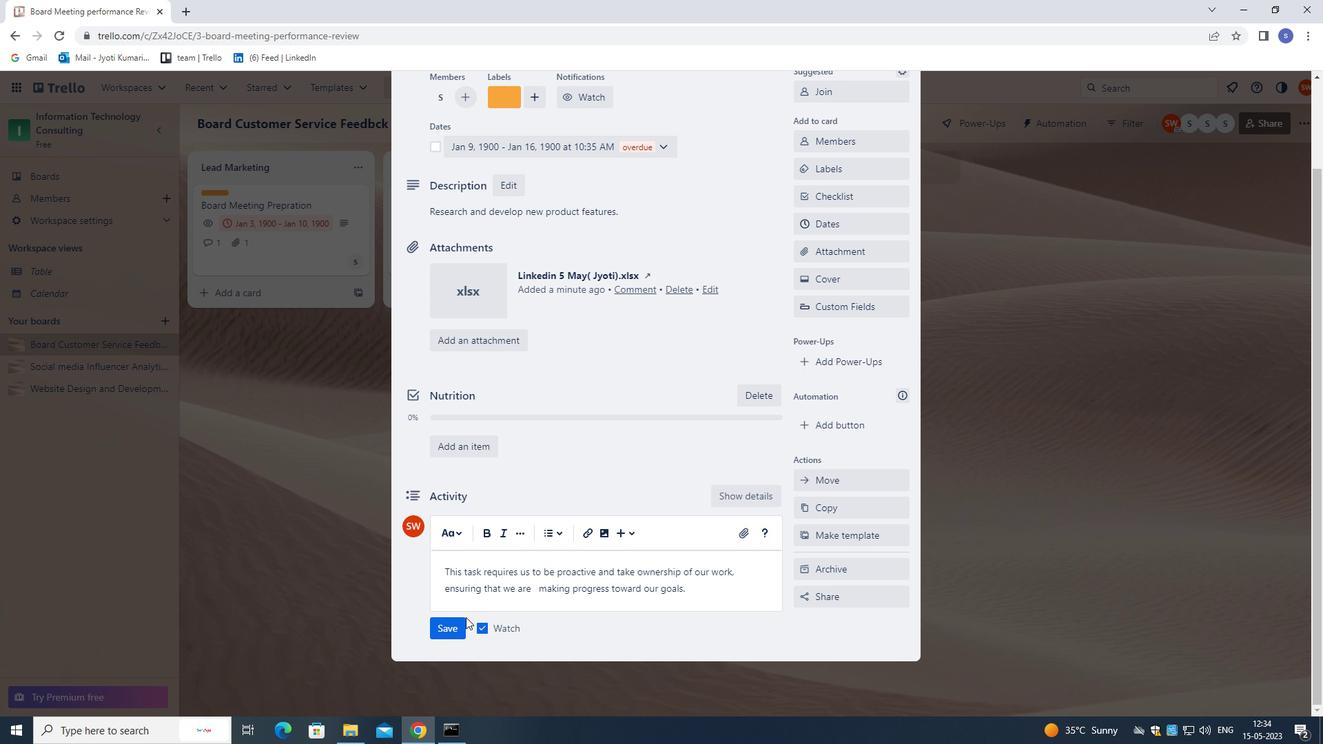 
Action: Mouse pressed left at (455, 628)
Screenshot: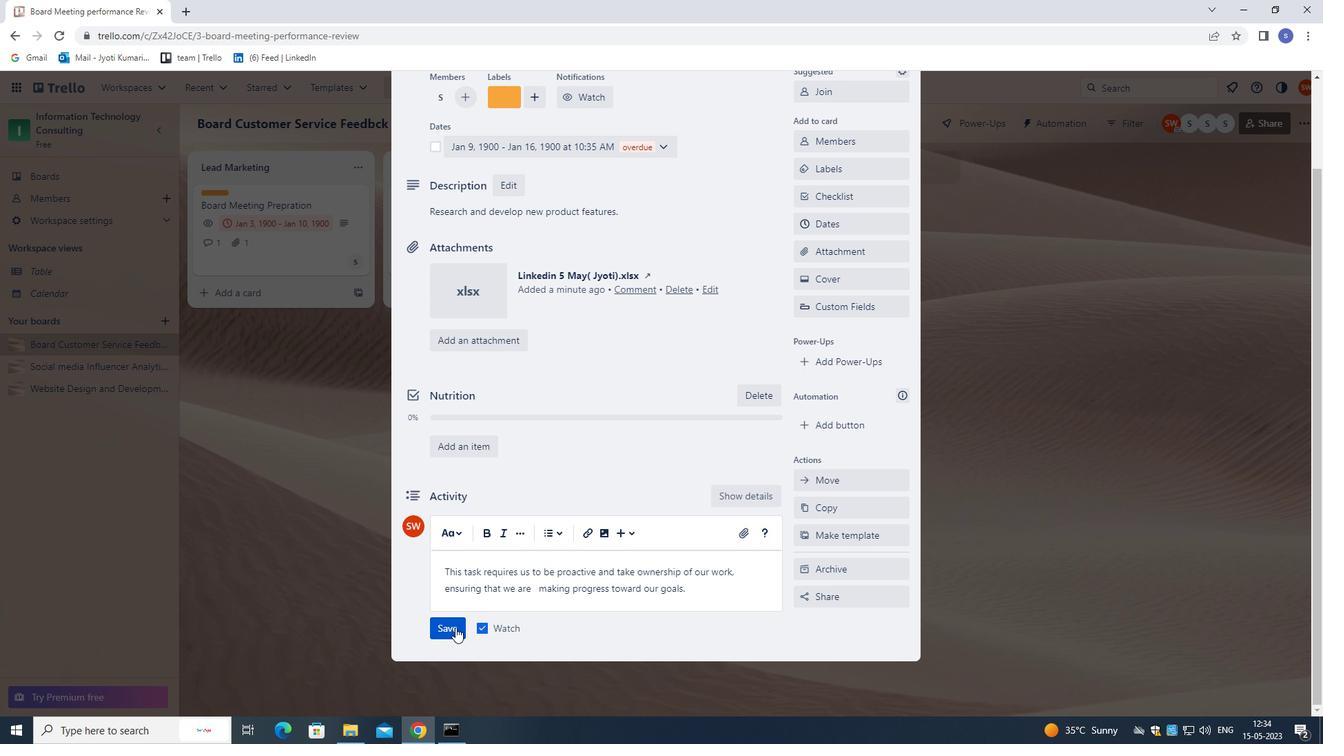 
Action: Mouse moved to (595, 446)
Screenshot: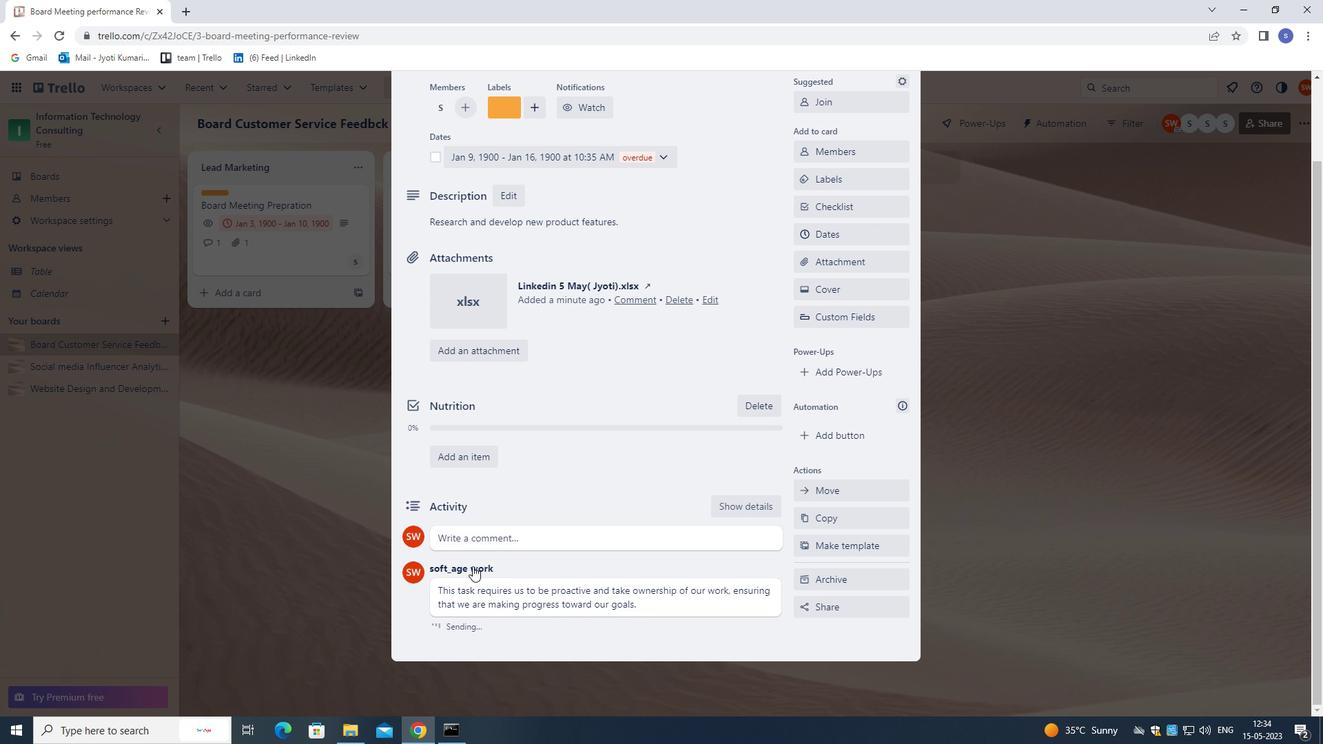 
Action: Mouse scrolled (595, 446) with delta (0, 0)
Screenshot: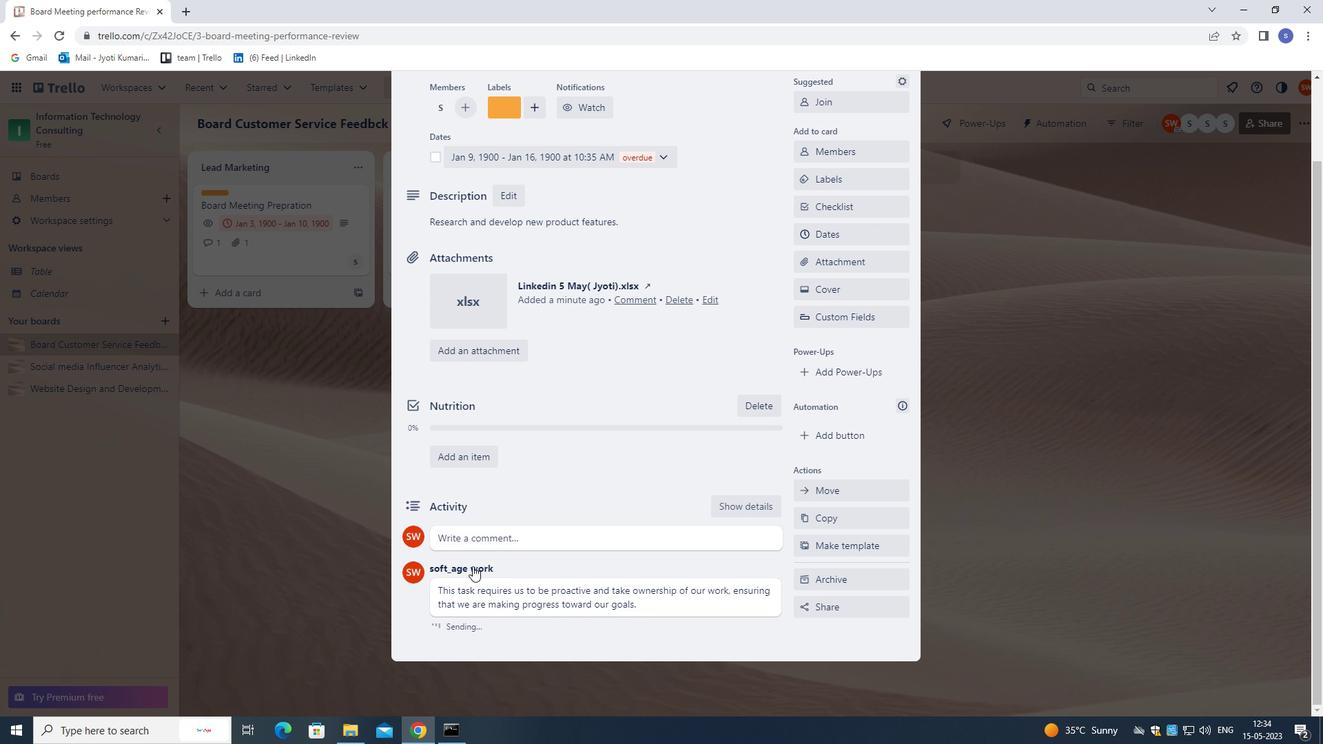 
Action: Mouse moved to (606, 436)
Screenshot: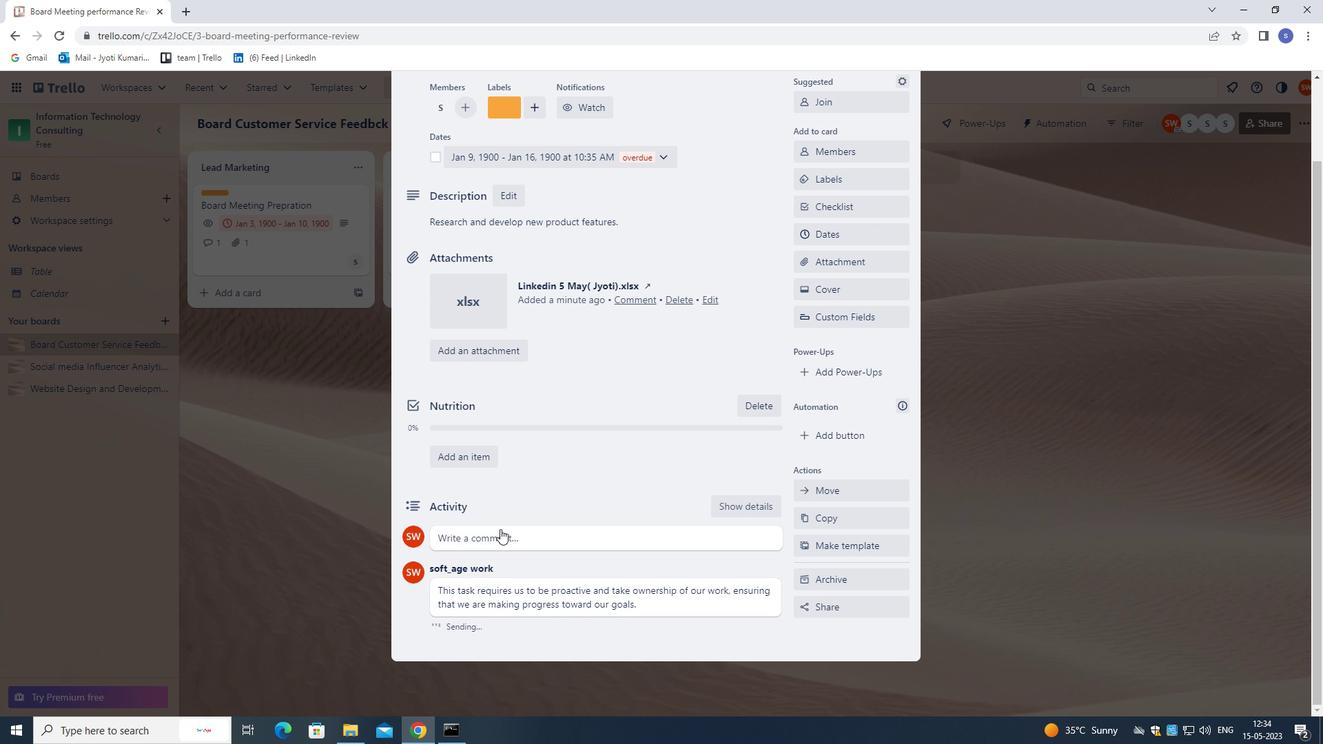 
Action: Mouse scrolled (606, 437) with delta (0, 0)
Screenshot: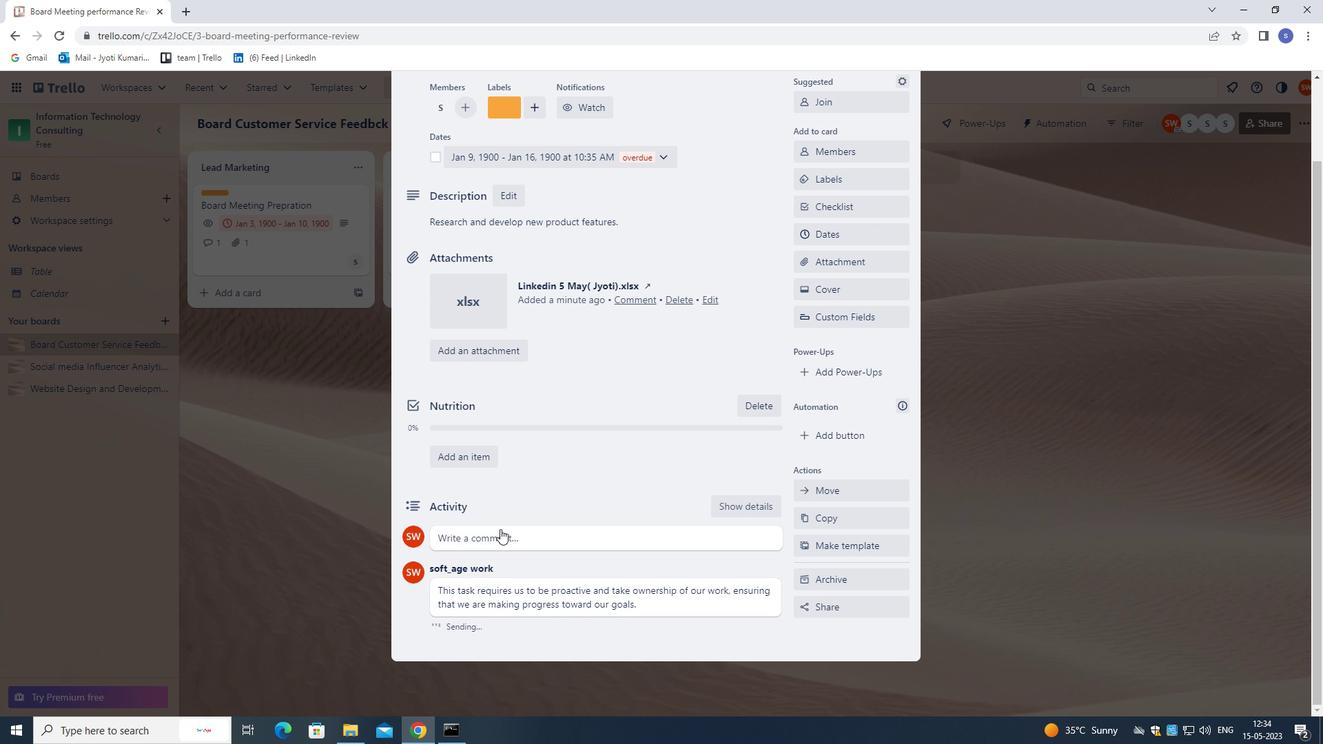 
Action: Mouse moved to (621, 420)
Screenshot: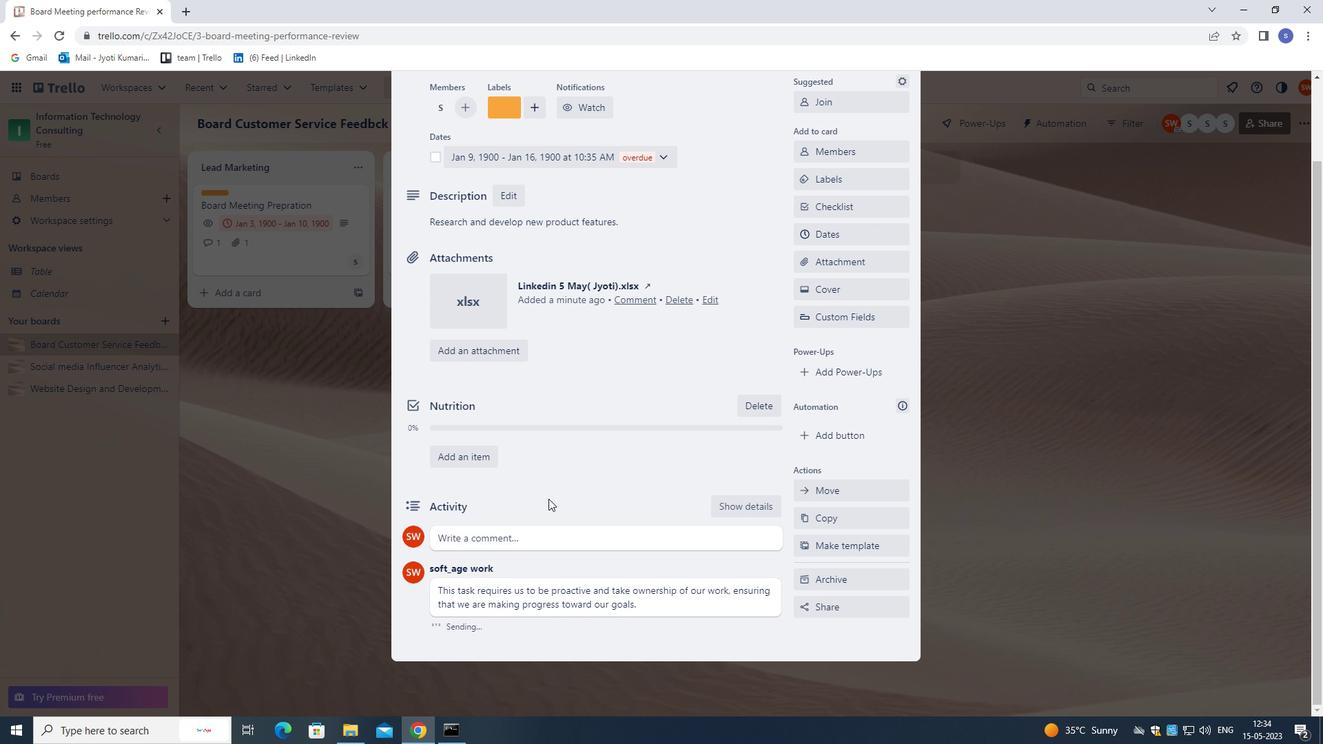 
Action: Mouse scrolled (621, 421) with delta (0, 0)
Screenshot: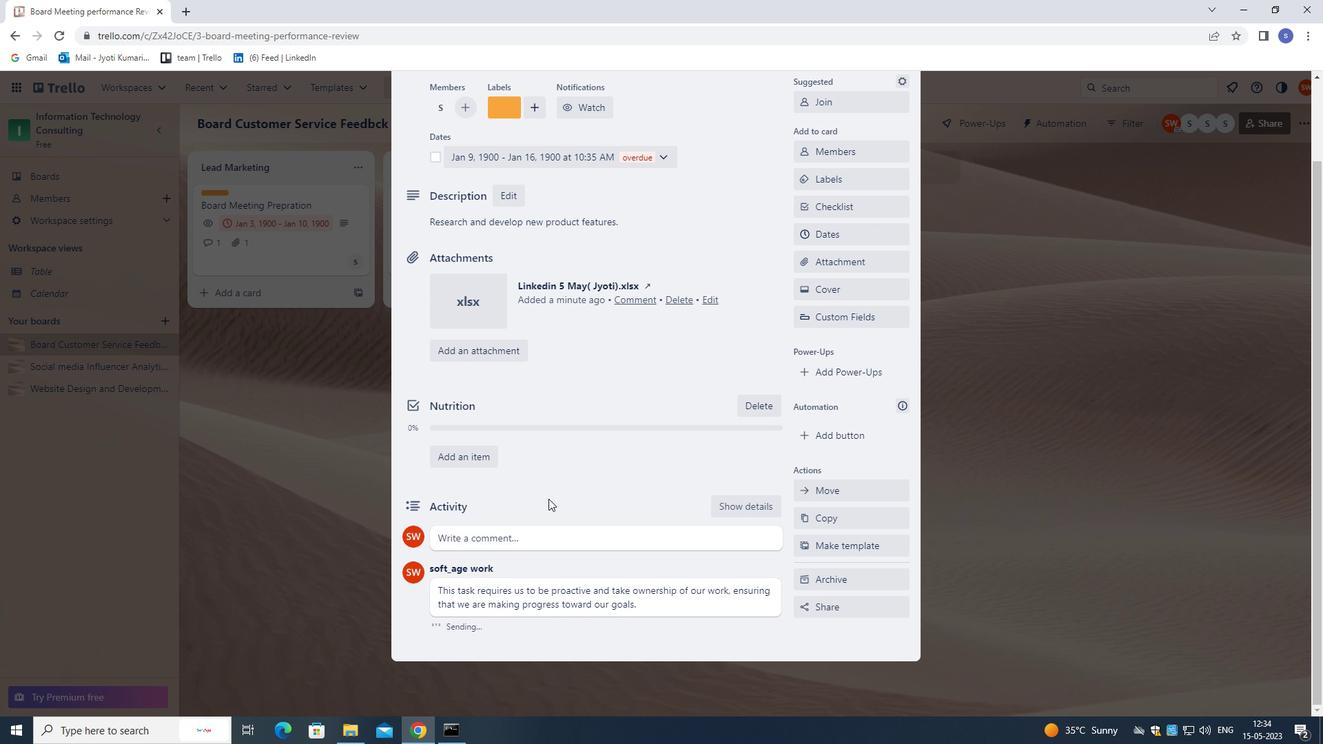 
Action: Mouse moved to (632, 408)
Screenshot: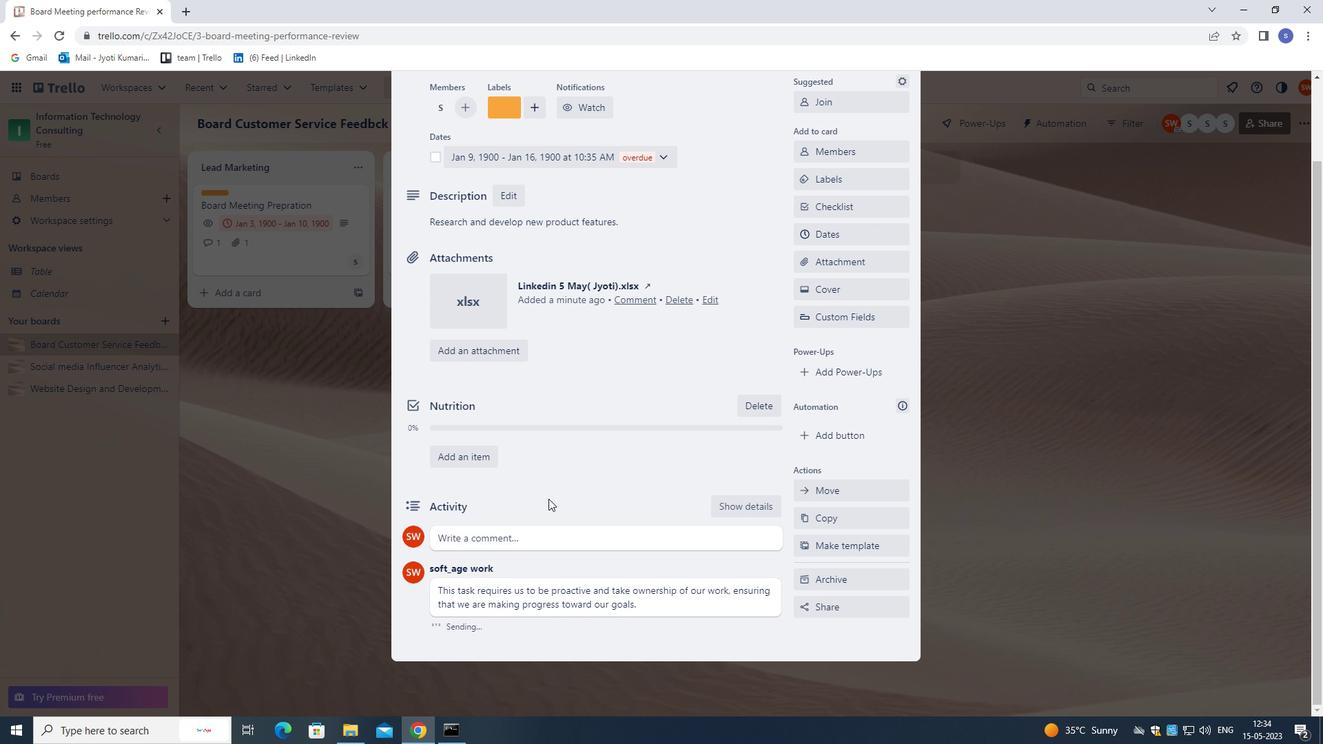
Action: Mouse scrolled (632, 408) with delta (0, 0)
Screenshot: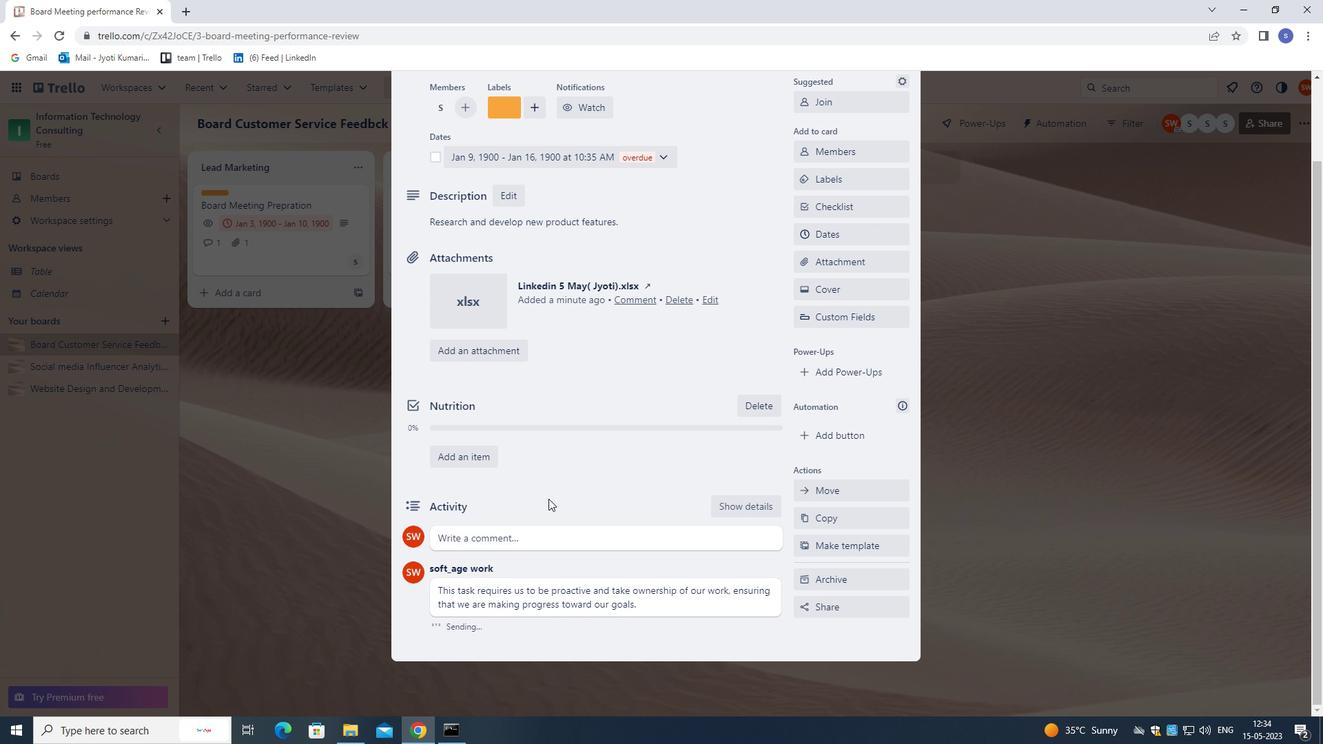 
Action: Mouse moved to (648, 391)
Screenshot: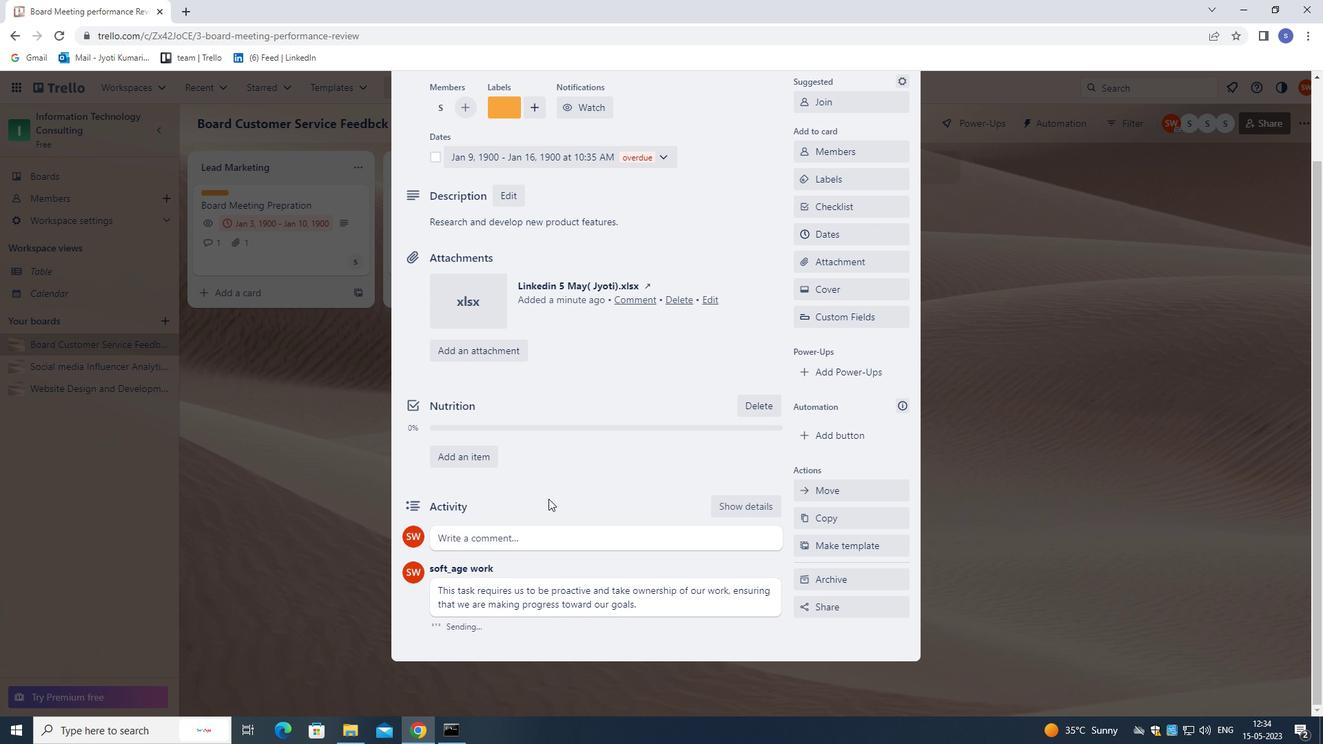 
Action: Mouse scrolled (648, 392) with delta (0, 0)
Screenshot: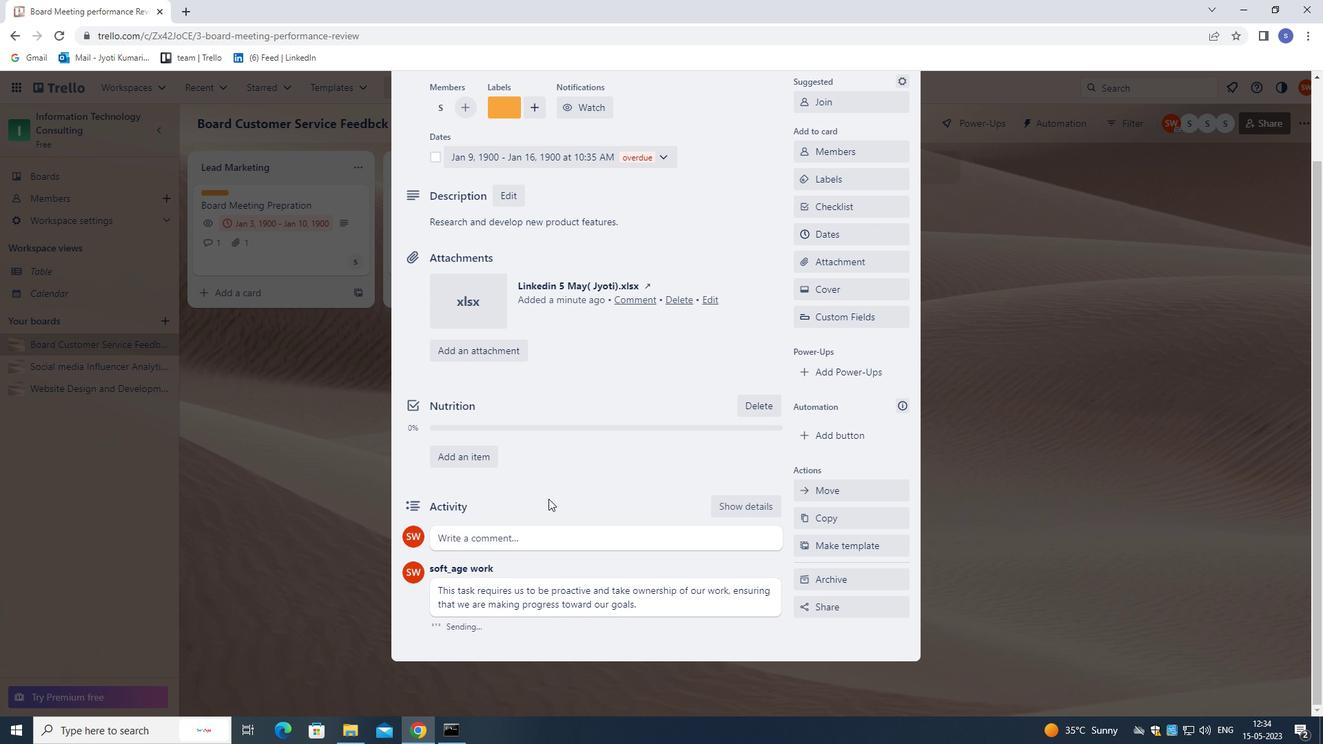 
Action: Mouse moved to (692, 345)
Screenshot: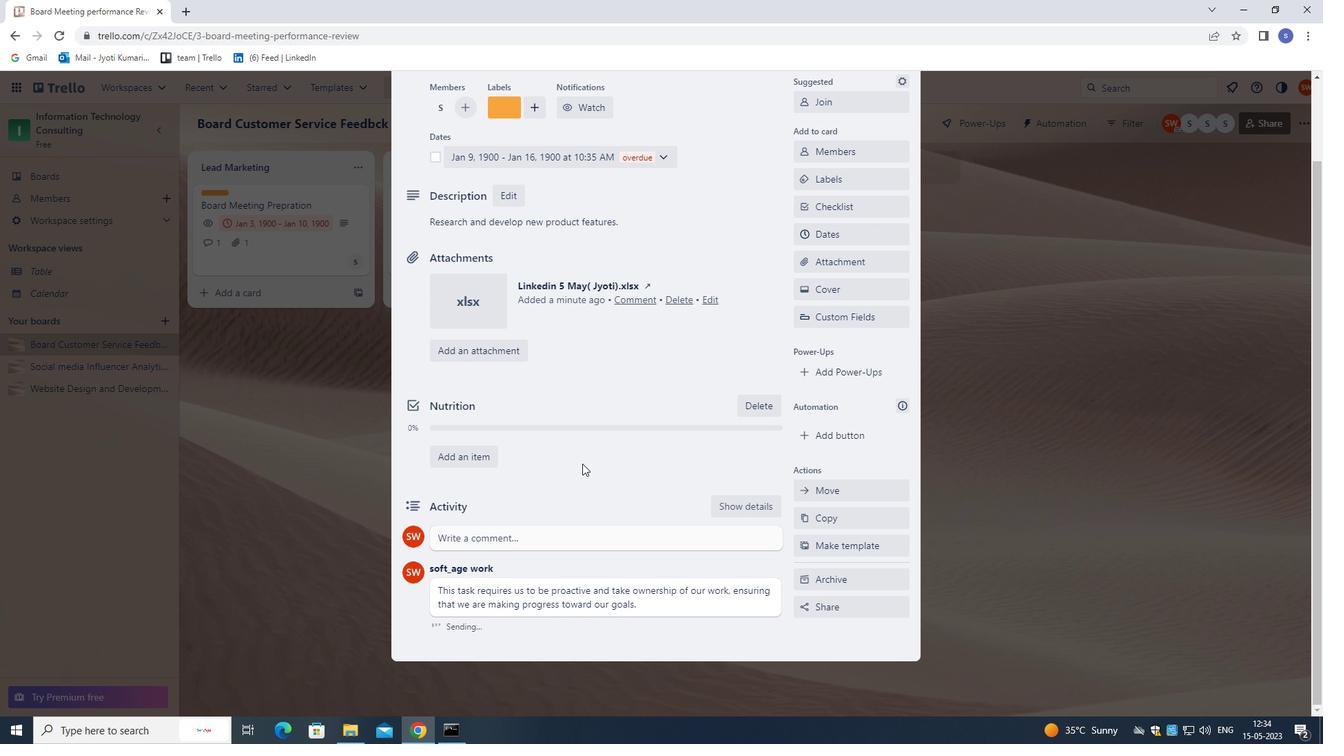 
Action: Mouse scrolled (692, 346) with delta (0, 0)
Screenshot: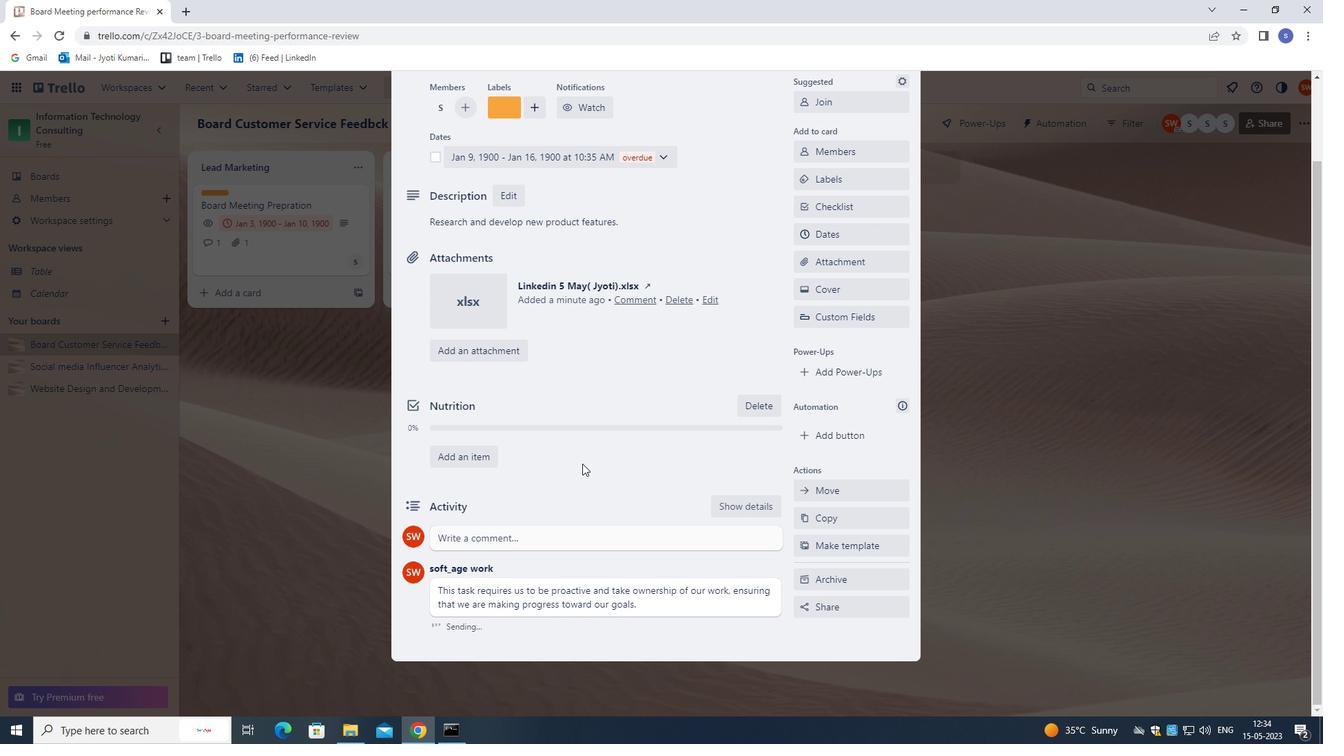
Action: Mouse moved to (907, 115)
Screenshot: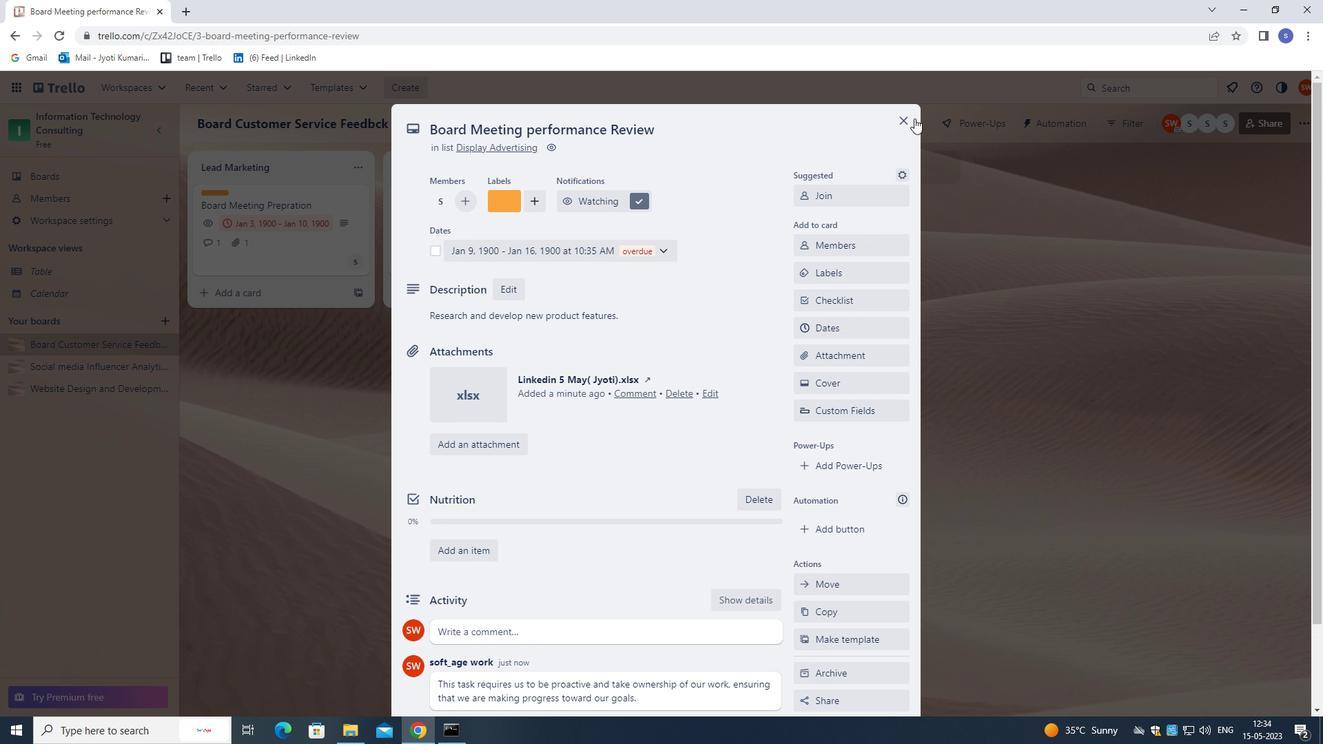 
Action: Mouse pressed left at (907, 115)
Screenshot: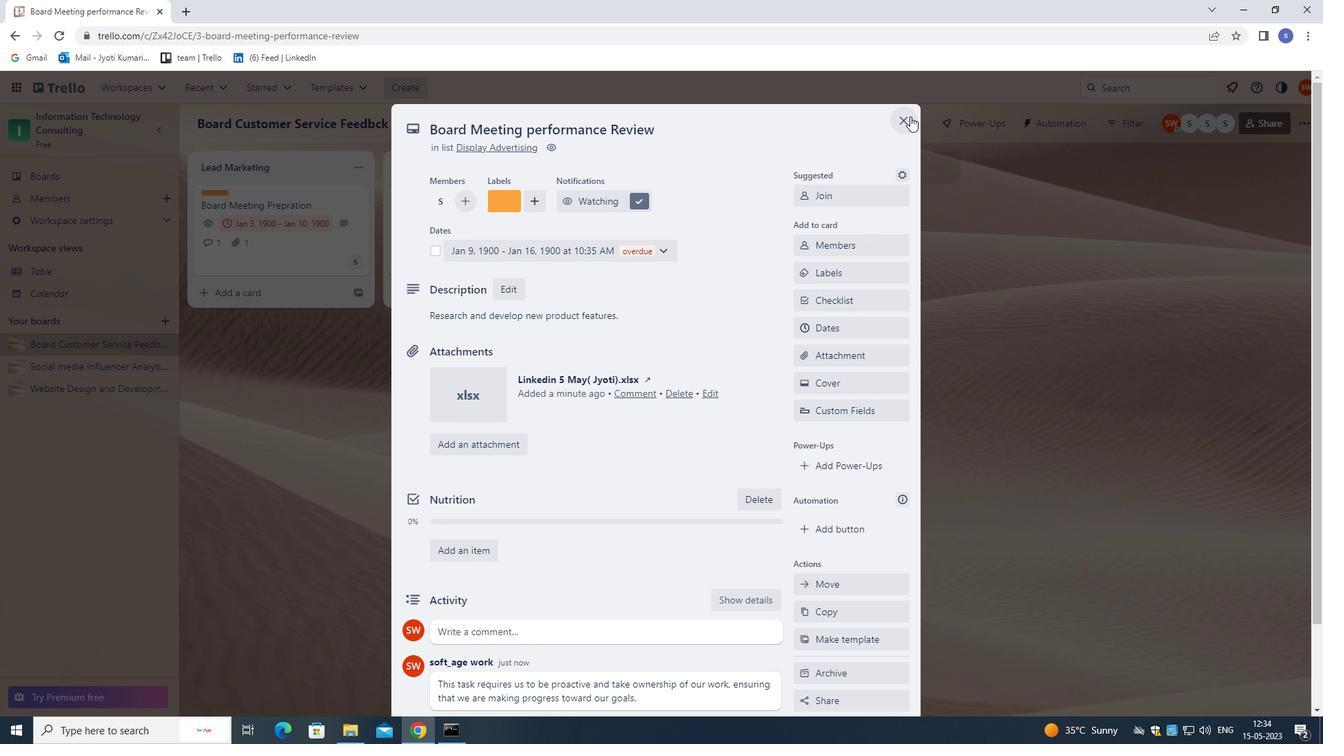 
Action: Mouse moved to (897, 121)
Screenshot: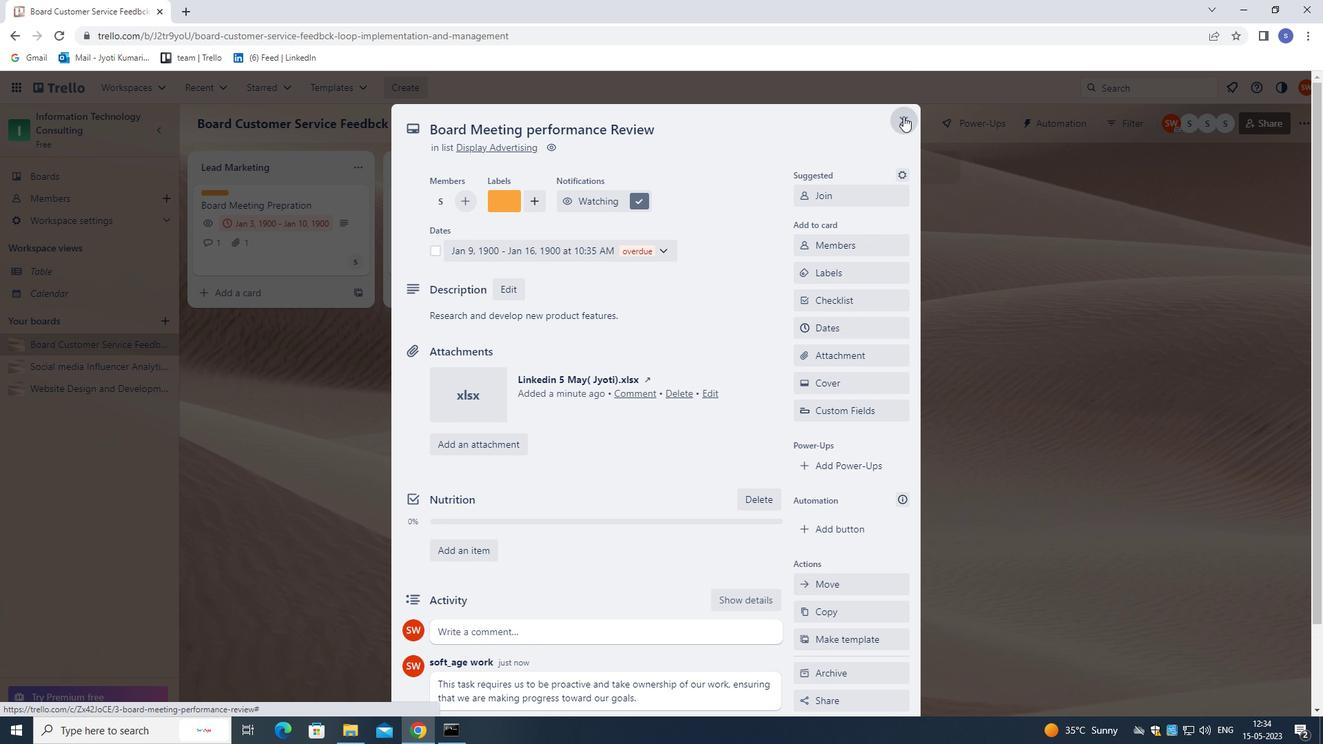 
